 Task: Add an event with the title Second Quarterly Sales Forecast Review and Adjustments, date ''2024/04/19'', time 9:40 AM to 11:40 AMand add a description: The retreat will kick off with an opening session where participants will be introduced to the objectives and benefits of team building. The facilitators will create a positive and inclusive environment, setting the tone for open communication, respect, and mutual support.Select event color  Flamingo . Add location for the event as: 123 Trevi Fountain, Rome, Italy, logged in from the account softage.9@softage.netand send the event invitation to softage.8@softage.net with CC to  softage.10@softage.net. Set a reminder for the event Every weekday(Monday to Friday)
Action: Mouse moved to (77, 116)
Screenshot: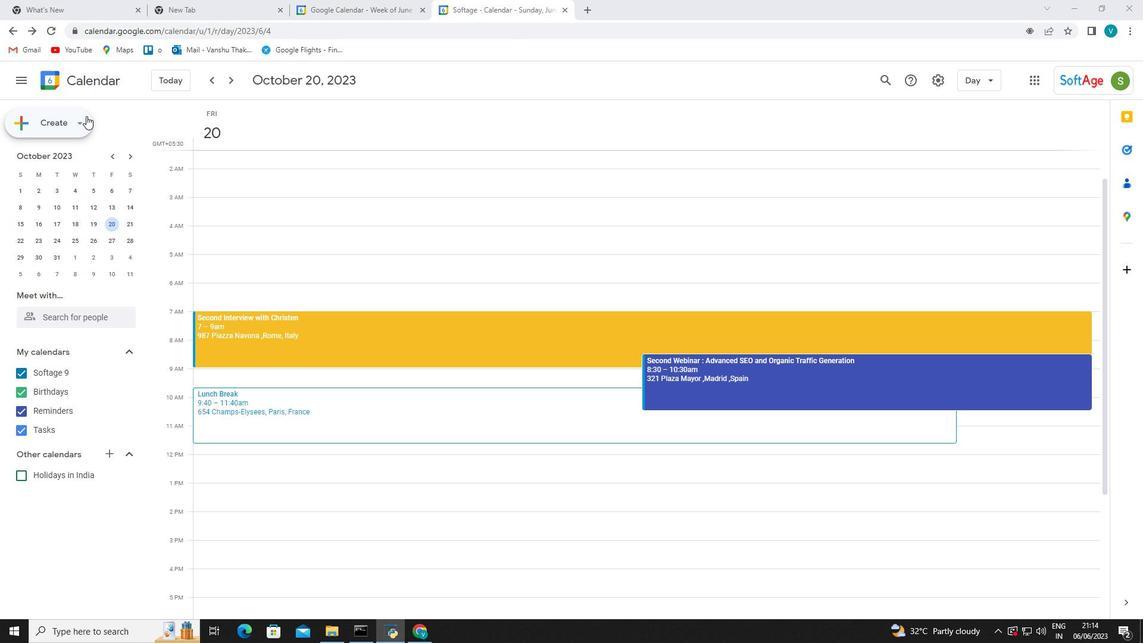 
Action: Mouse pressed left at (77, 116)
Screenshot: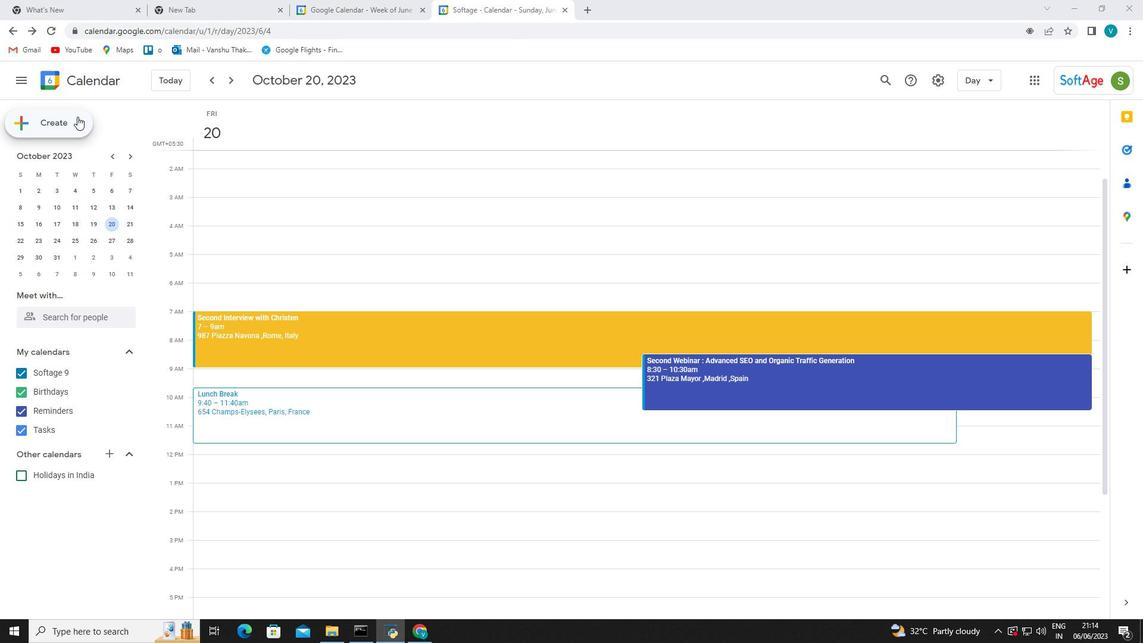 
Action: Mouse moved to (60, 153)
Screenshot: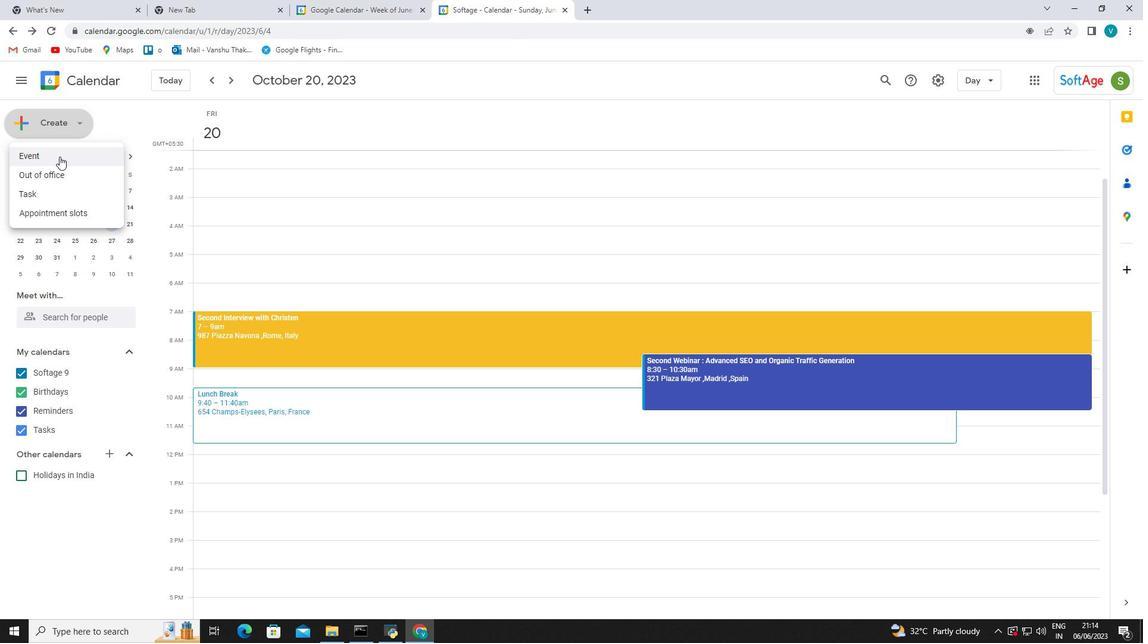 
Action: Mouse pressed left at (60, 153)
Screenshot: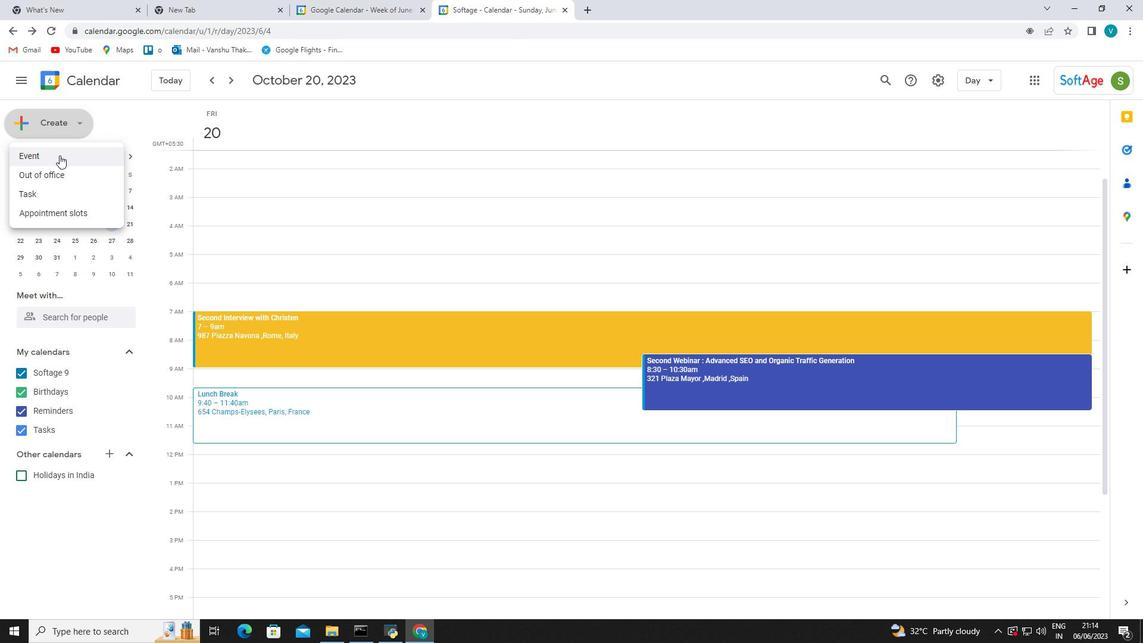 
Action: Mouse moved to (557, 330)
Screenshot: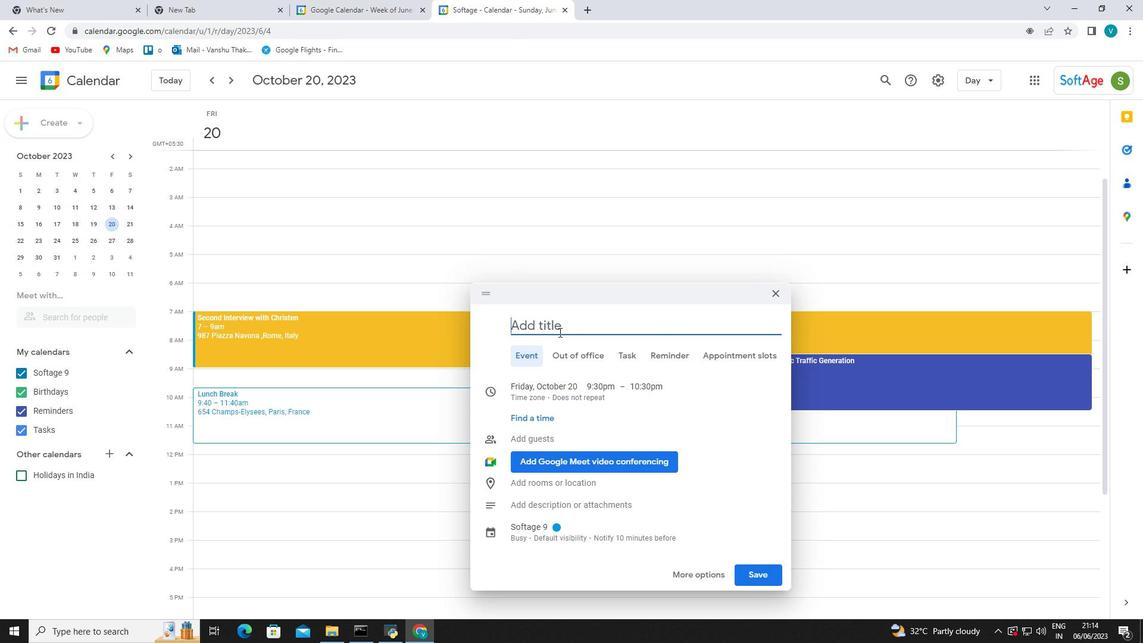 
Action: Mouse pressed left at (557, 330)
Screenshot: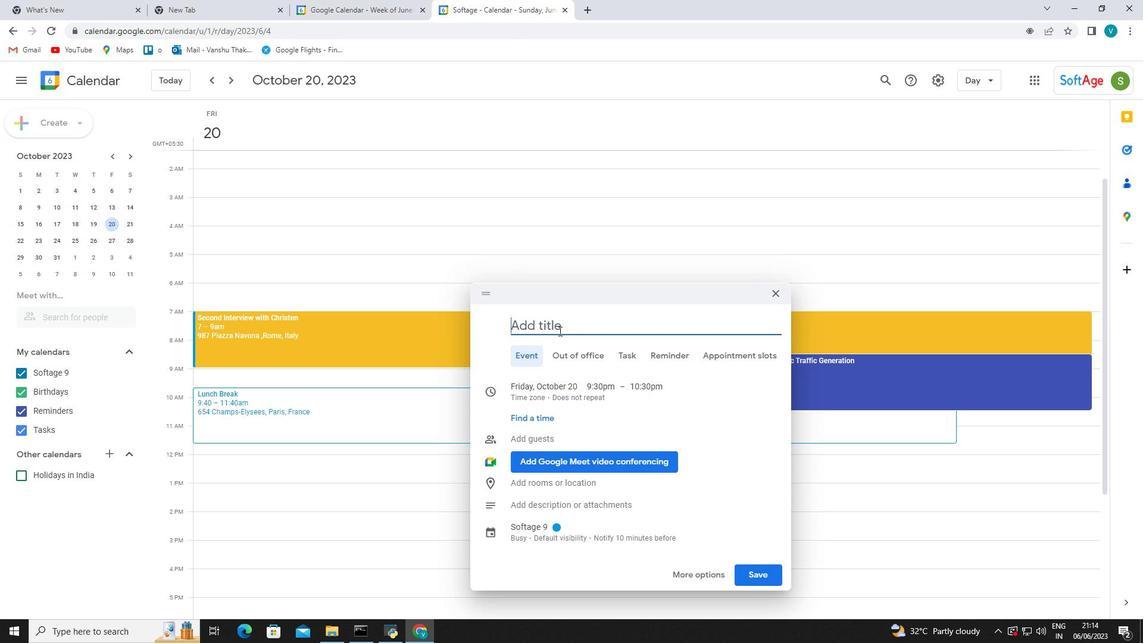 
Action: Mouse moved to (659, 301)
Screenshot: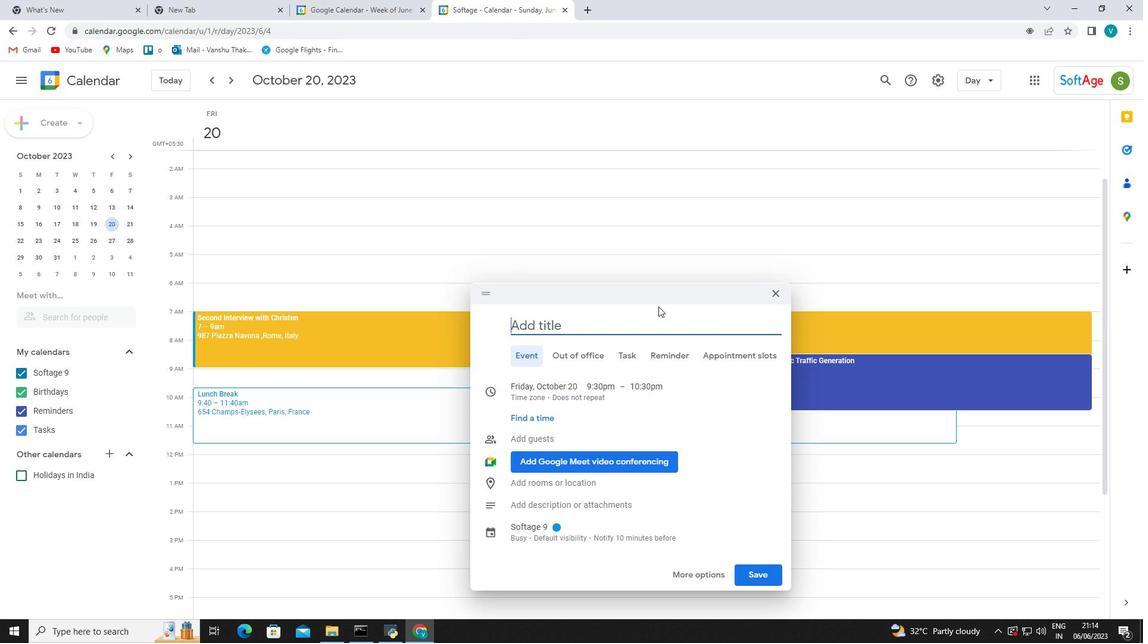 
Action: Key pressed <Key.shift_r>Second<Key.space><Key.shift_r>Quarter
Screenshot: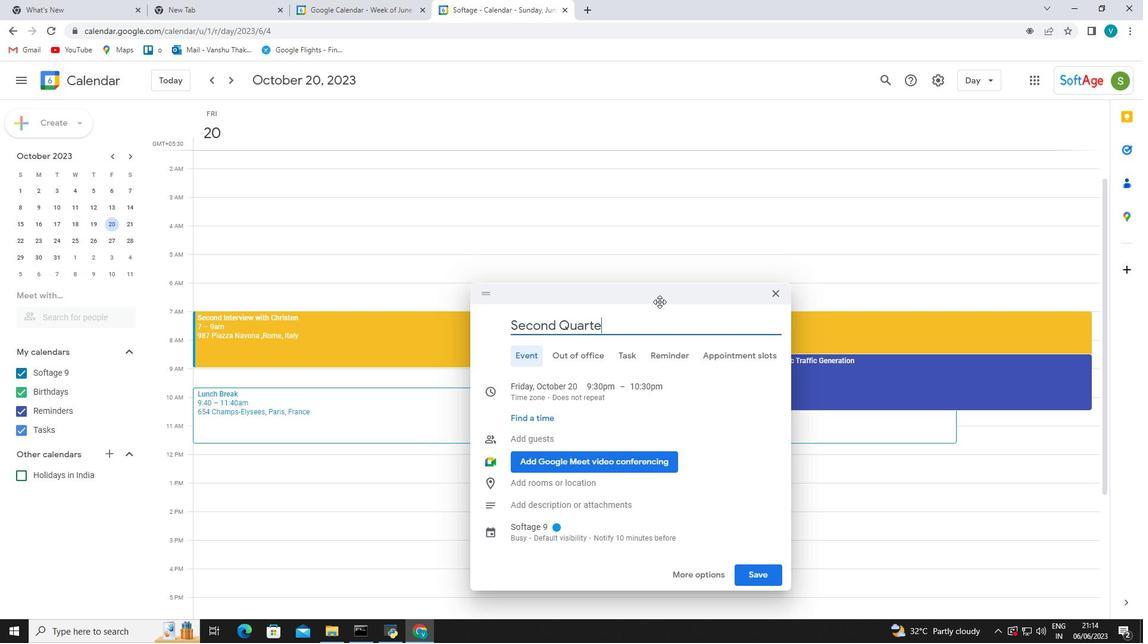 
Action: Mouse moved to (659, 301)
Screenshot: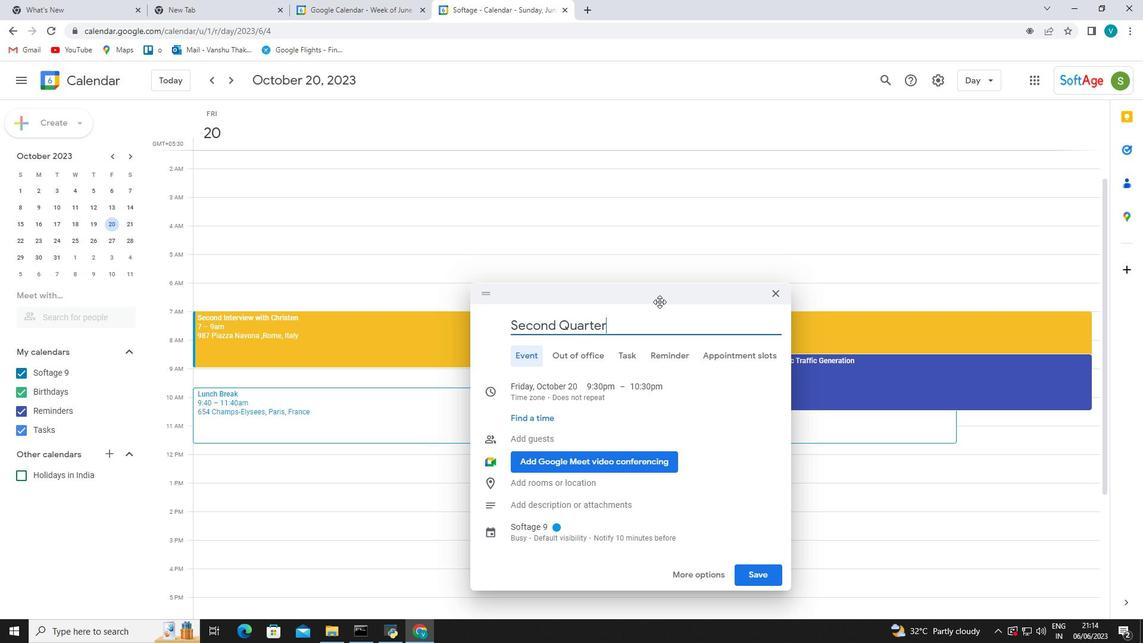 
Action: Key pressed ly<Key.space><Key.shift_r>Sales<Key.space><Key.shift_r>Forecast<Key.space><Key.shift_r>Review<Key.space>and<Key.space><Key.shift_r>Adjustments<Key.space>,
Screenshot: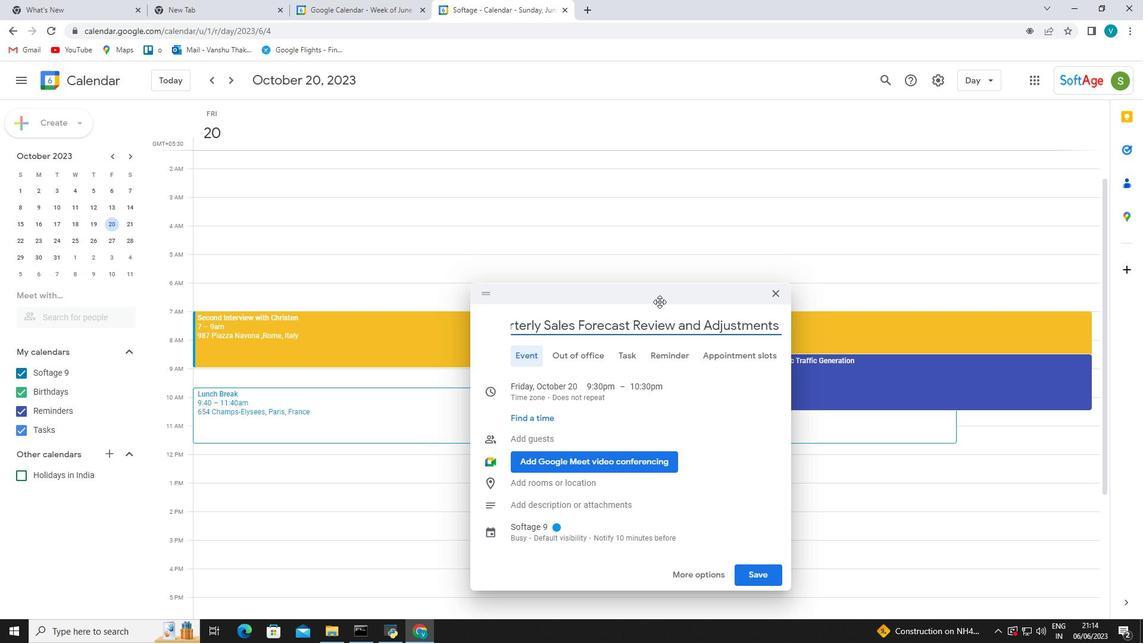 
Action: Mouse moved to (554, 382)
Screenshot: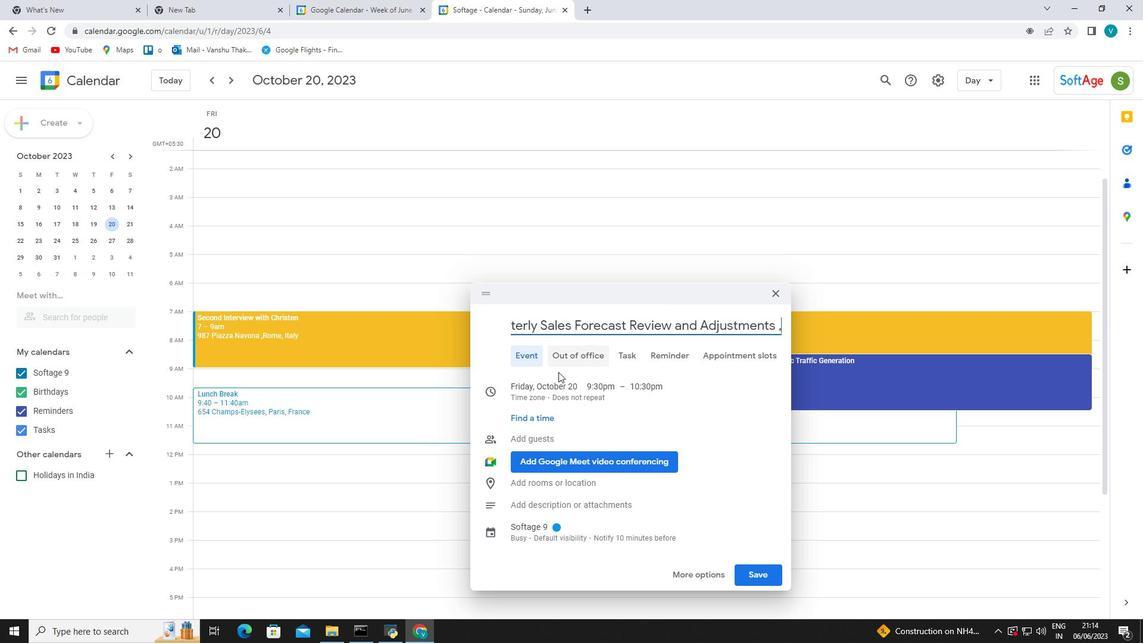 
Action: Mouse pressed left at (554, 382)
Screenshot: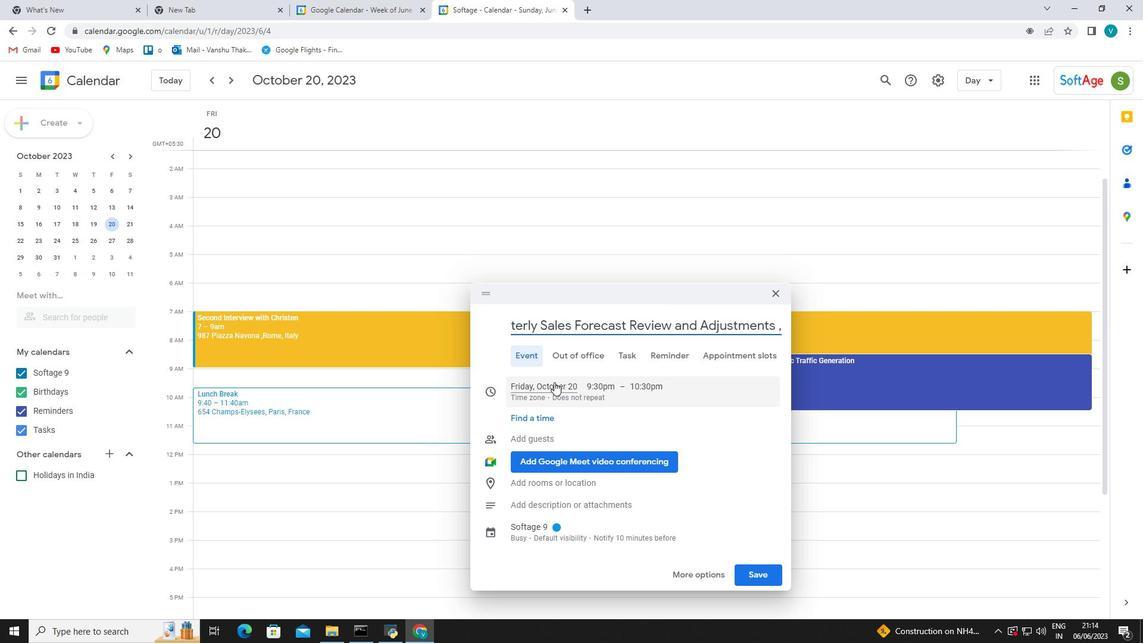 
Action: Mouse moved to (1062, 262)
Screenshot: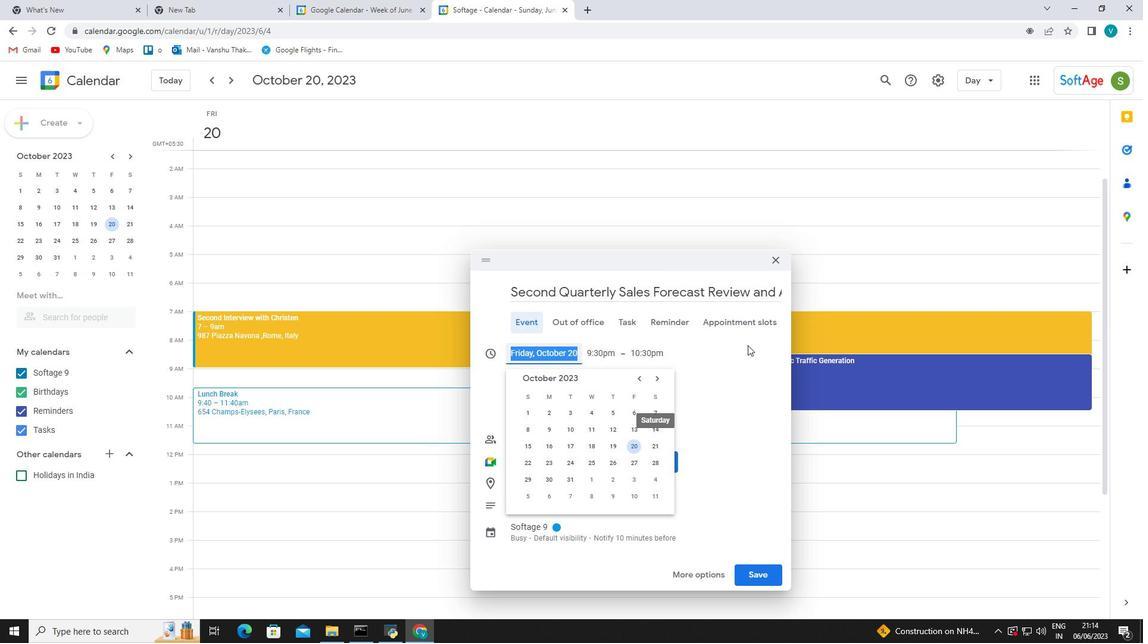 
Action: Key pressed 2024
Screenshot: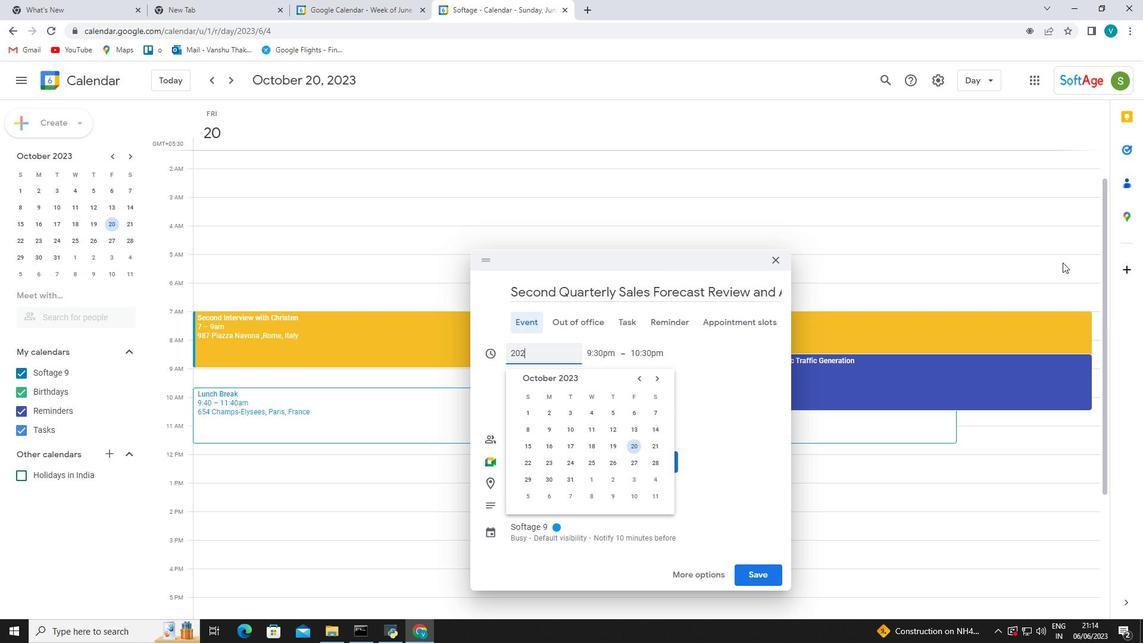 
Action: Mouse moved to (1112, 253)
Screenshot: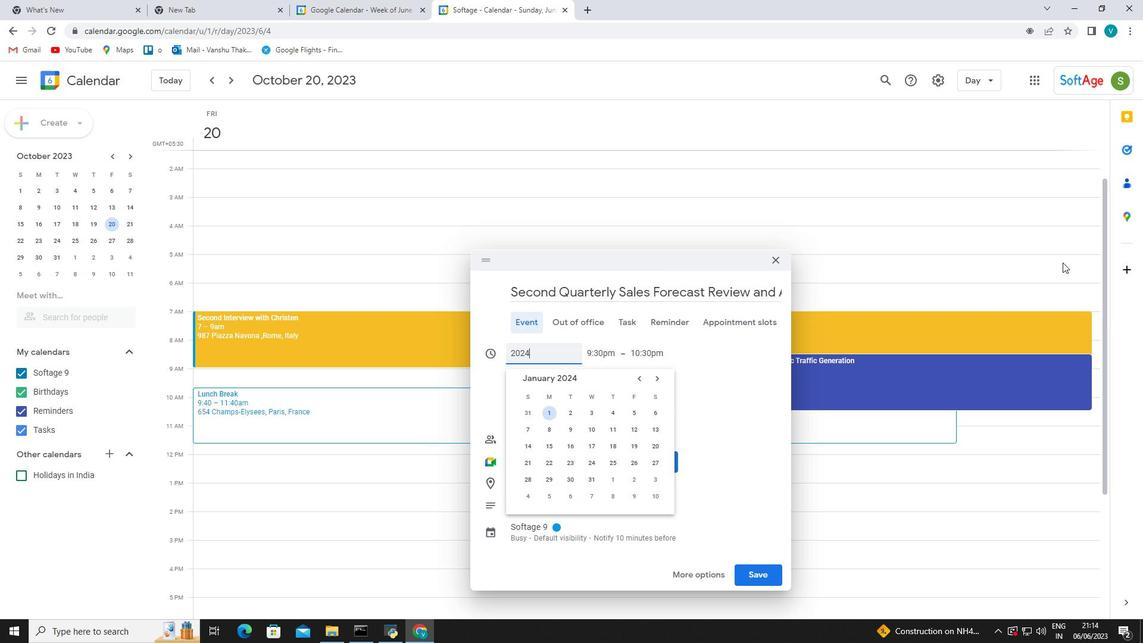 
Action: Key pressed /04/19<Key.enter>
Screenshot: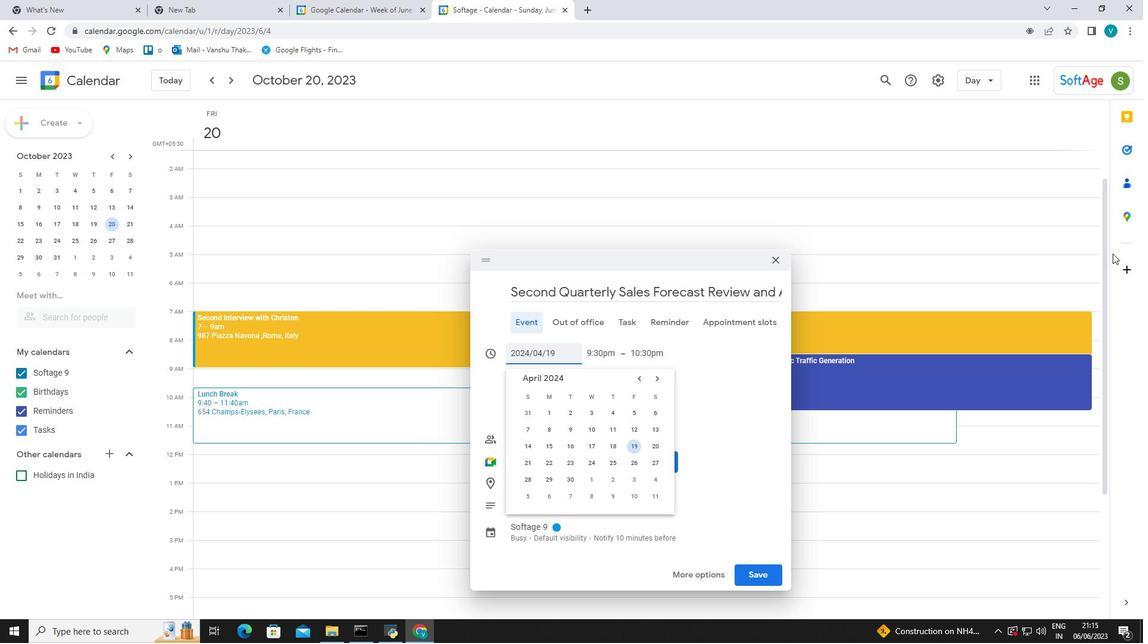 
Action: Mouse moved to (620, 347)
Screenshot: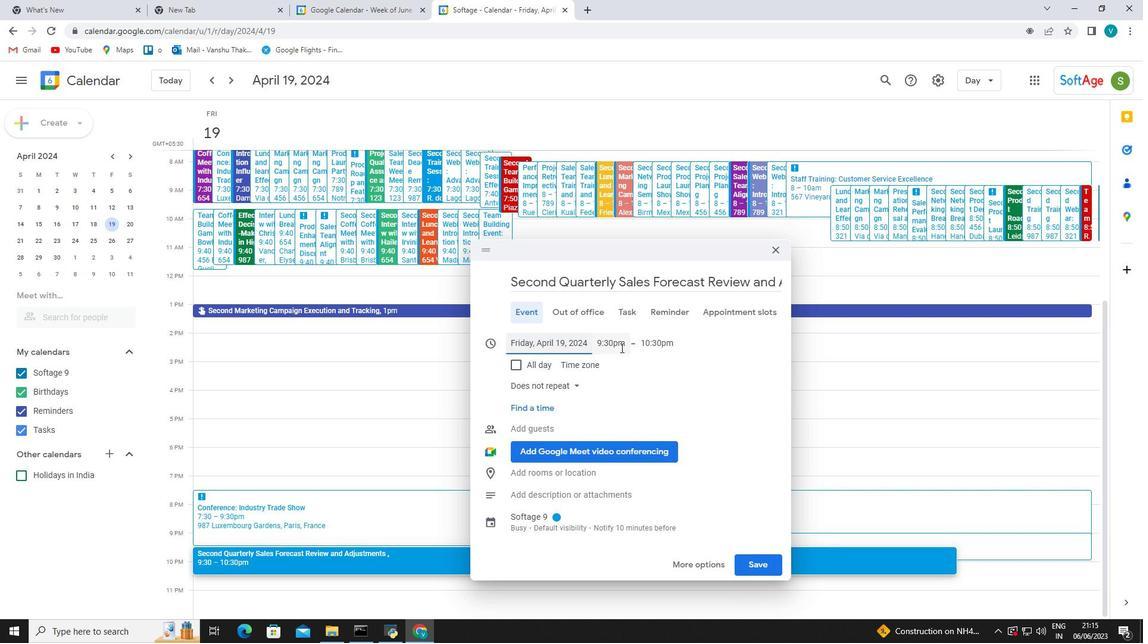 
Action: Mouse pressed left at (620, 347)
Screenshot: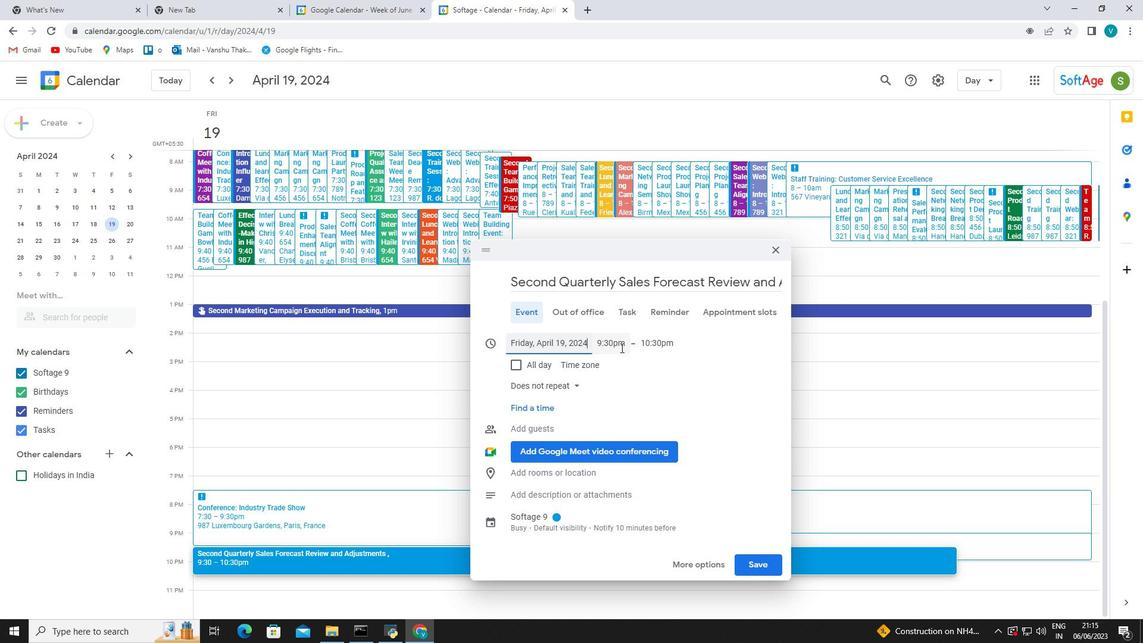 
Action: Mouse moved to (975, 306)
Screenshot: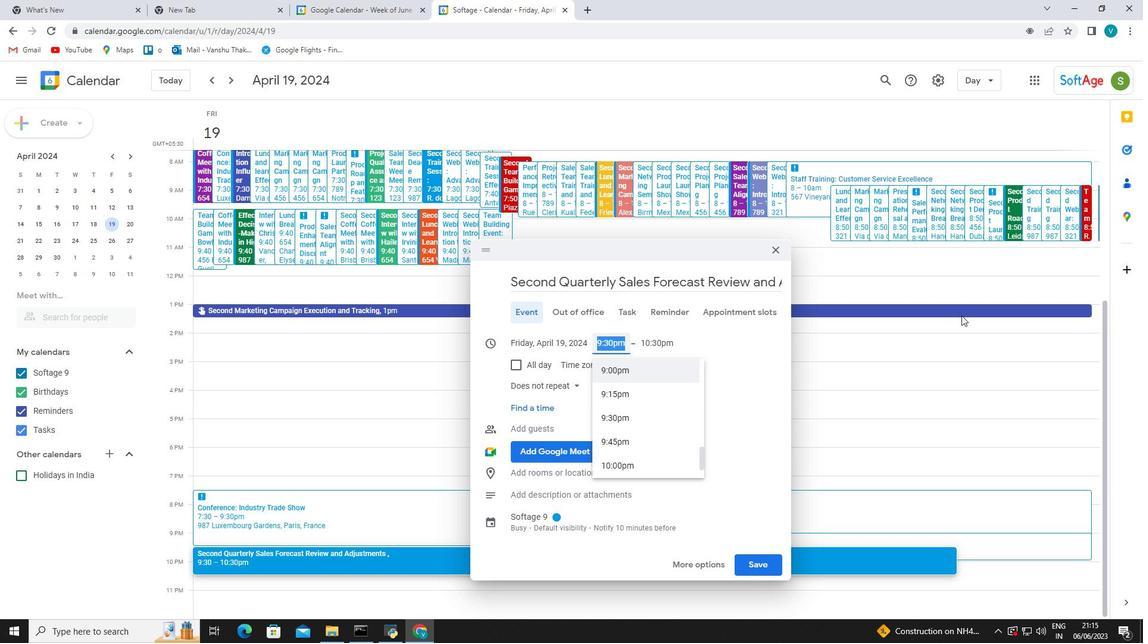 
Action: Key pressed 9<Key.shift_r>:40am<Key.enter>
Screenshot: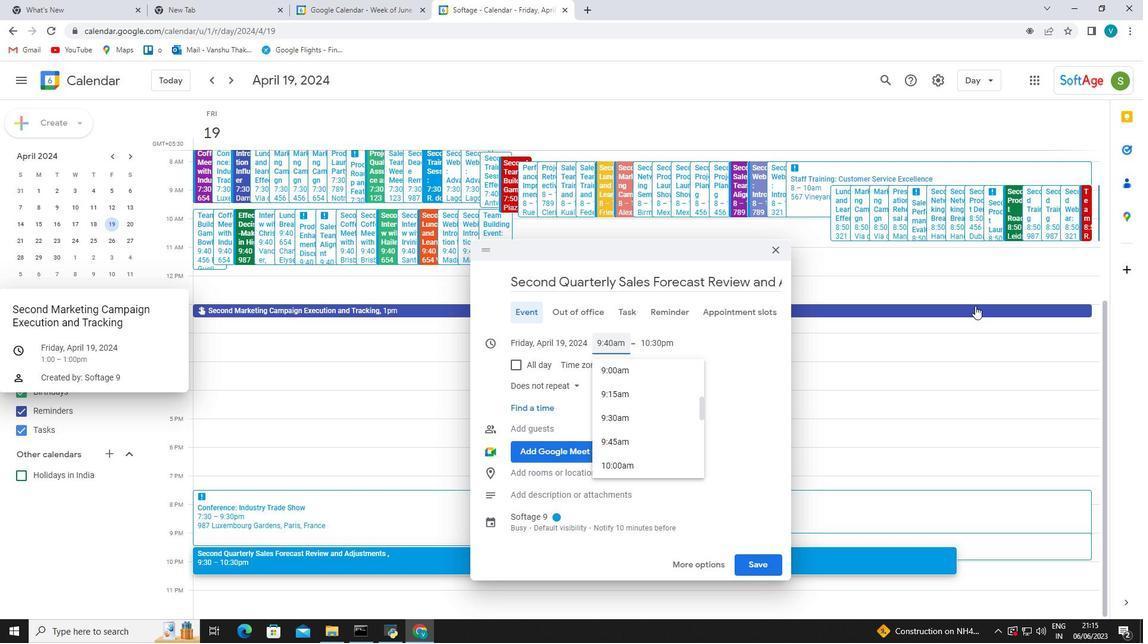 
Action: Mouse moved to (657, 292)
Screenshot: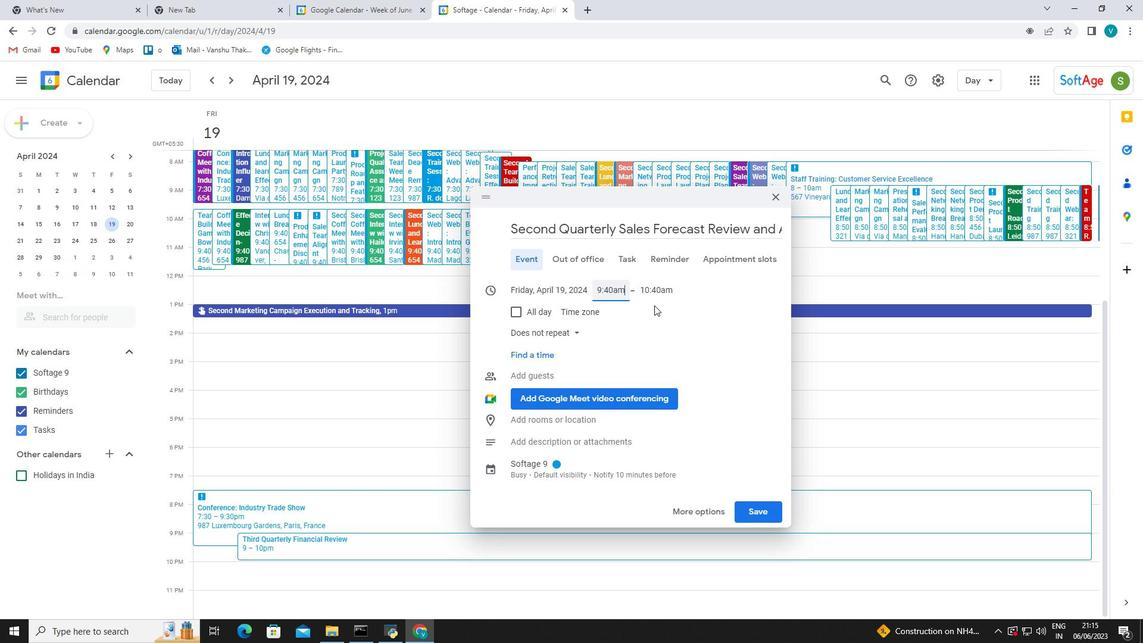 
Action: Mouse pressed left at (657, 292)
Screenshot: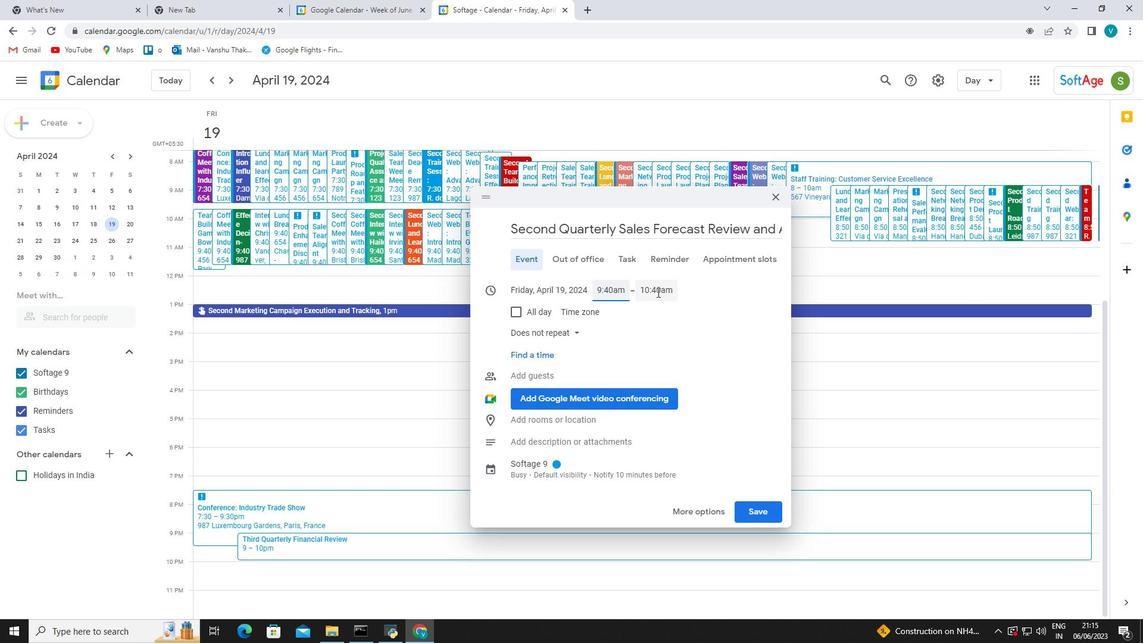 
Action: Mouse moved to (801, 307)
Screenshot: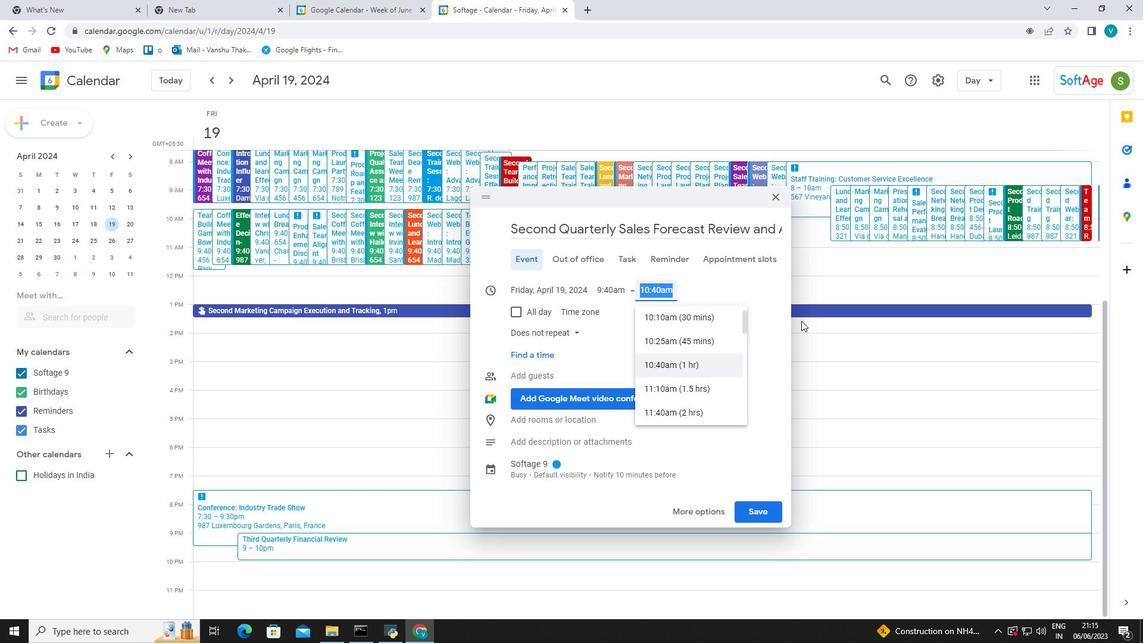 
Action: Key pressed 11<Key.shift_r><Key.shift_r>:4oam<Key.enter>
Screenshot: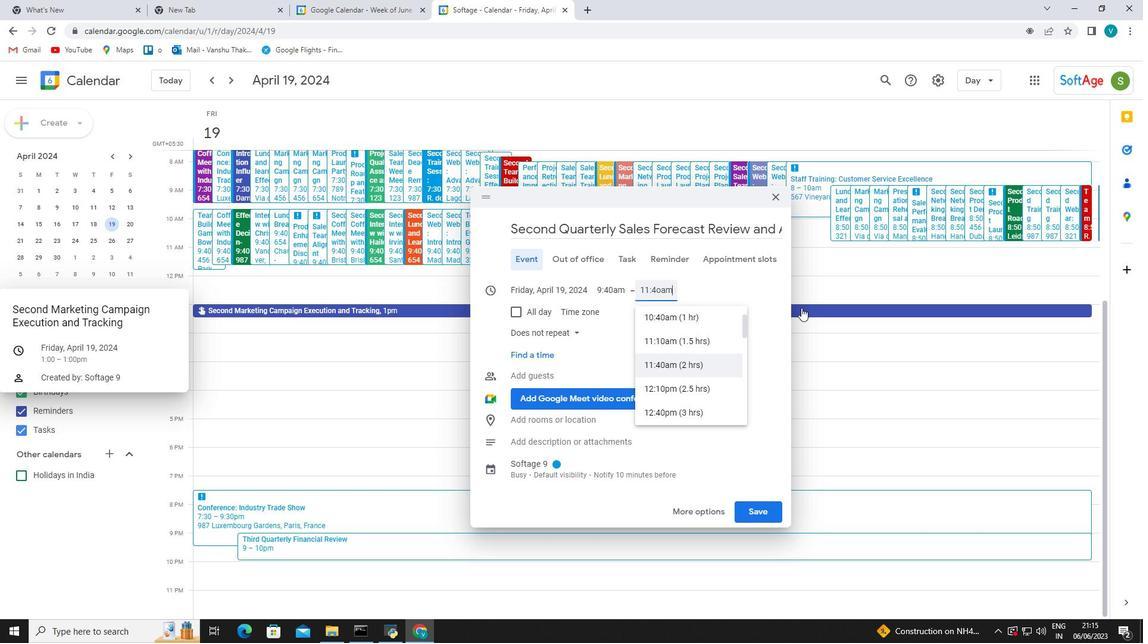 
Action: Mouse moved to (558, 448)
Screenshot: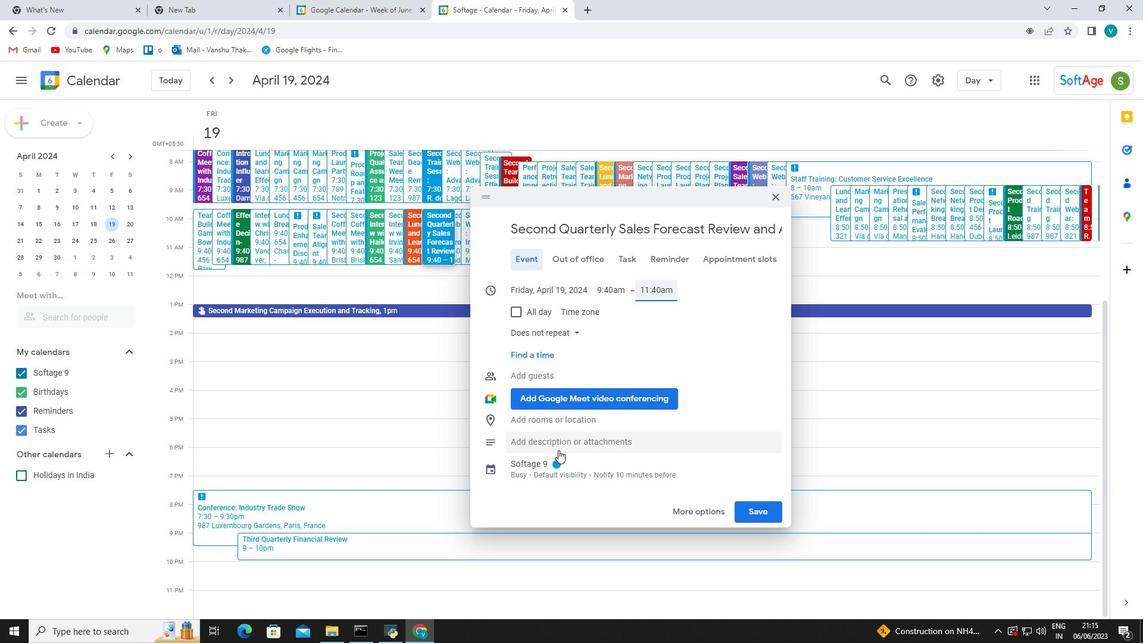 
Action: Mouse pressed left at (558, 448)
Screenshot: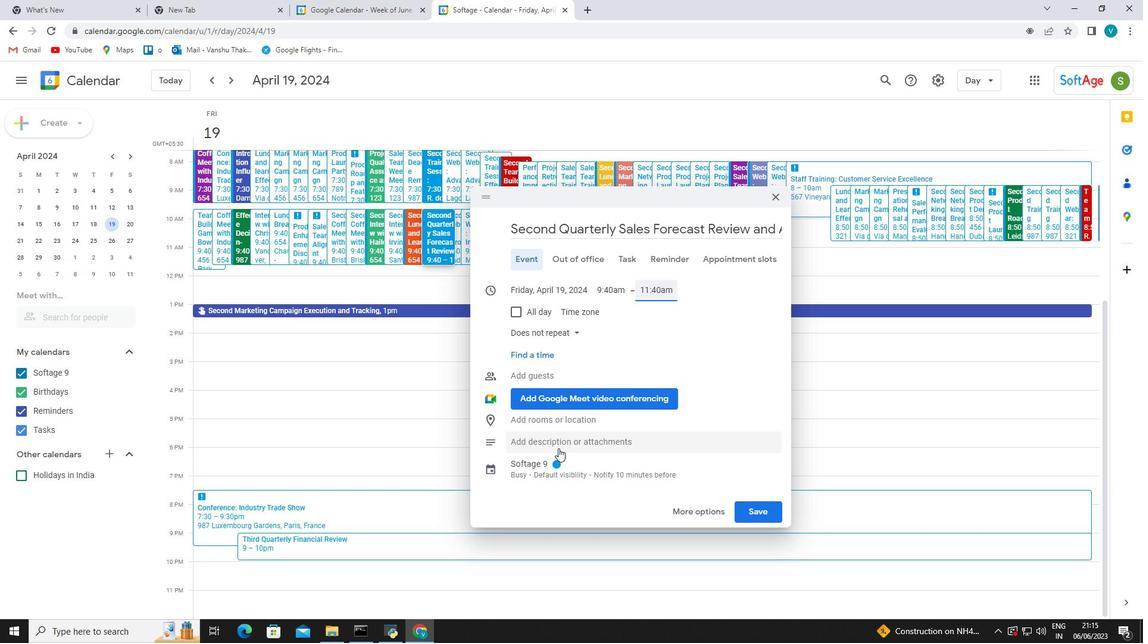
Action: Mouse moved to (544, 459)
Screenshot: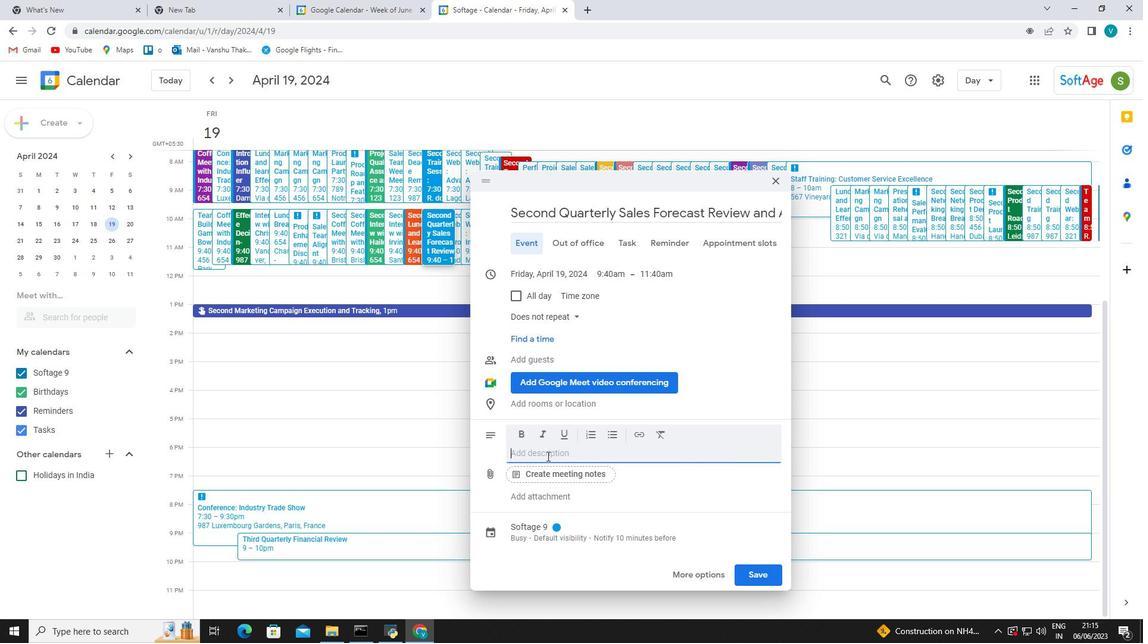 
Action: Mouse pressed left at (544, 459)
Screenshot: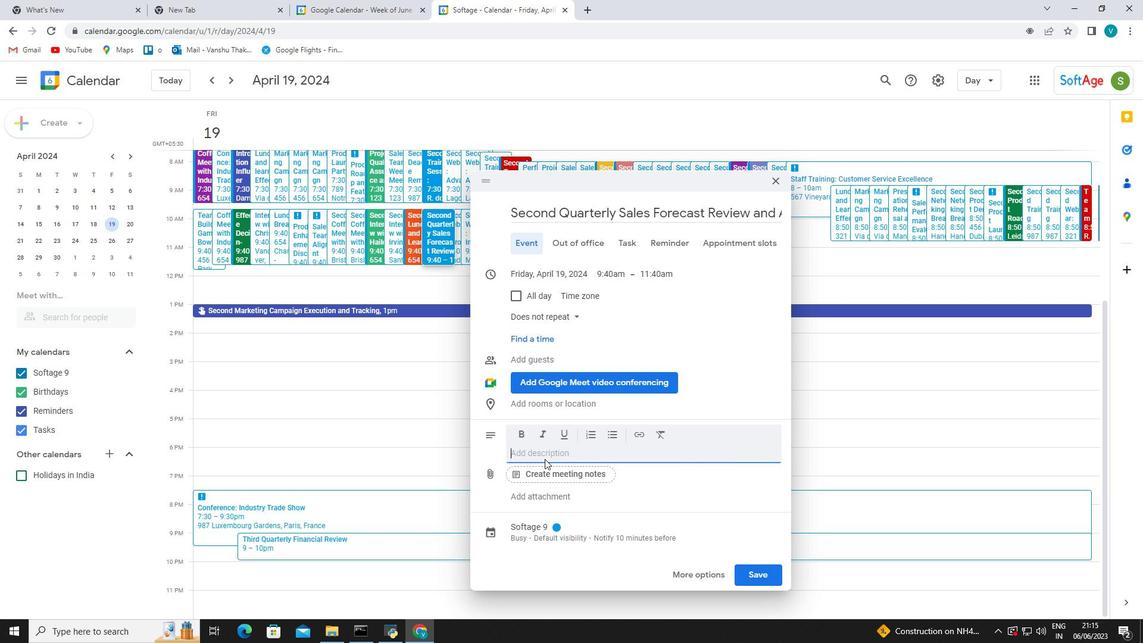 
Action: Mouse moved to (550, 454)
Screenshot: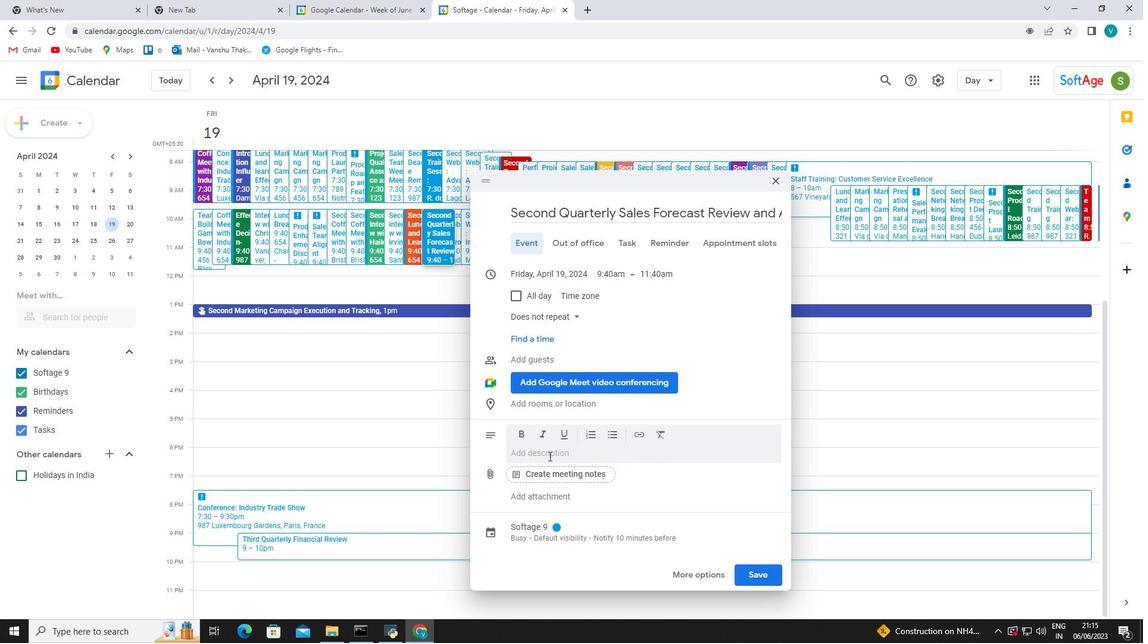 
Action: Mouse pressed left at (550, 454)
Screenshot: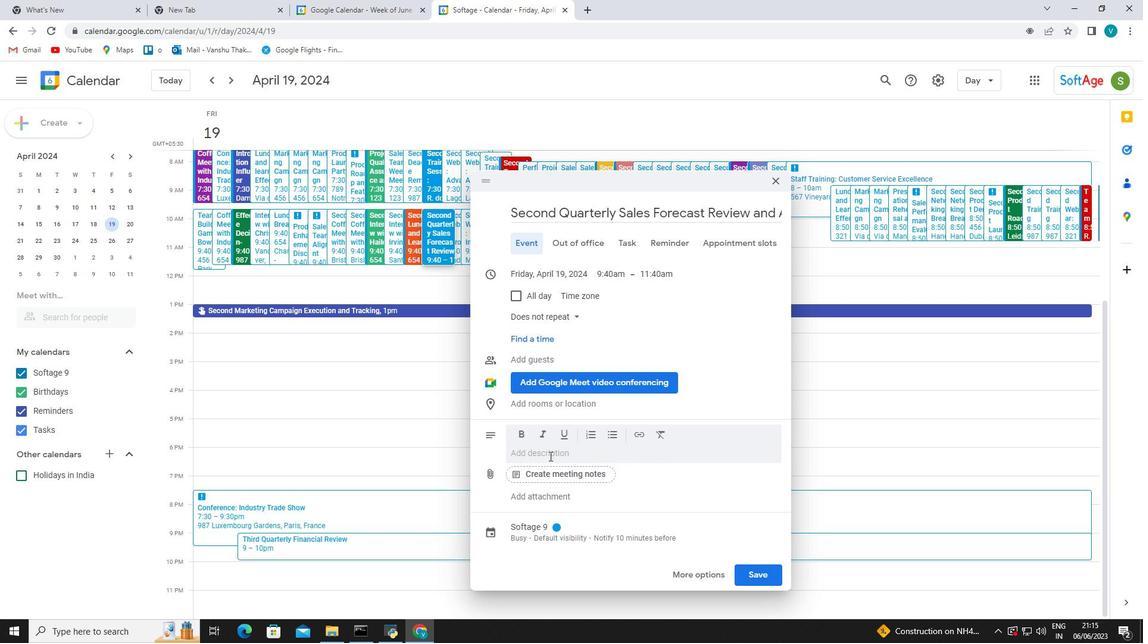 
Action: Mouse moved to (740, 459)
Screenshot: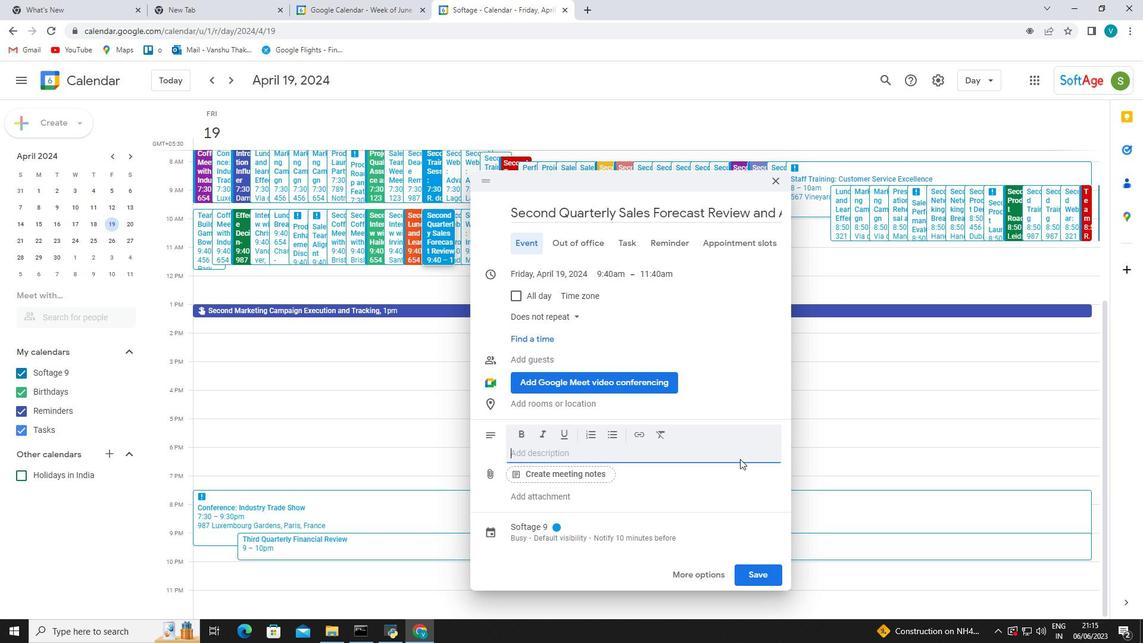 
Action: Key pressed <Key.shift_r><Key.shift_r><Key.shift_r><Key.shift_r><Key.shift_r><Key.shift_r><Key.shift_r><Key.shift_r>The<Key.space>retreat<Key.space>will<Key.space>kick<Key.space>off<Key.space>with<Key.space>an<Key.space>openng<Key.space><Key.backspace><Key.backspace><Key.backspace>ing<Key.space>session<Key.space>where<Key.space><Key.space>participant<Key.space><Key.backspace>s<Key.space>will<Key.space>be
Screenshot: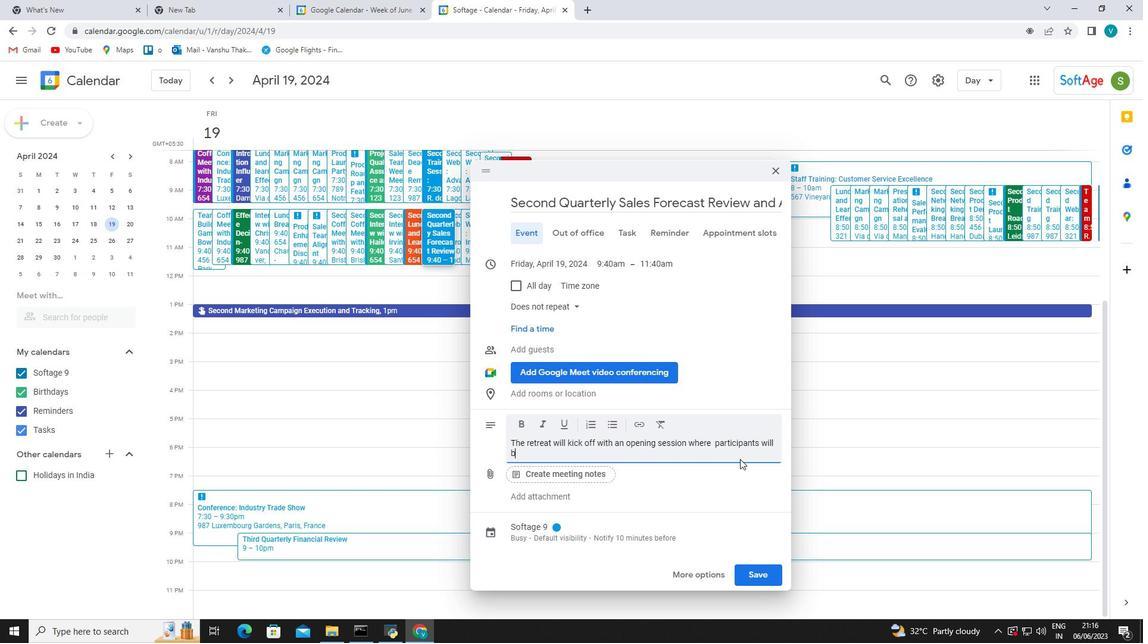 
Action: Mouse moved to (896, 77)
Screenshot: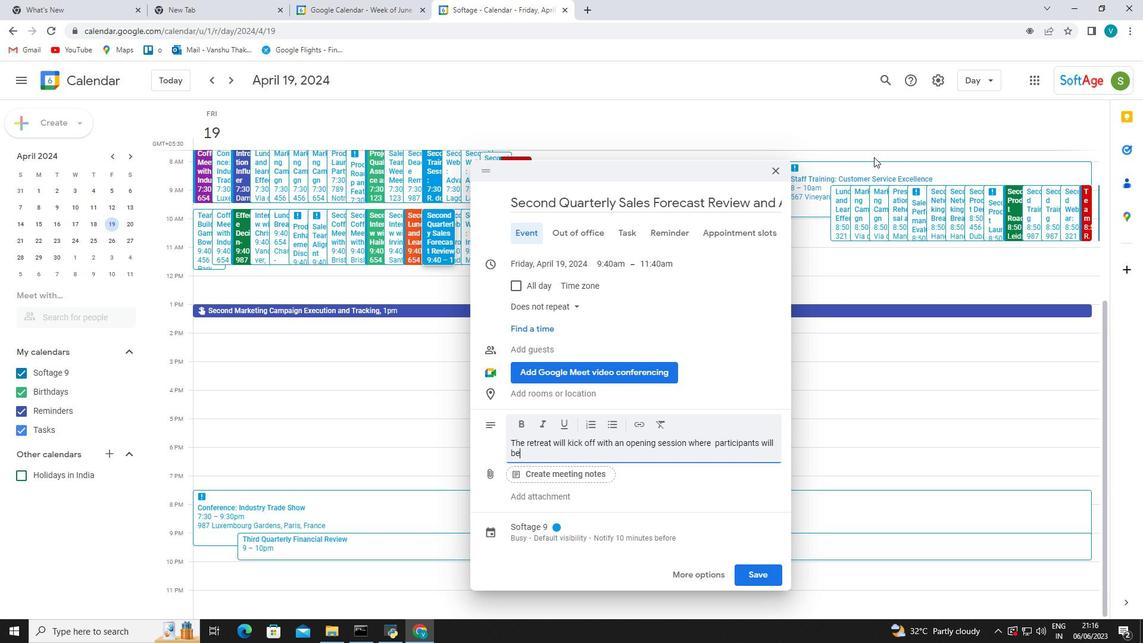 
Action: Key pressed i<Key.backspace><Key.space>introduced<Key.space>tp<Key.backspace>o<Key.space>te<Key.backspace>hr<Key.backspace>e<Key.space>objectives<Key.space>and<Key.space>benefit<Key.space>of<Key.space>team<Key.space>building<Key.space>.<Key.shift_r><Key.shift_r><Key.shift_r><Key.shift_r><Key.shift_r><Key.shift_r><Key.shift_r><Key.shift_r><Key.shift_r><Key.shift_r><Key.shift_r><Key.shift_r><Key.shift_r><Key.shift_r>The<Key.space>facilities<Key.space><Key.backspace><Key.backspace><Key.backspace><Key.backspace><Key.backspace>tators<Key.space>will<Key.space>create<Key.space>a<Key.space>positive<Key.space>and<Key.space>inclusive<Key.space>environment<Key.space>,setting<Key.space>the<Key.space>tone<Key.space>for<Key.space>pen<Key.space><Key.backspace><Key.backspace><Key.backspace><Key.backspace>open<Key.space>communication<Key.space>,respect<Key.space>,<Key.space>and<Key.space>mutual<Key.space>support.
Screenshot: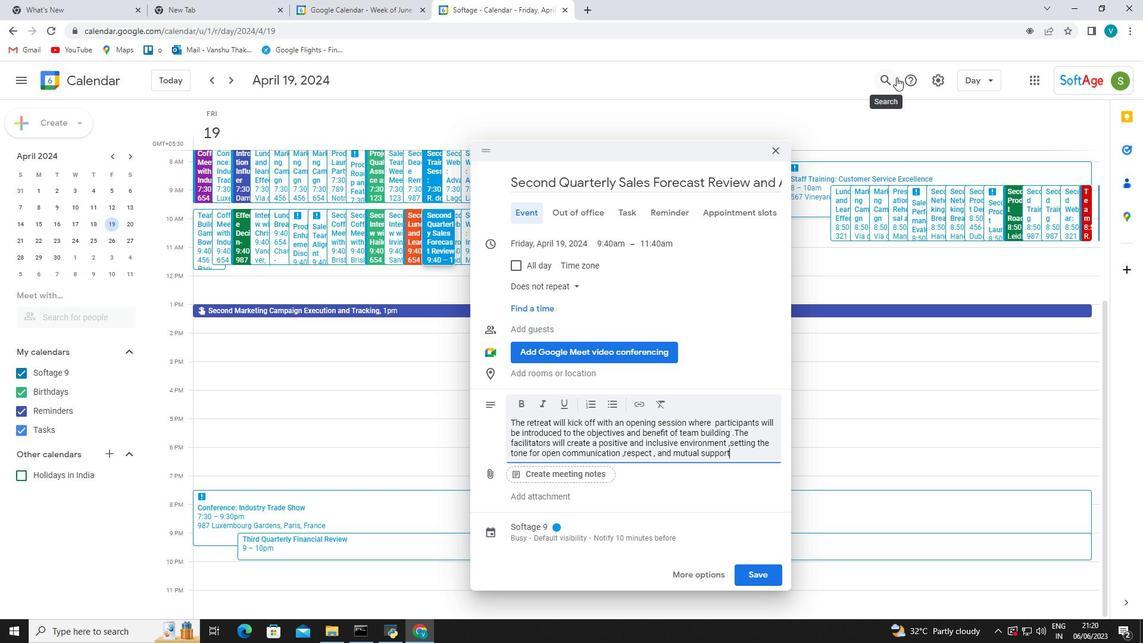 
Action: Mouse scrolled (896, 77) with delta (0, 0)
Screenshot: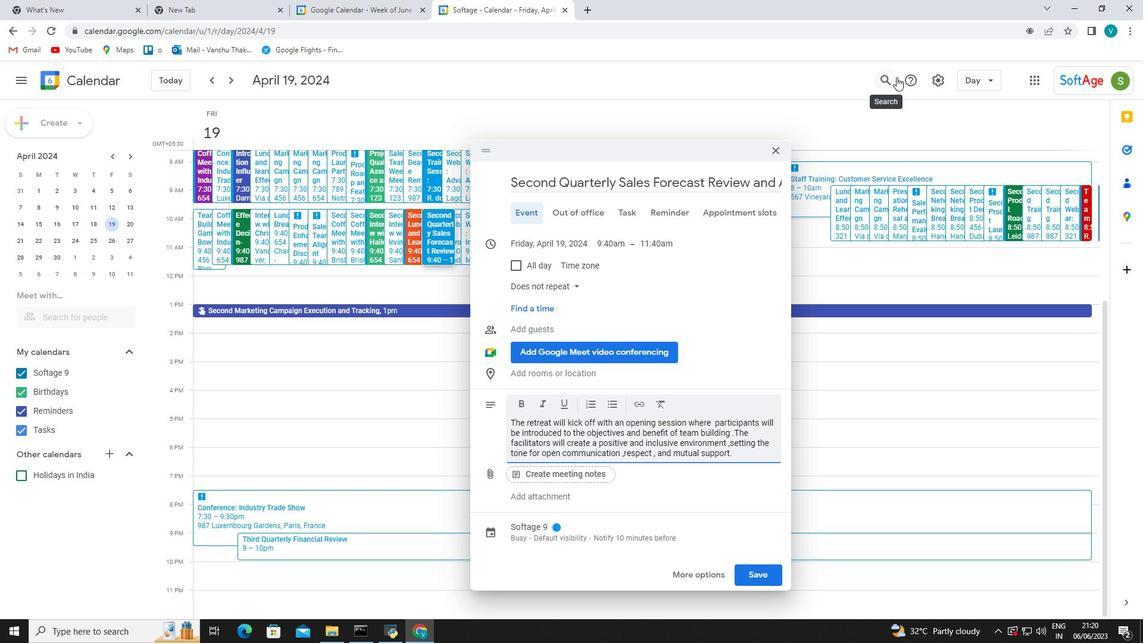 
Action: Mouse moved to (554, 525)
Screenshot: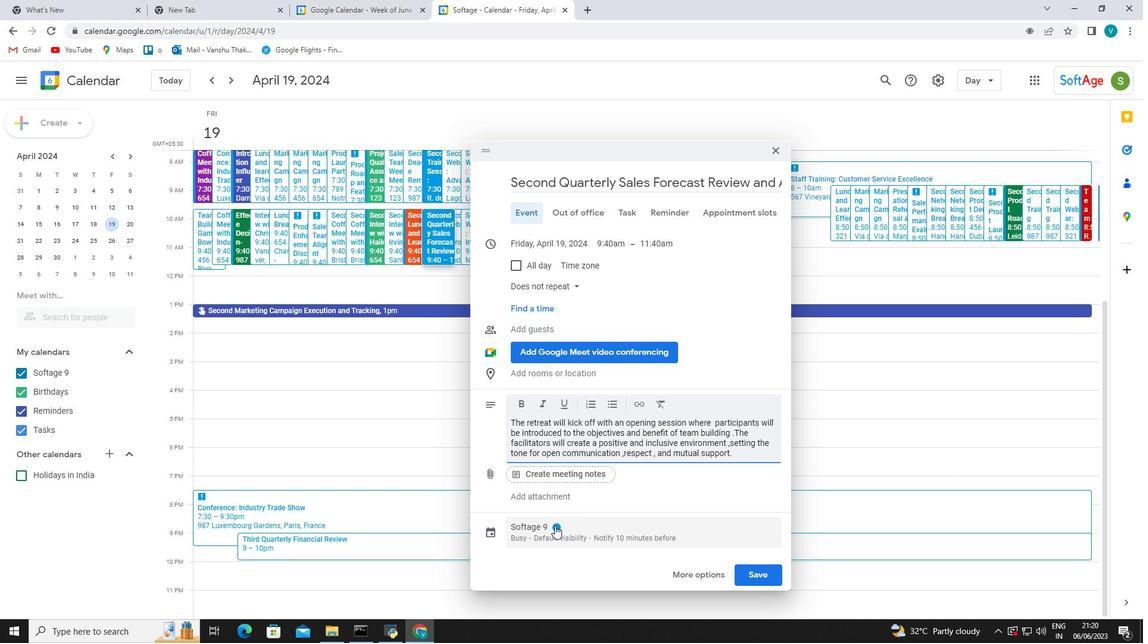 
Action: Mouse pressed left at (554, 525)
Screenshot: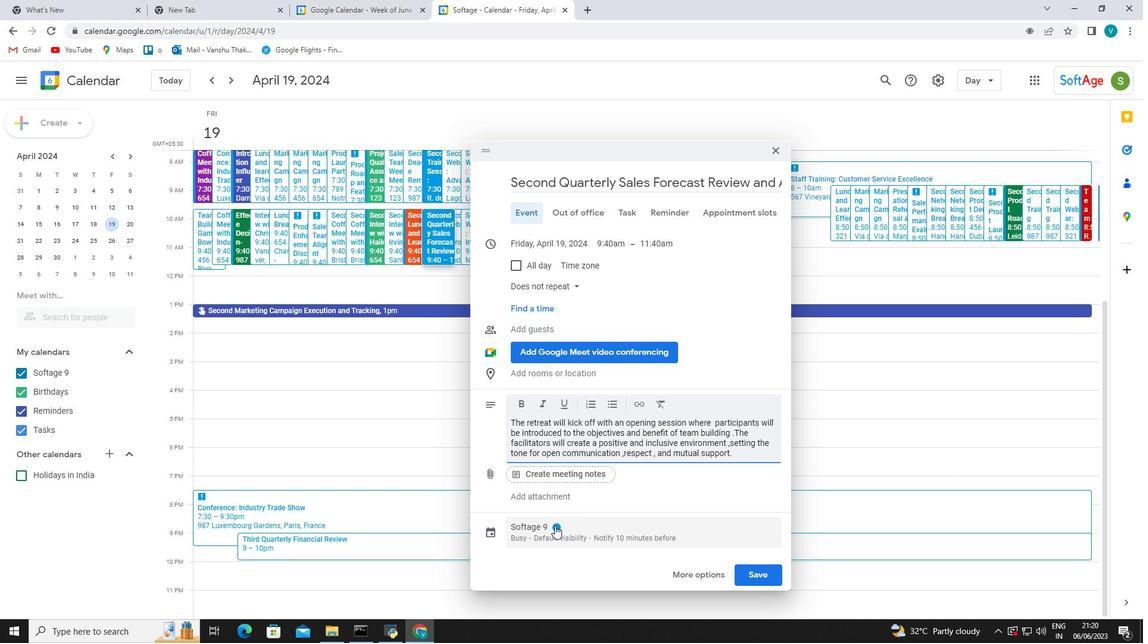 
Action: Mouse moved to (579, 446)
Screenshot: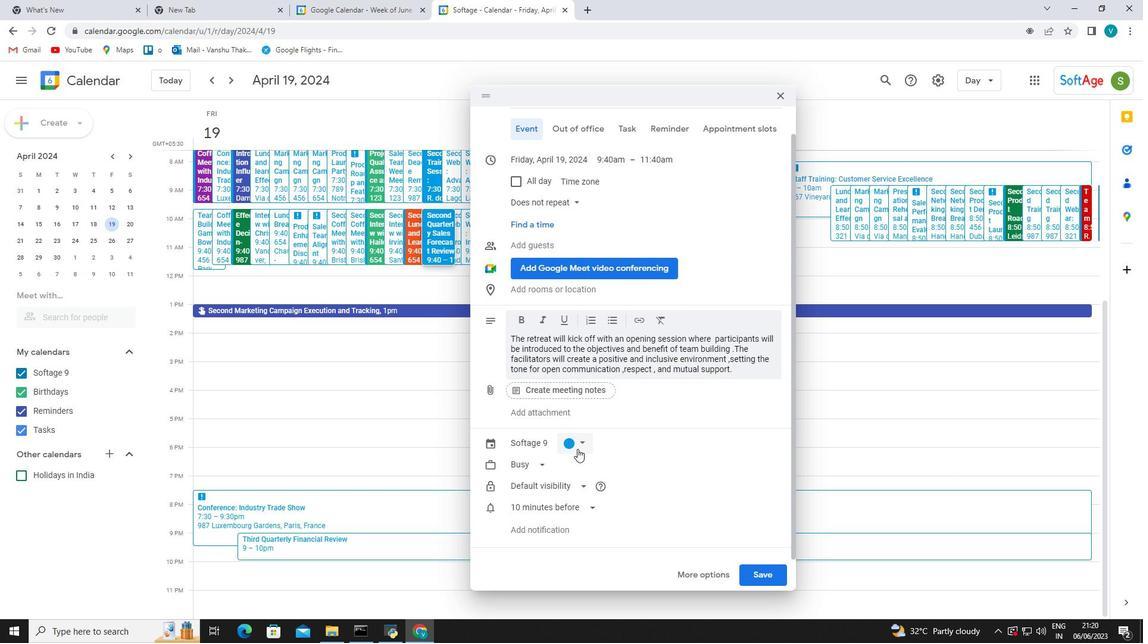 
Action: Mouse pressed left at (579, 446)
Screenshot: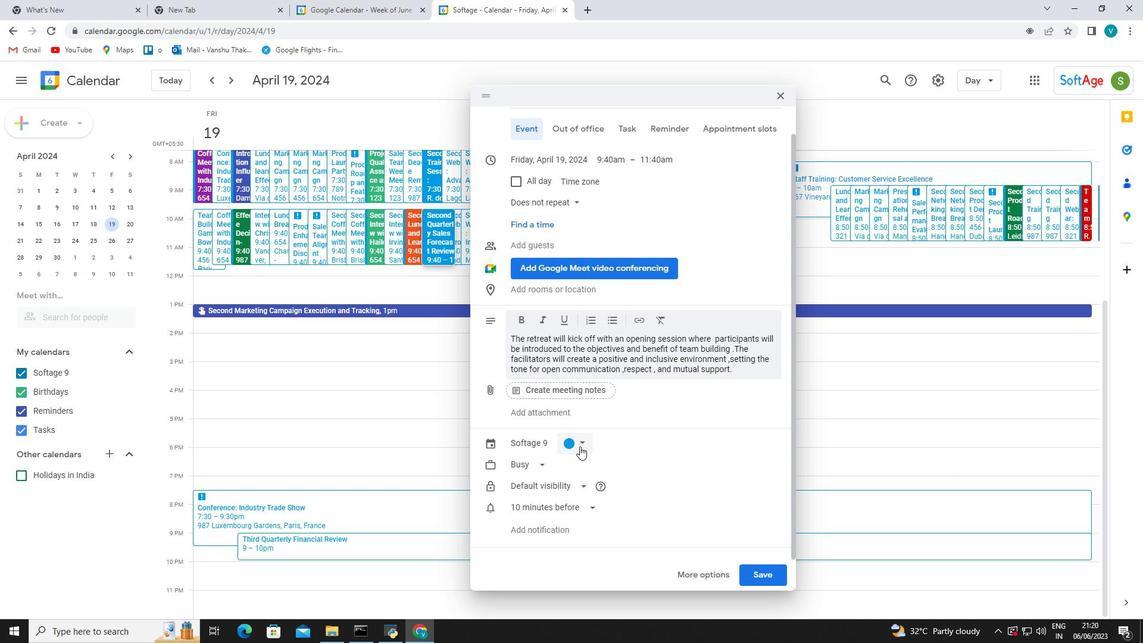 
Action: Mouse moved to (585, 444)
Screenshot: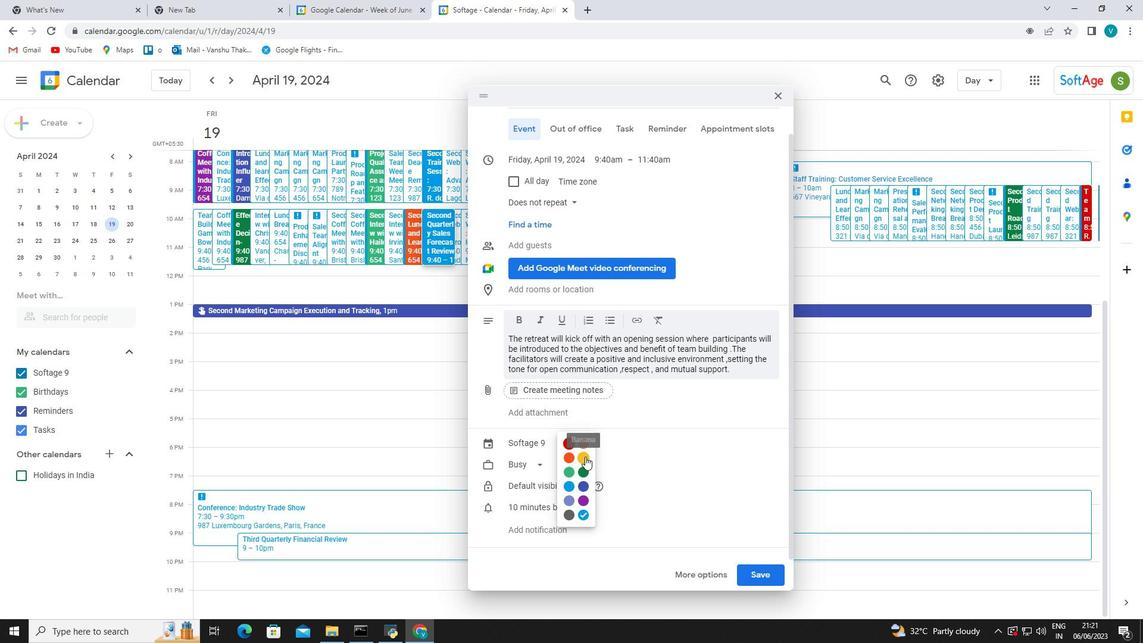 
Action: Mouse pressed left at (585, 444)
Screenshot: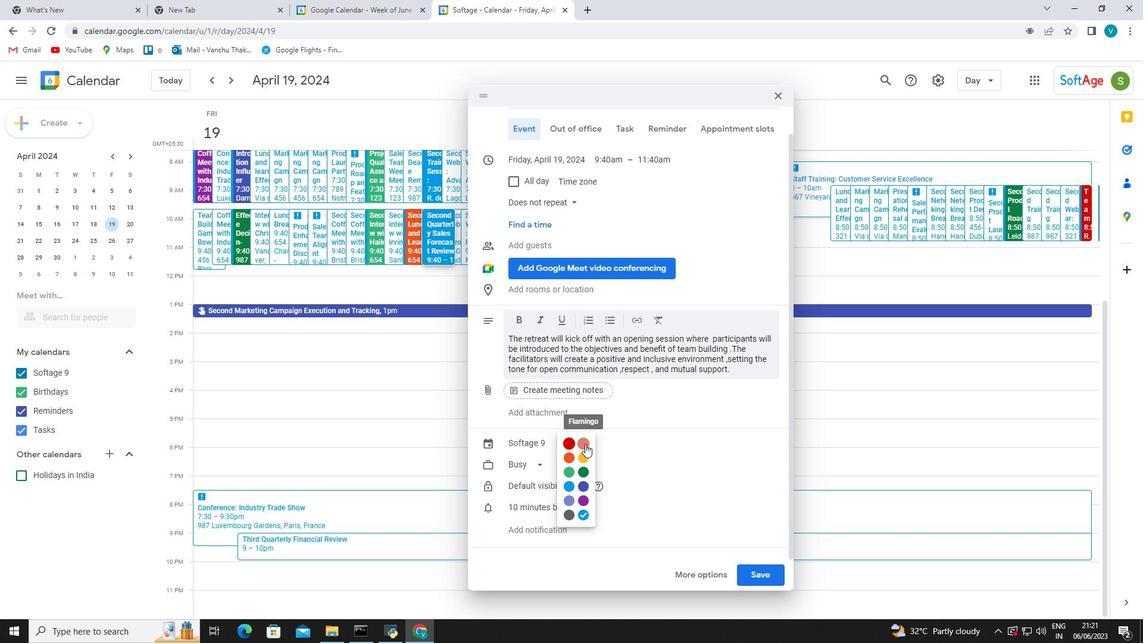 
Action: Mouse moved to (594, 484)
Screenshot: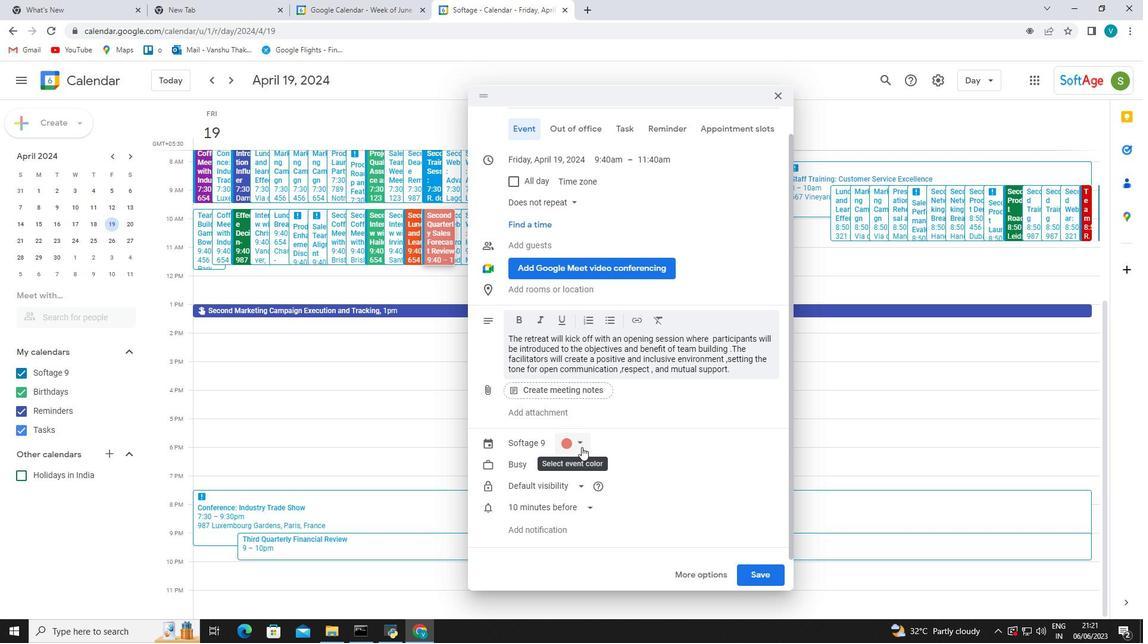 
Action: Mouse scrolled (594, 484) with delta (0, 0)
Screenshot: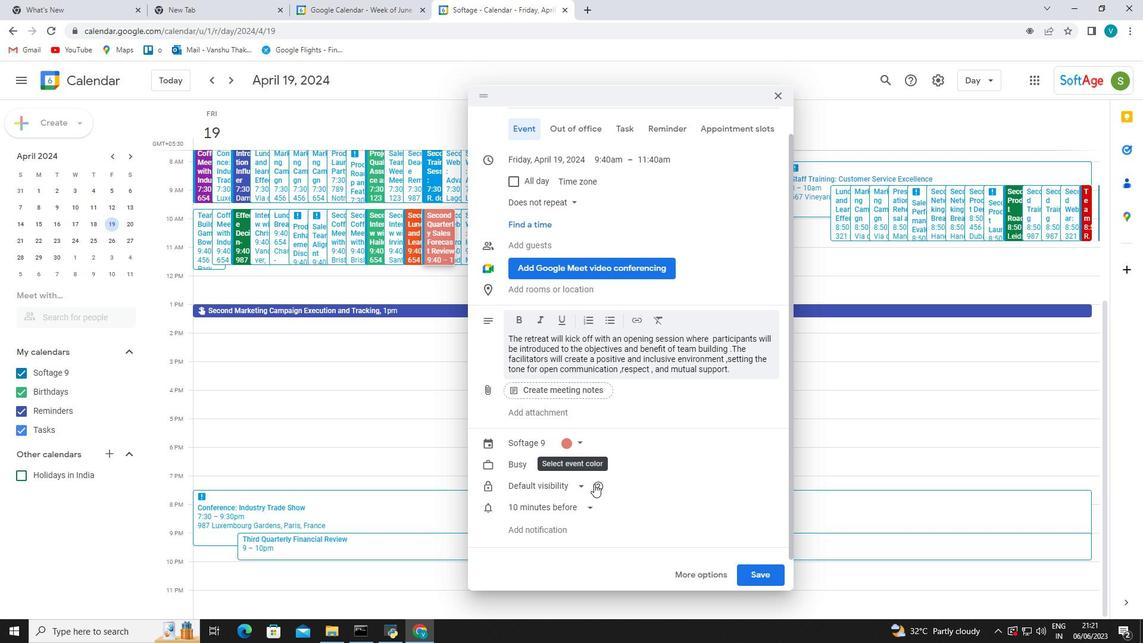 
Action: Mouse scrolled (594, 484) with delta (0, 0)
Screenshot: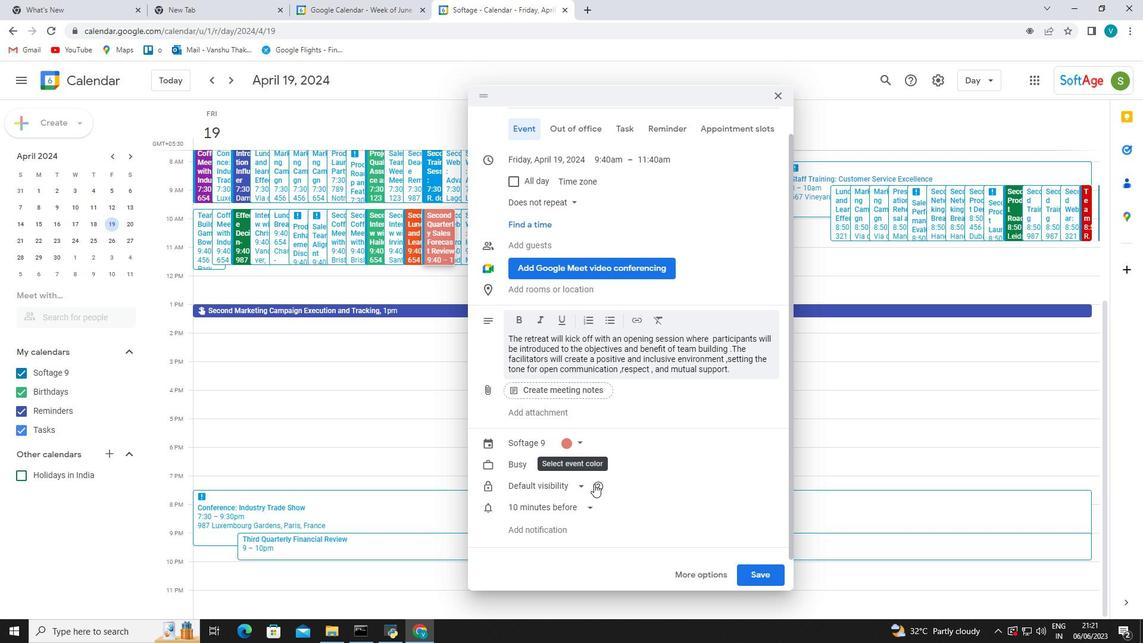 
Action: Mouse moved to (594, 484)
Screenshot: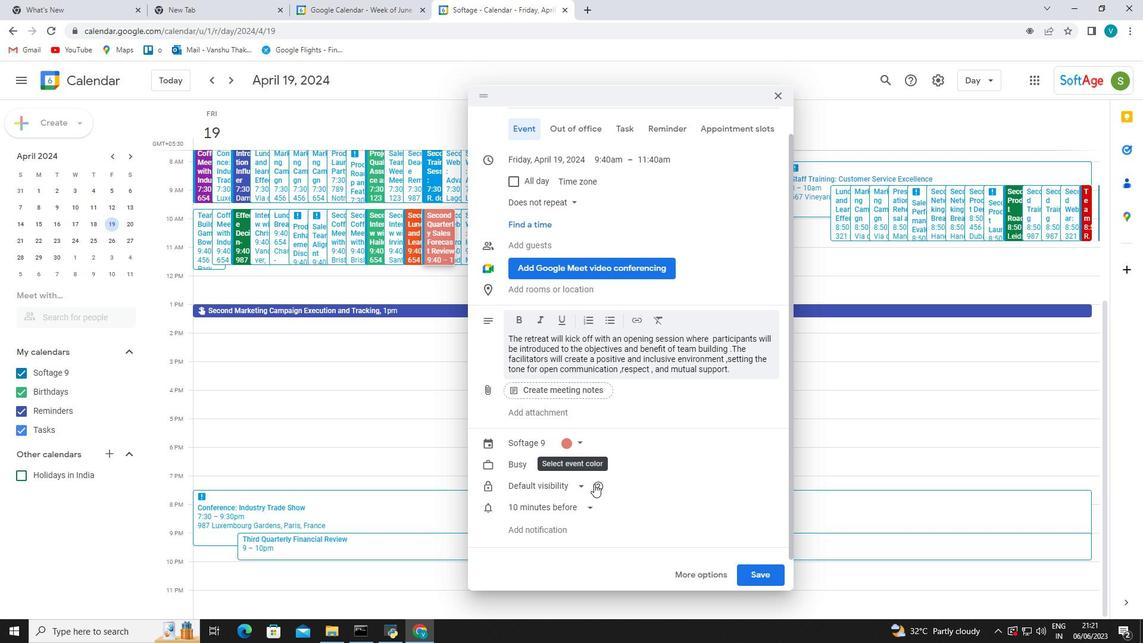 
Action: Mouse scrolled (594, 484) with delta (0, 0)
Screenshot: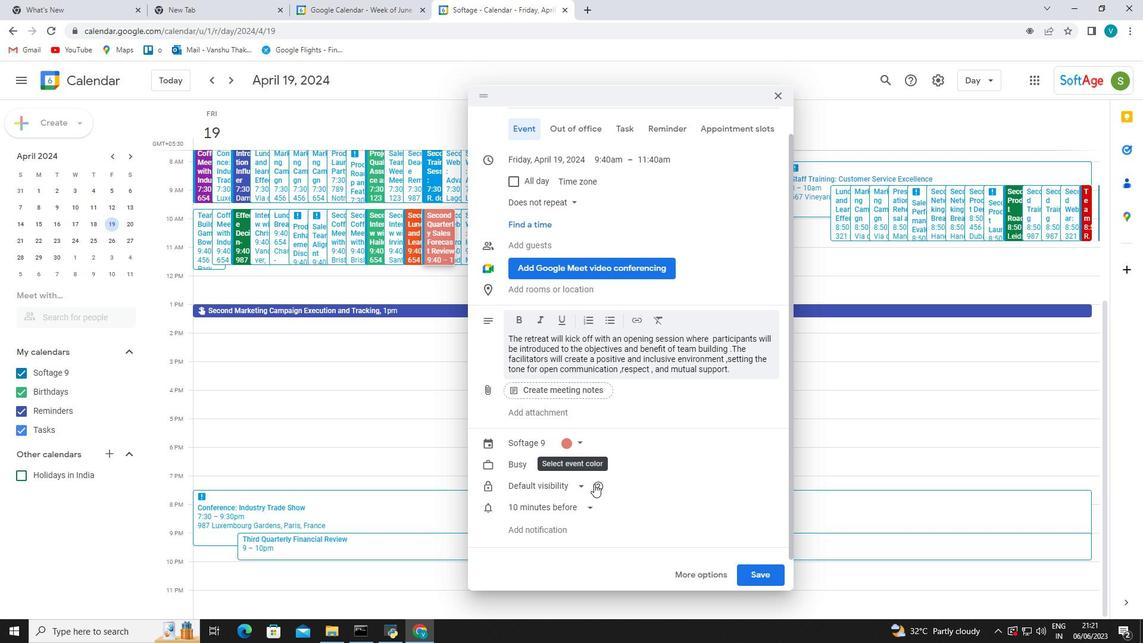 
Action: Mouse moved to (595, 482)
Screenshot: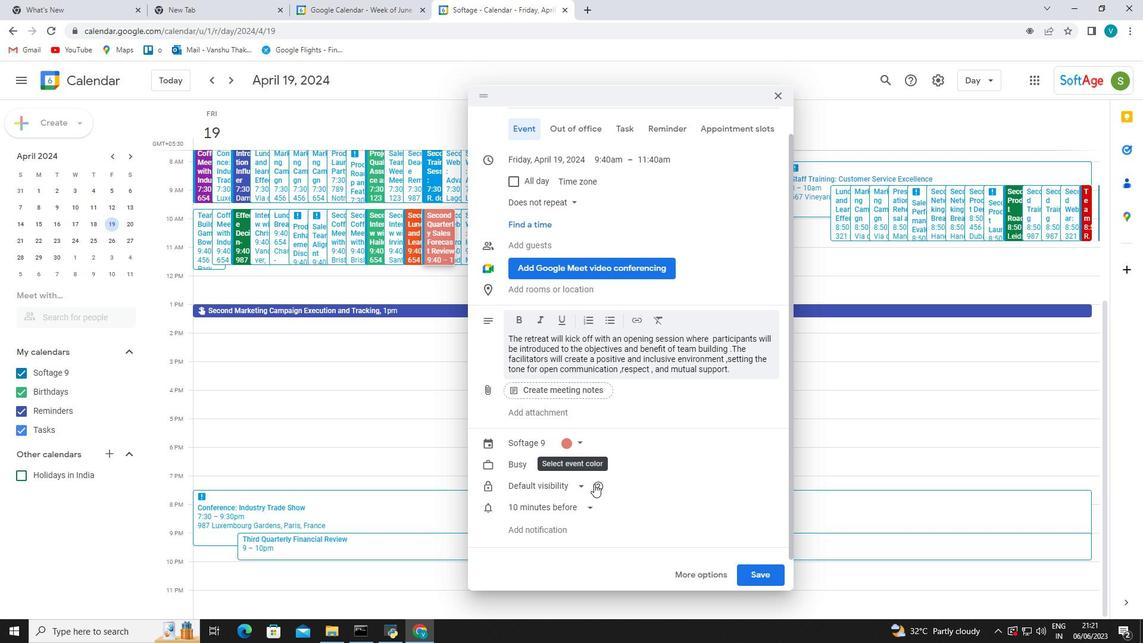 
Action: Mouse scrolled (595, 483) with delta (0, 0)
Screenshot: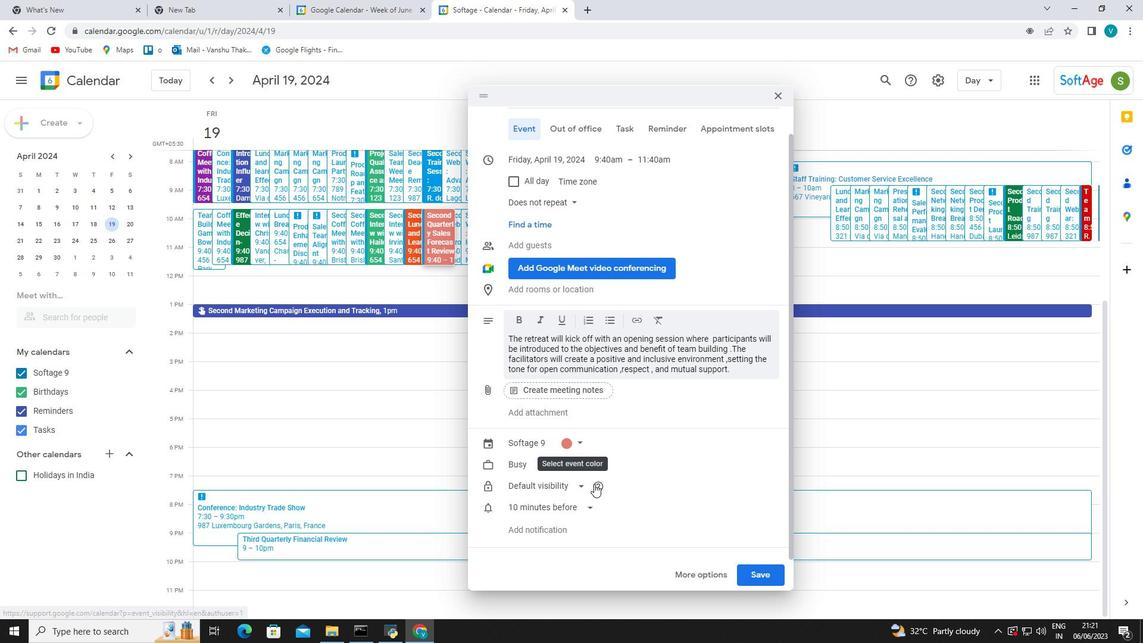 
Action: Mouse moved to (637, 495)
Screenshot: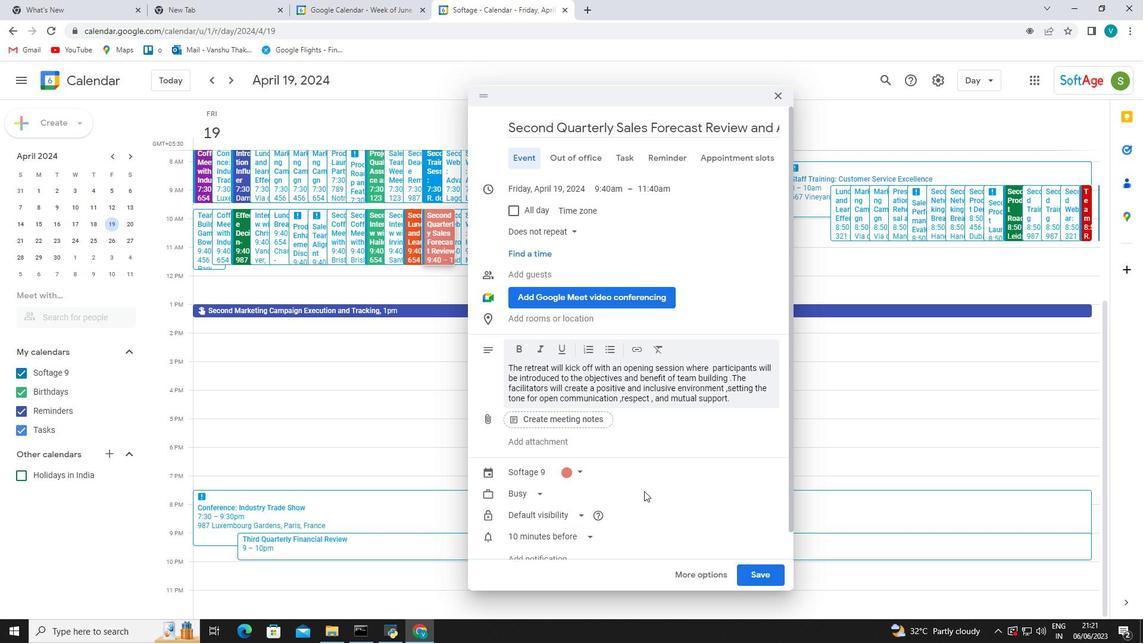 
Action: Mouse scrolled (637, 495) with delta (0, 0)
Screenshot: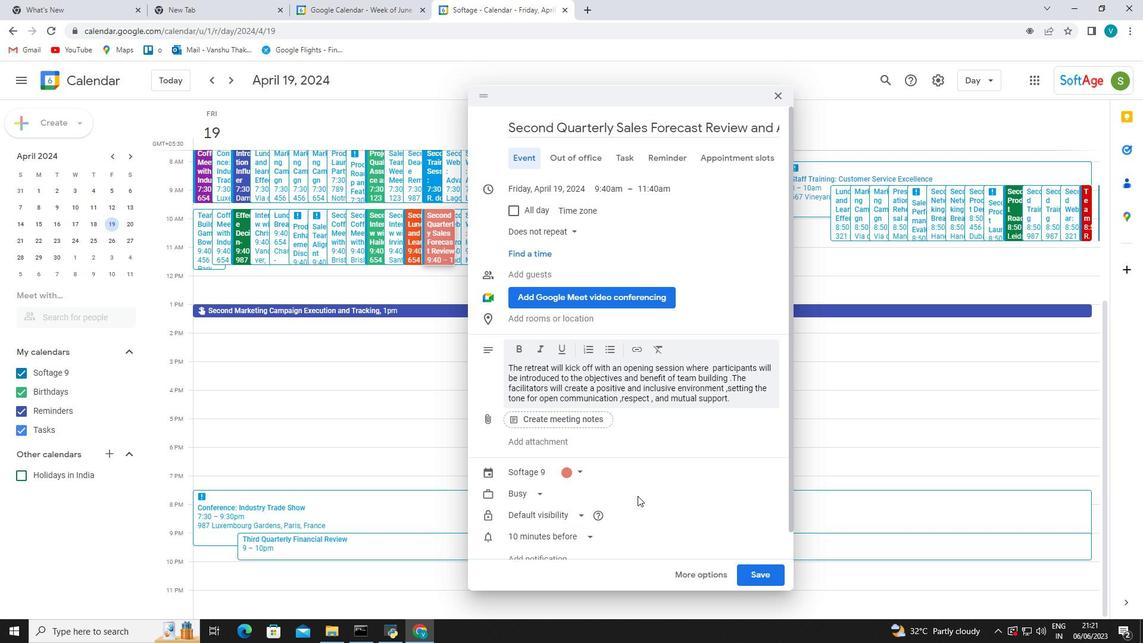 
Action: Mouse scrolled (637, 496) with delta (0, 0)
Screenshot: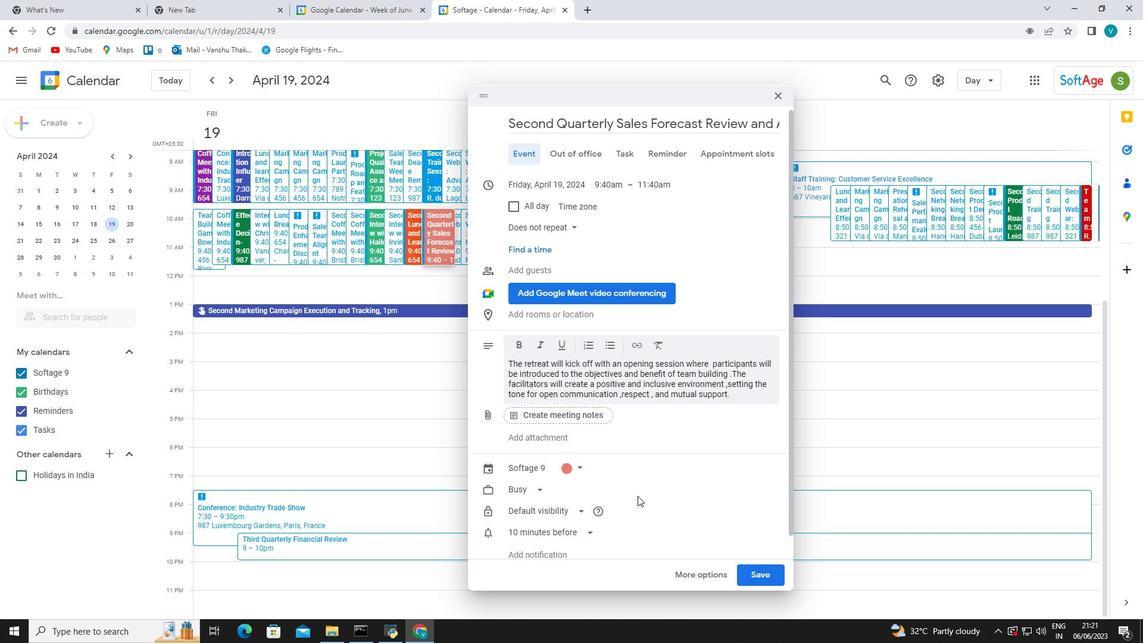 
Action: Mouse scrolled (637, 496) with delta (0, 0)
Screenshot: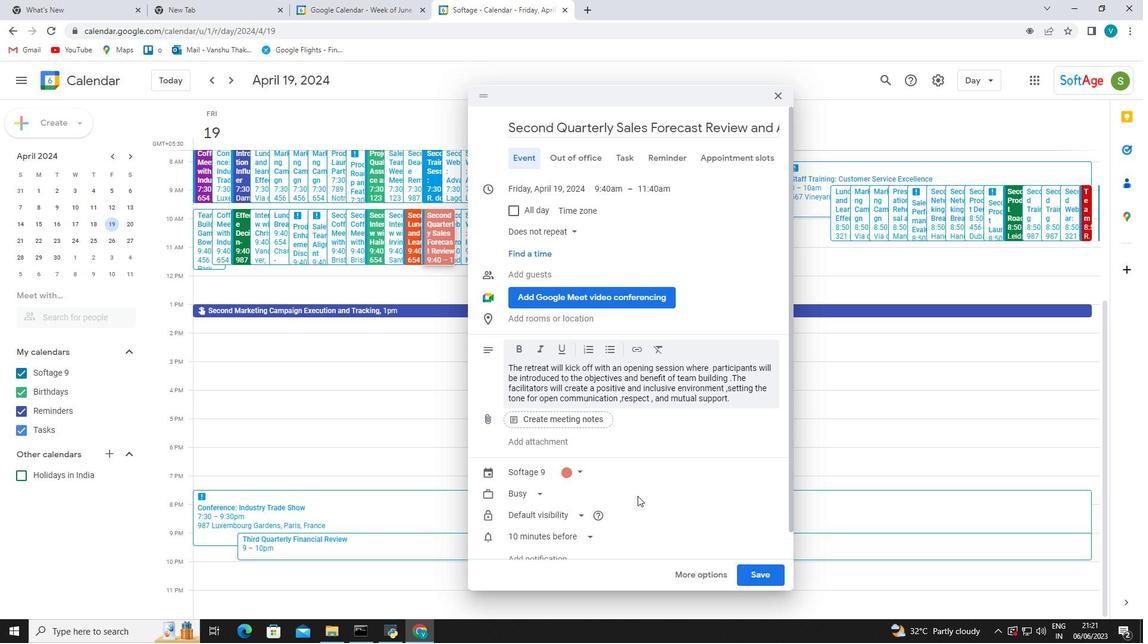 
Action: Mouse scrolled (637, 496) with delta (0, 0)
Screenshot: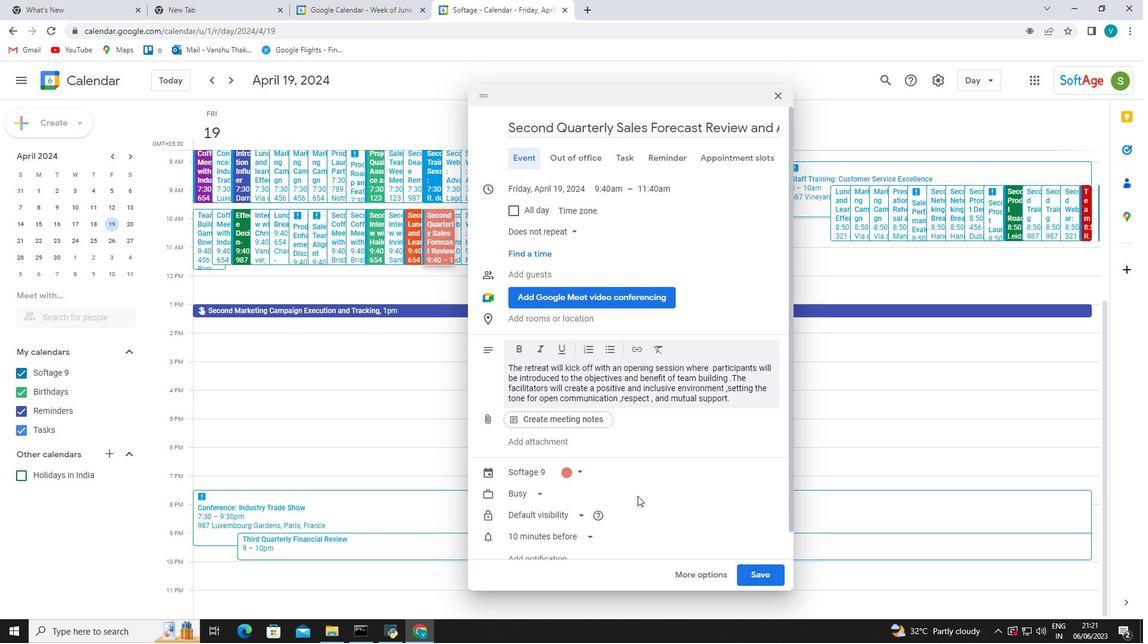 
Action: Mouse scrolled (637, 496) with delta (0, 0)
Screenshot: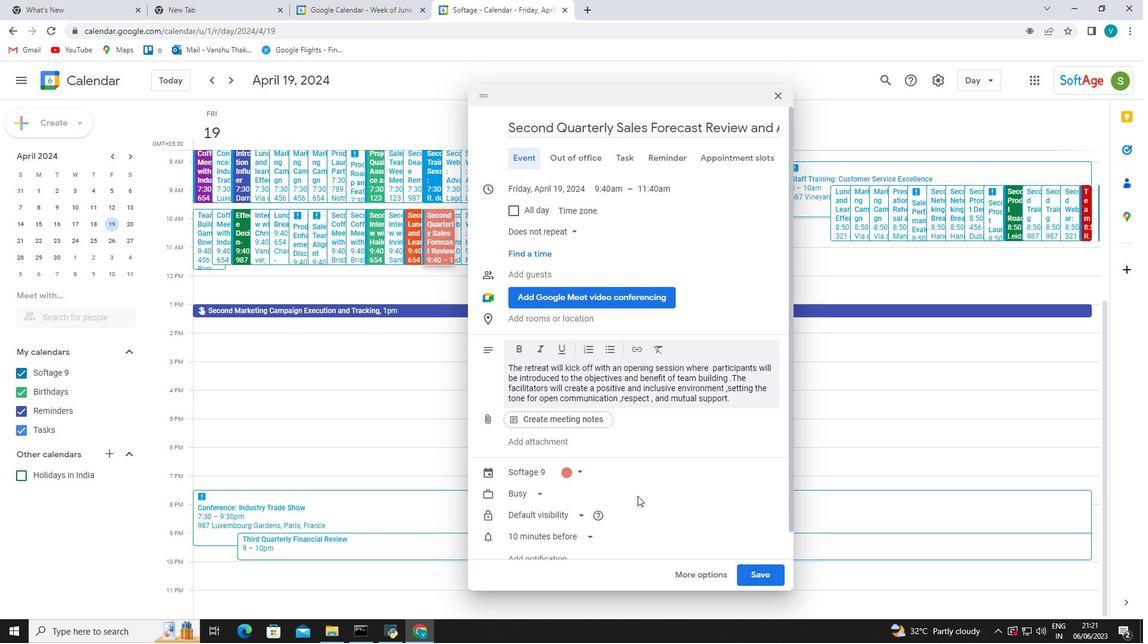 
Action: Mouse scrolled (637, 496) with delta (0, 0)
Screenshot: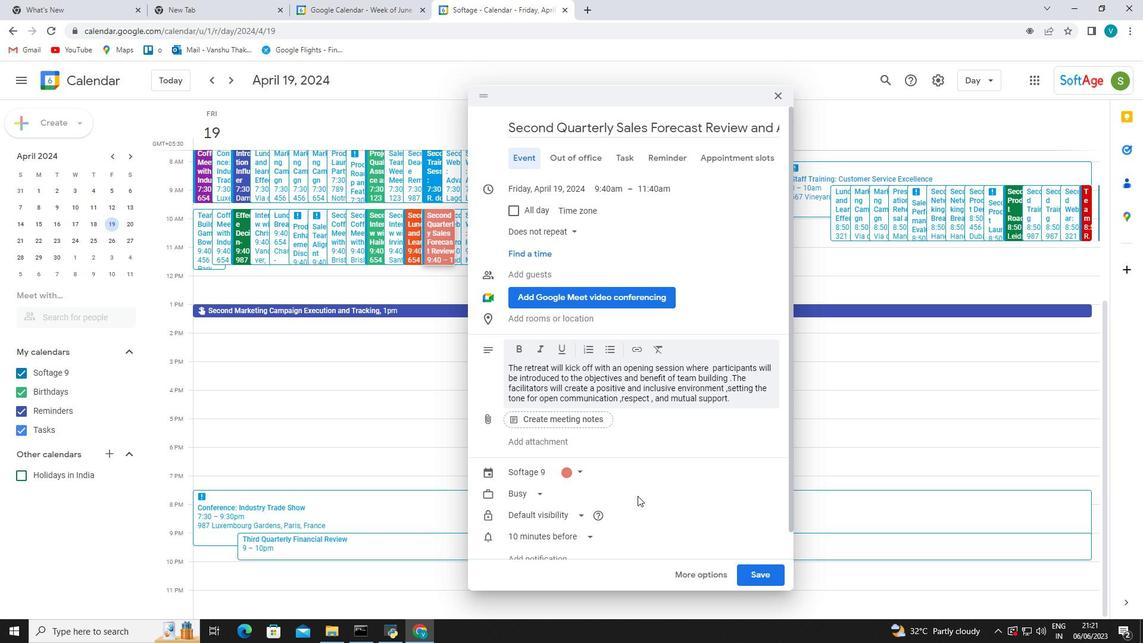 
Action: Mouse scrolled (637, 496) with delta (0, 0)
Screenshot: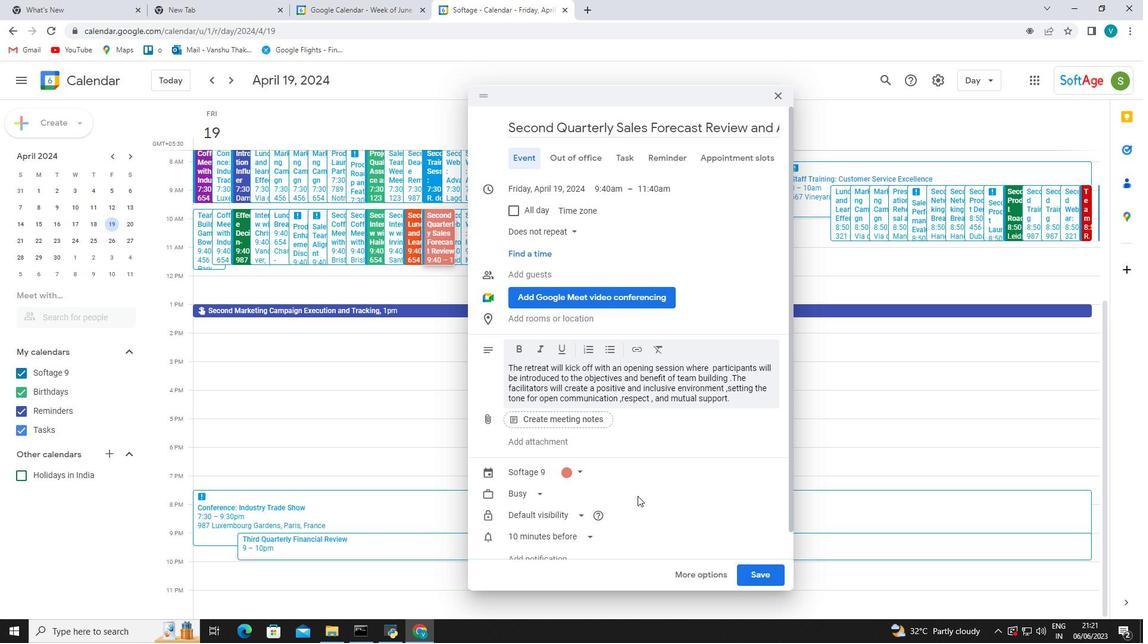 
Action: Mouse scrolled (637, 496) with delta (0, 0)
Screenshot: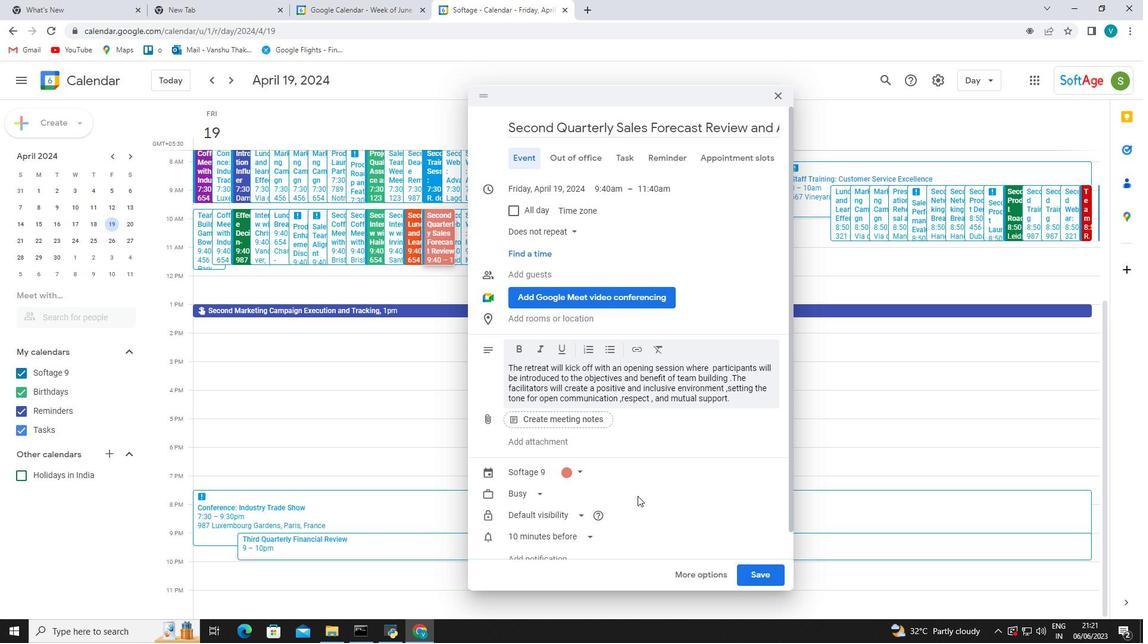 
Action: Mouse scrolled (637, 496) with delta (0, 0)
Screenshot: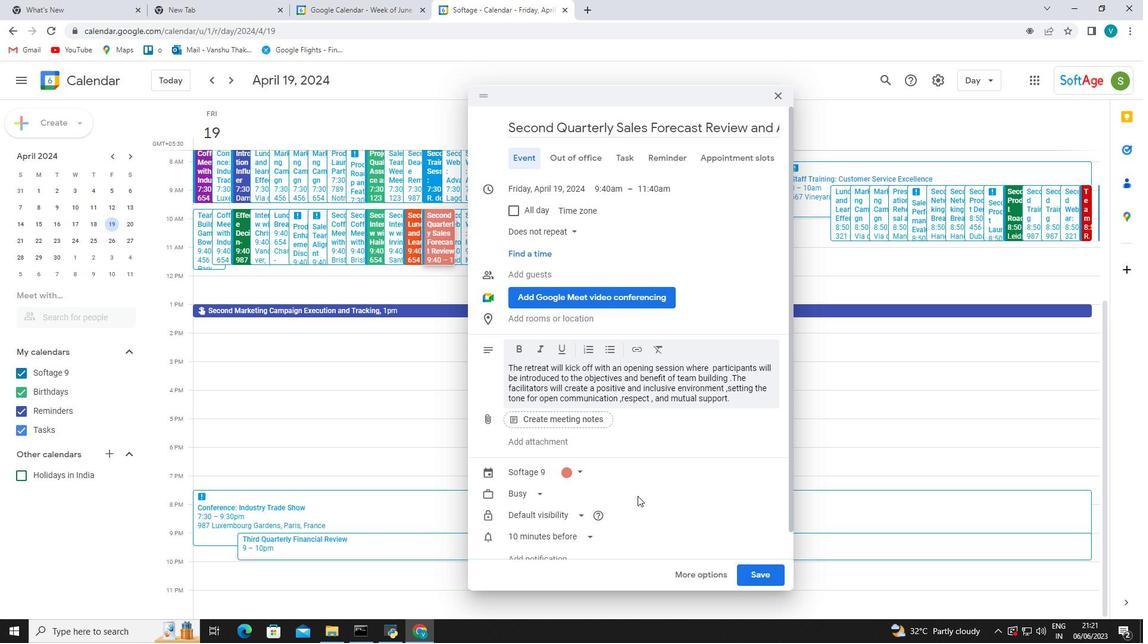 
Action: Mouse scrolled (637, 496) with delta (0, 0)
Screenshot: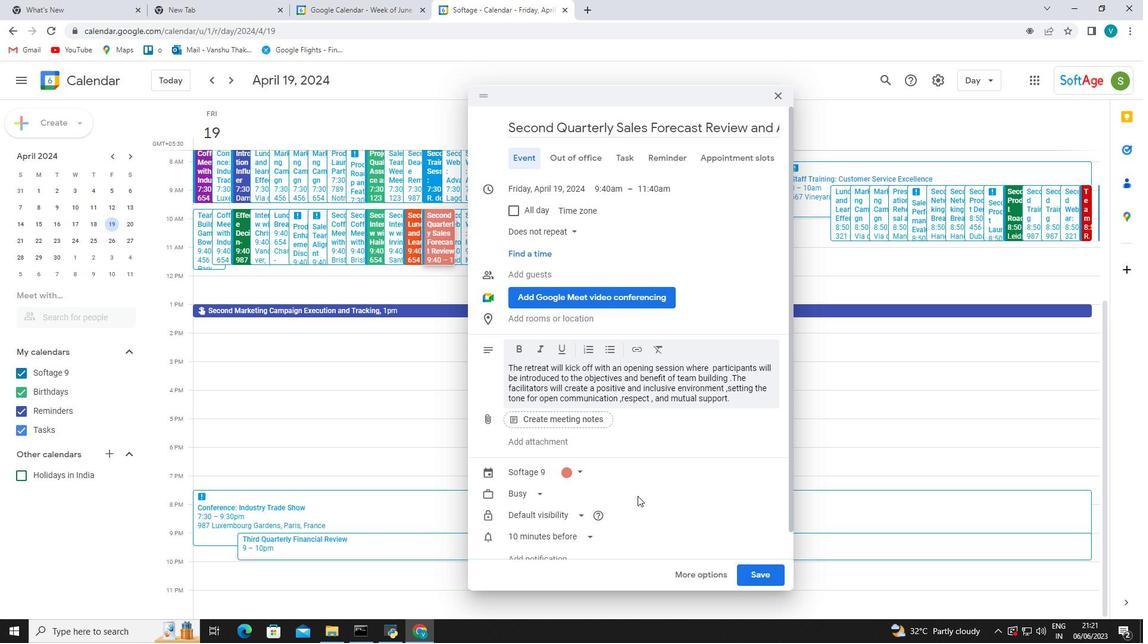 
Action: Mouse scrolled (637, 496) with delta (0, 0)
Screenshot: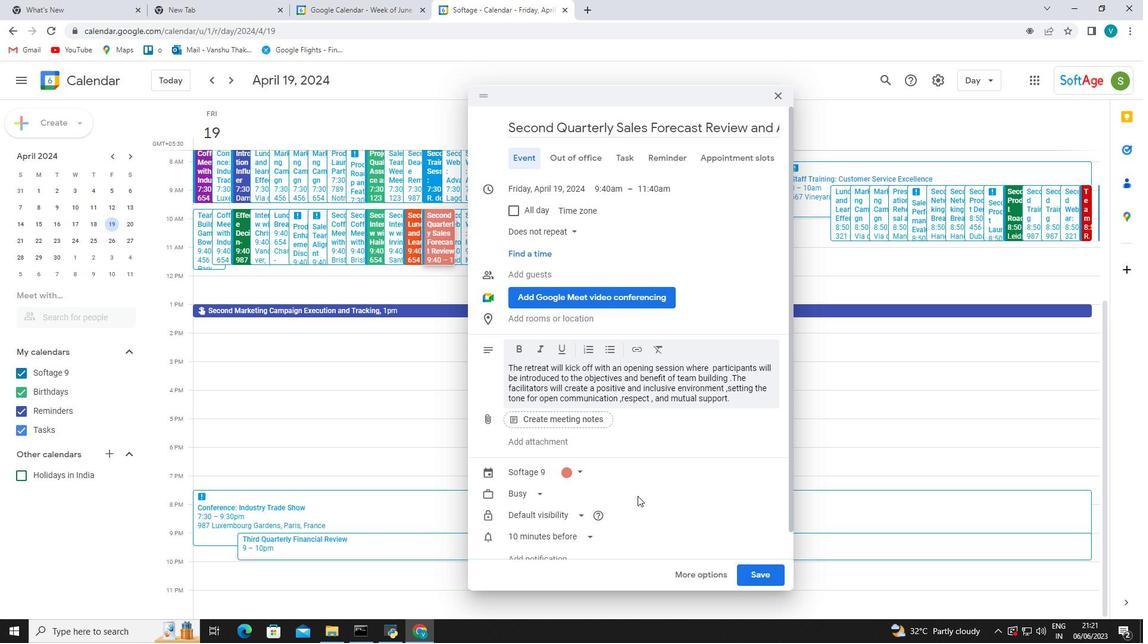 
Action: Mouse scrolled (637, 496) with delta (0, 0)
Screenshot: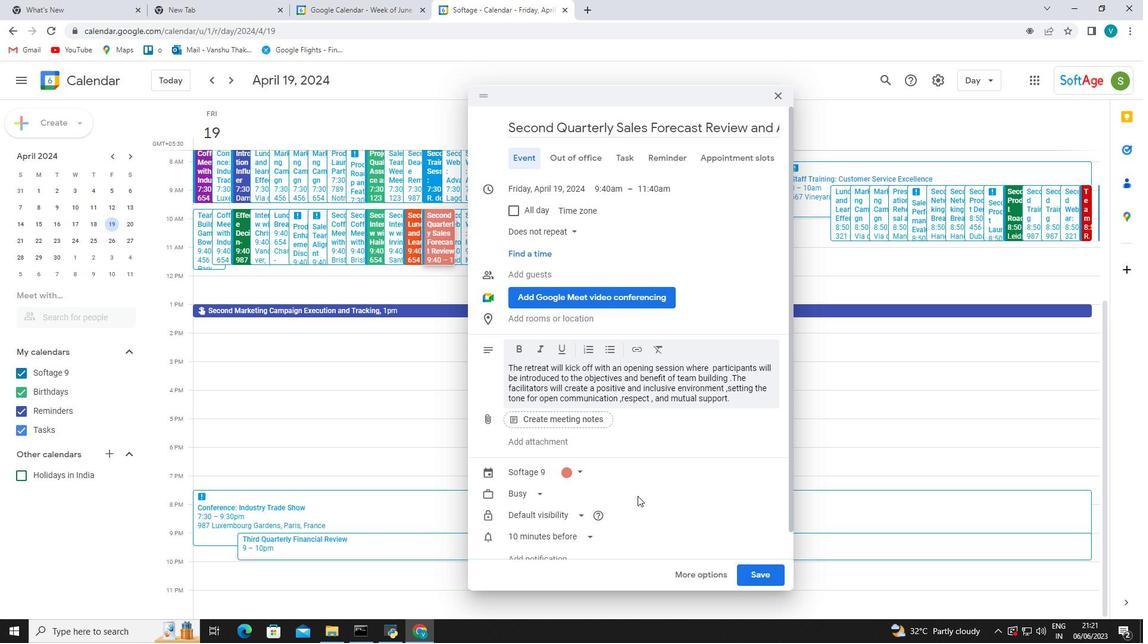 
Action: Mouse scrolled (637, 496) with delta (0, 0)
Screenshot: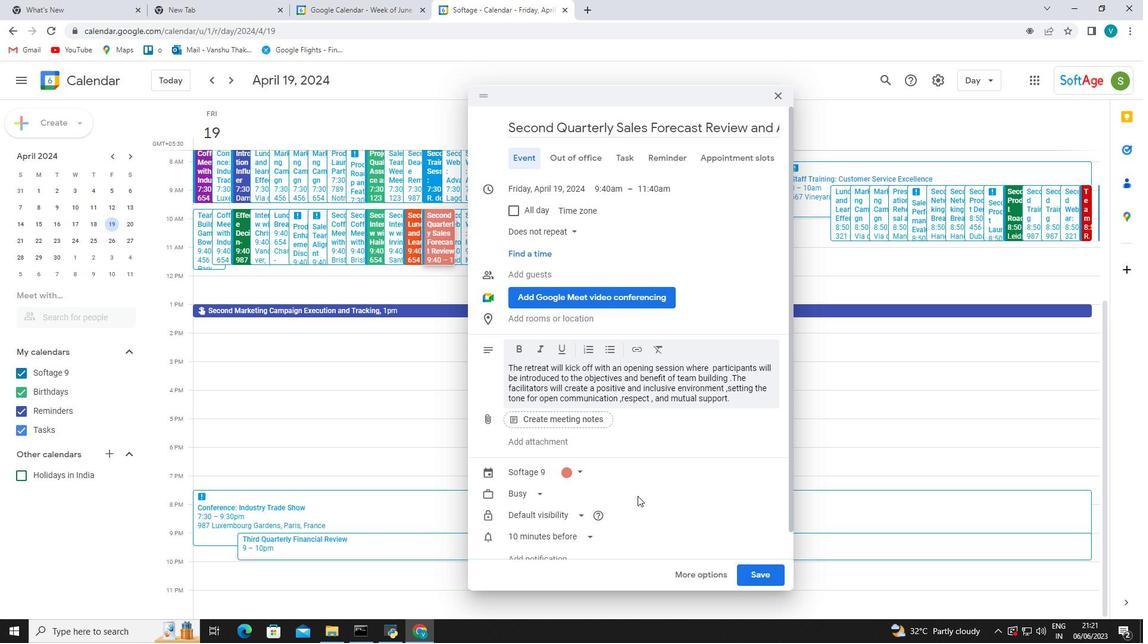 
Action: Mouse scrolled (637, 496) with delta (0, 0)
Screenshot: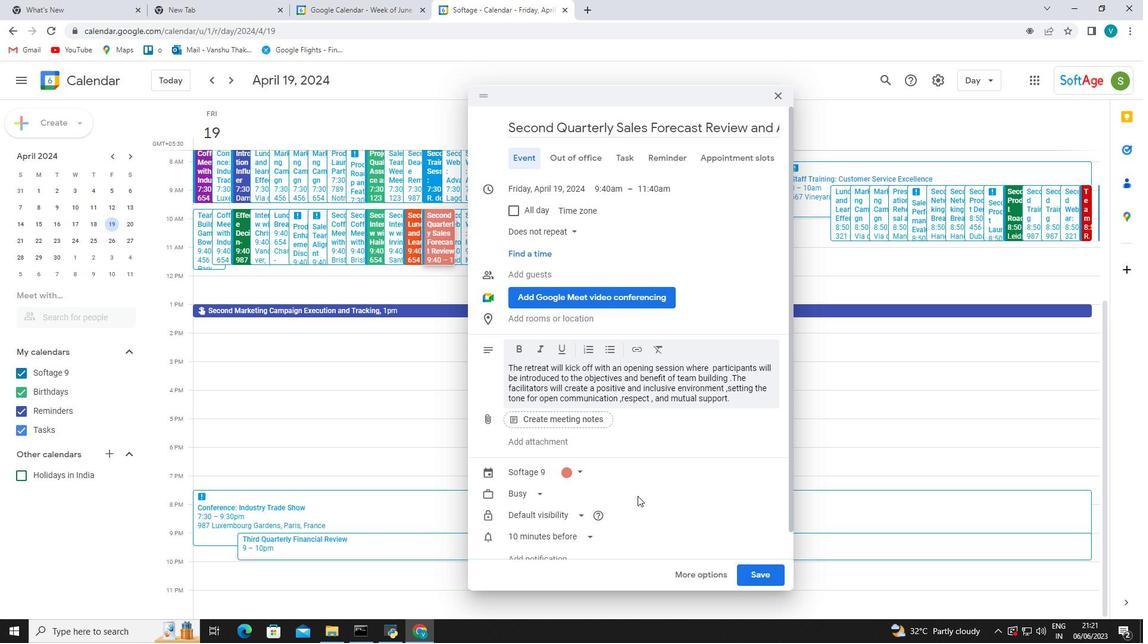 
Action: Mouse moved to (576, 311)
Screenshot: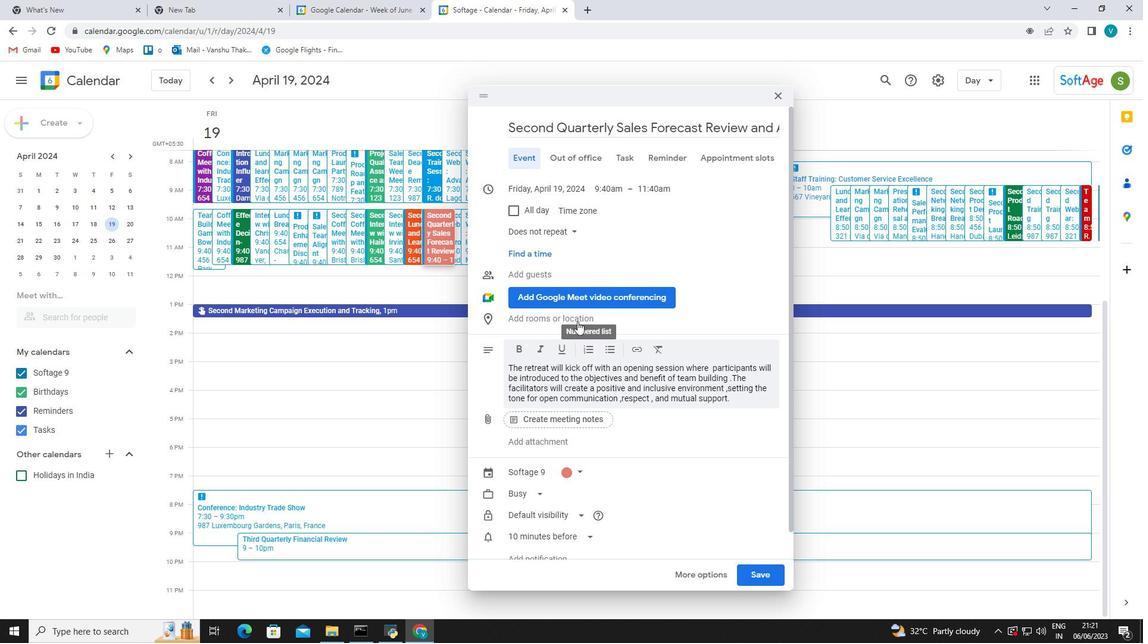 
Action: Mouse pressed left at (576, 311)
Screenshot: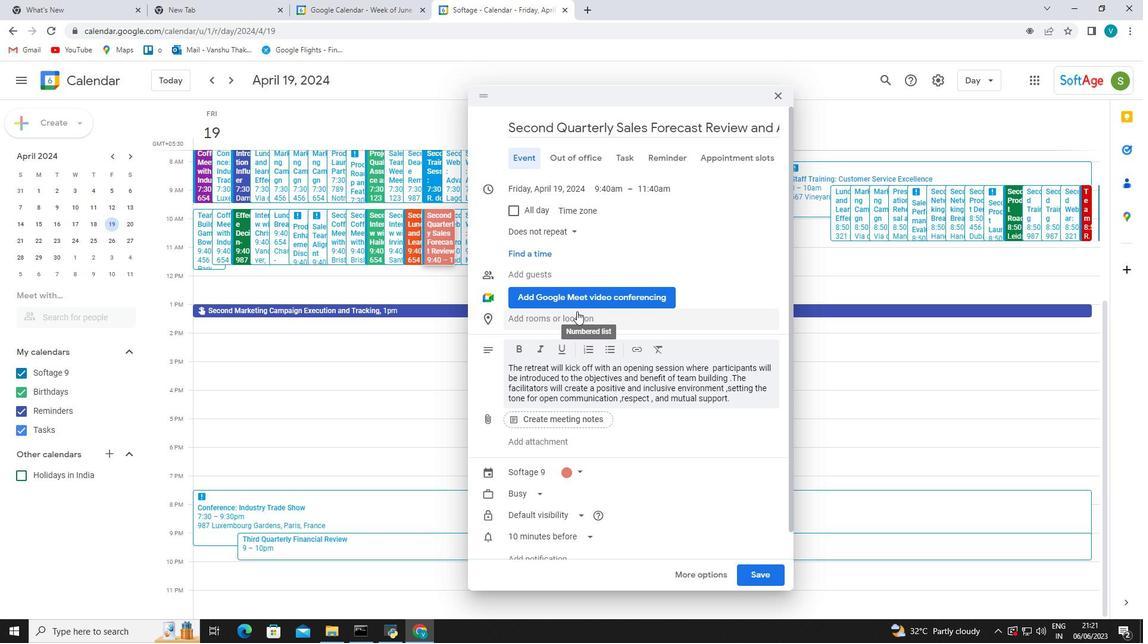 
Action: Mouse moved to (541, 350)
Screenshot: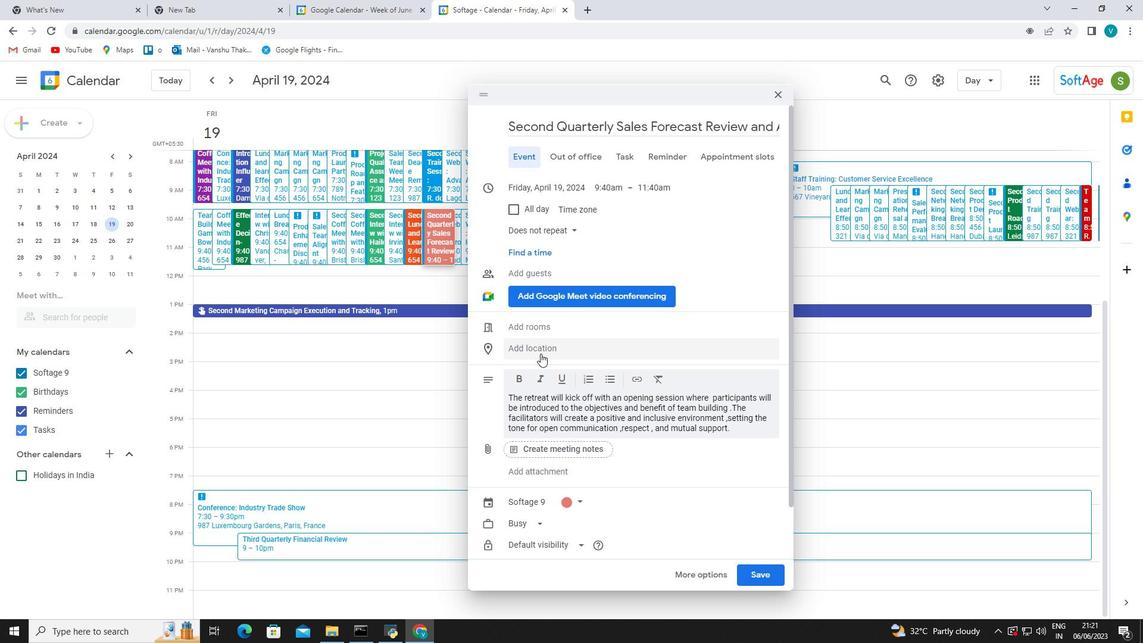 
Action: Mouse pressed left at (541, 350)
Screenshot: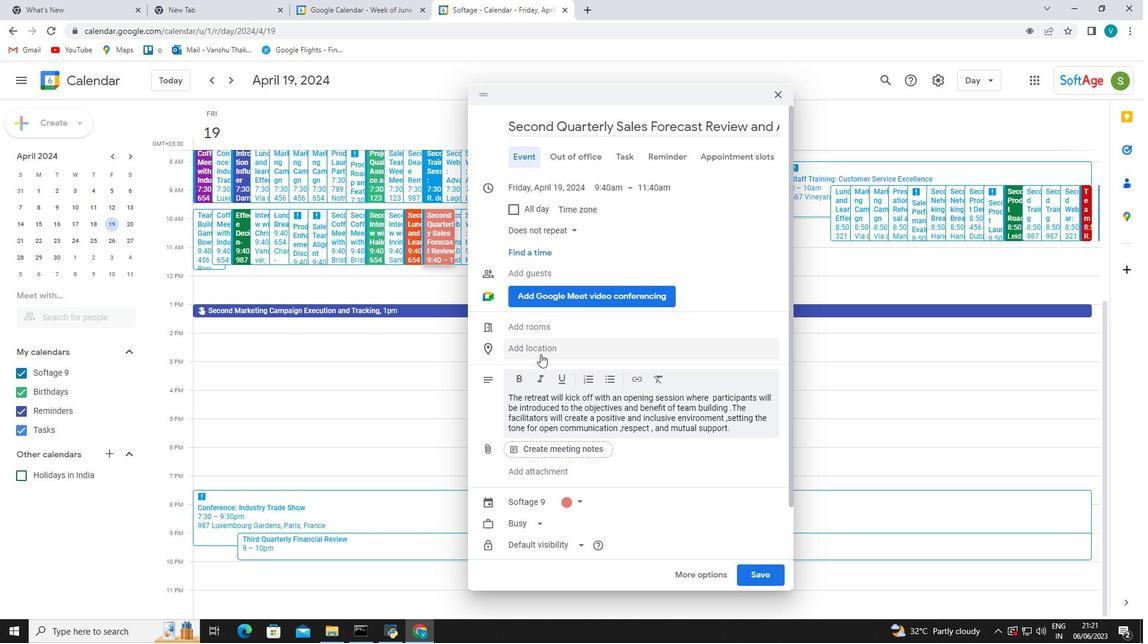 
Action: Mouse moved to (541, 350)
Screenshot: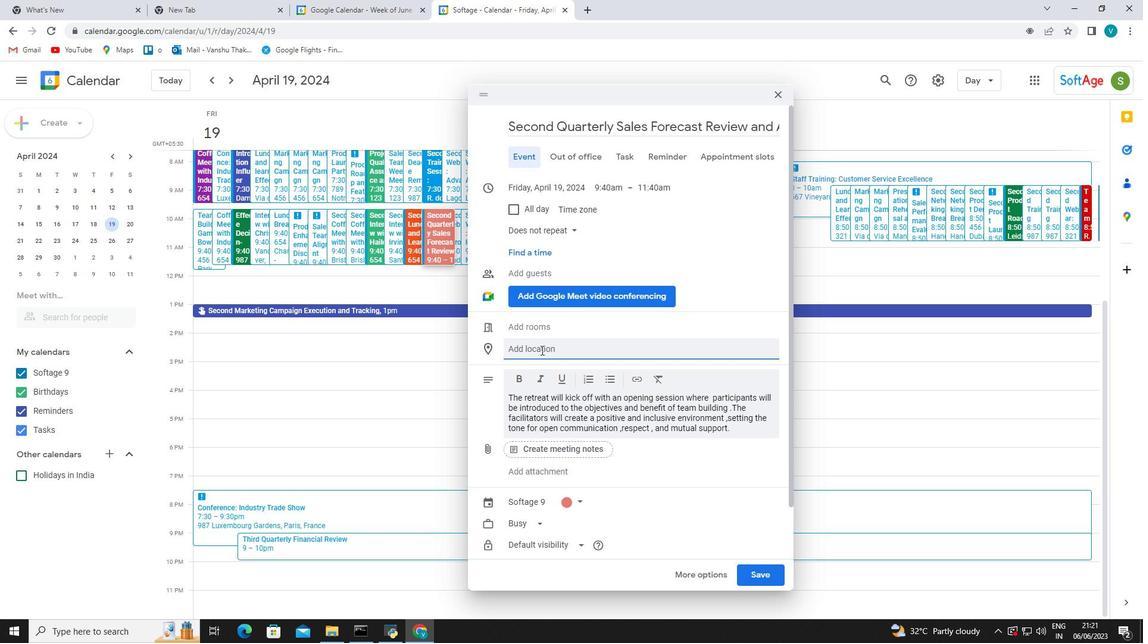 
Action: Key pressed 123<Key.space><Key.shift_r><Key.shift_r>Trevi<Key.space><Key.shift_r>Fountain<Key.space>,<Key.shift_r>Rome<Key.space>,<Key.shift_r>Italy<Key.space>,<Key.enter>
Screenshot: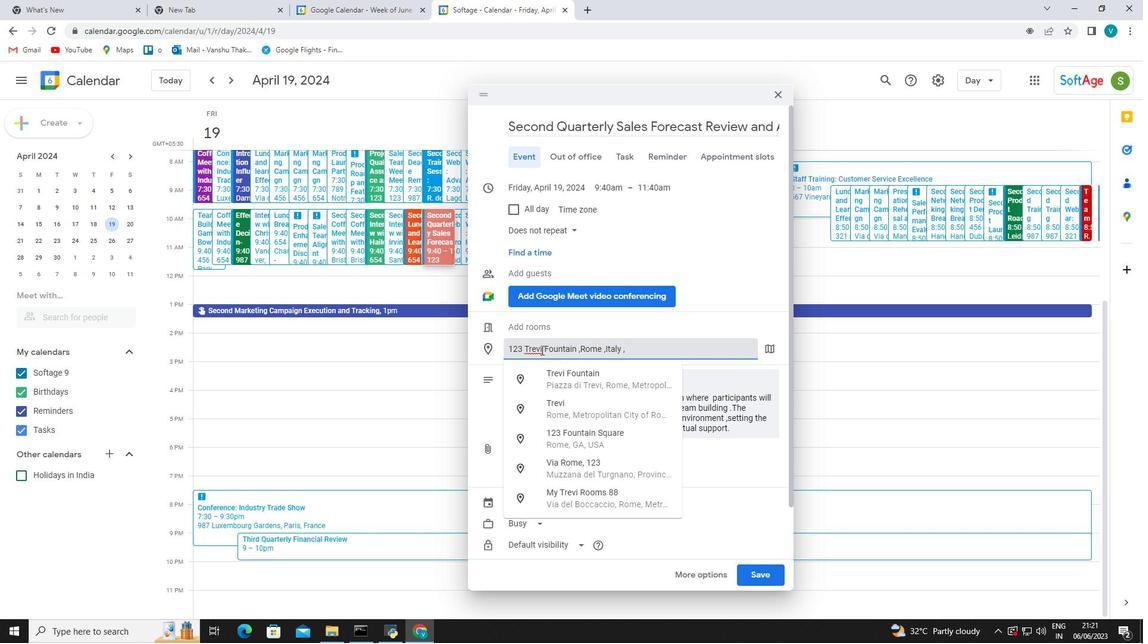 
Action: Mouse moved to (668, 398)
Screenshot: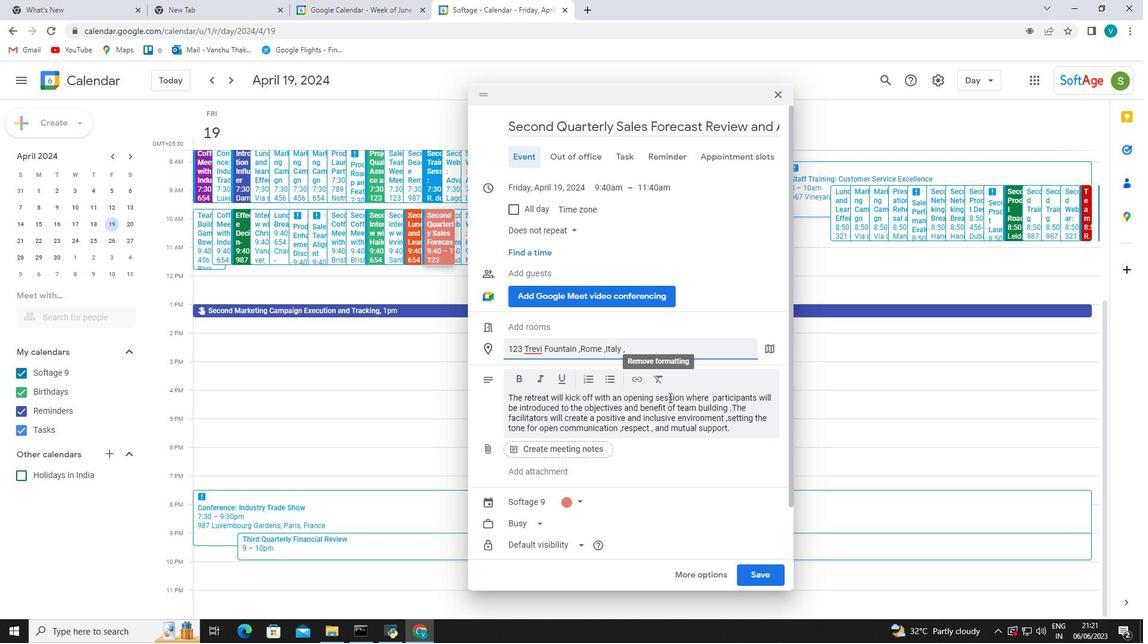 
Action: Mouse scrolled (668, 398) with delta (0, 0)
Screenshot: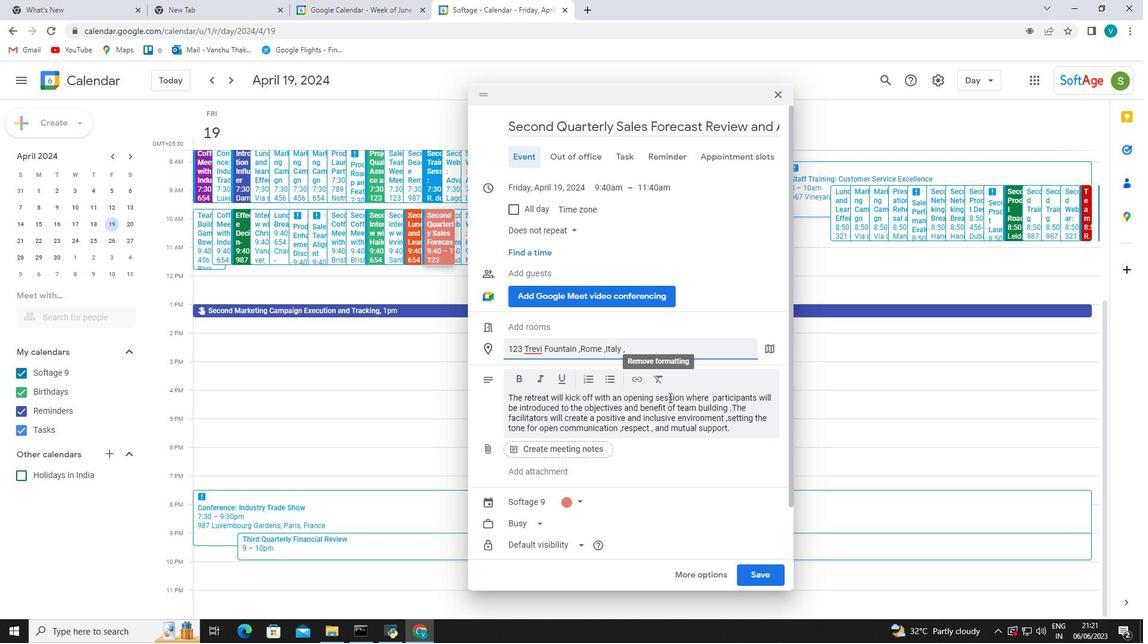 
Action: Mouse moved to (668, 398)
Screenshot: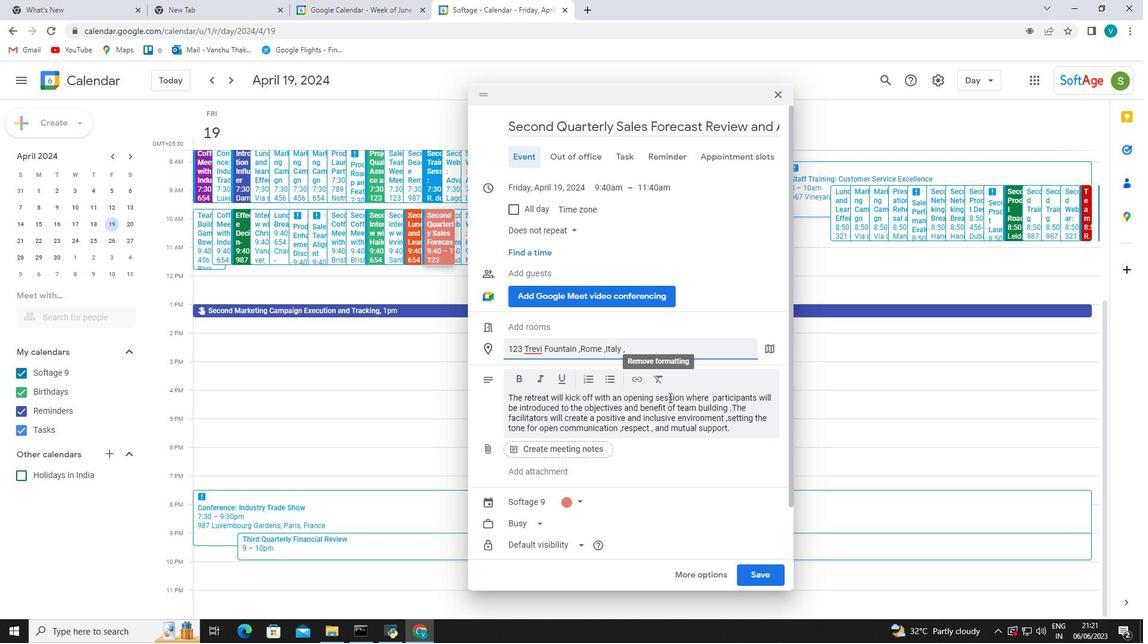 
Action: Mouse scrolled (668, 398) with delta (0, 0)
Screenshot: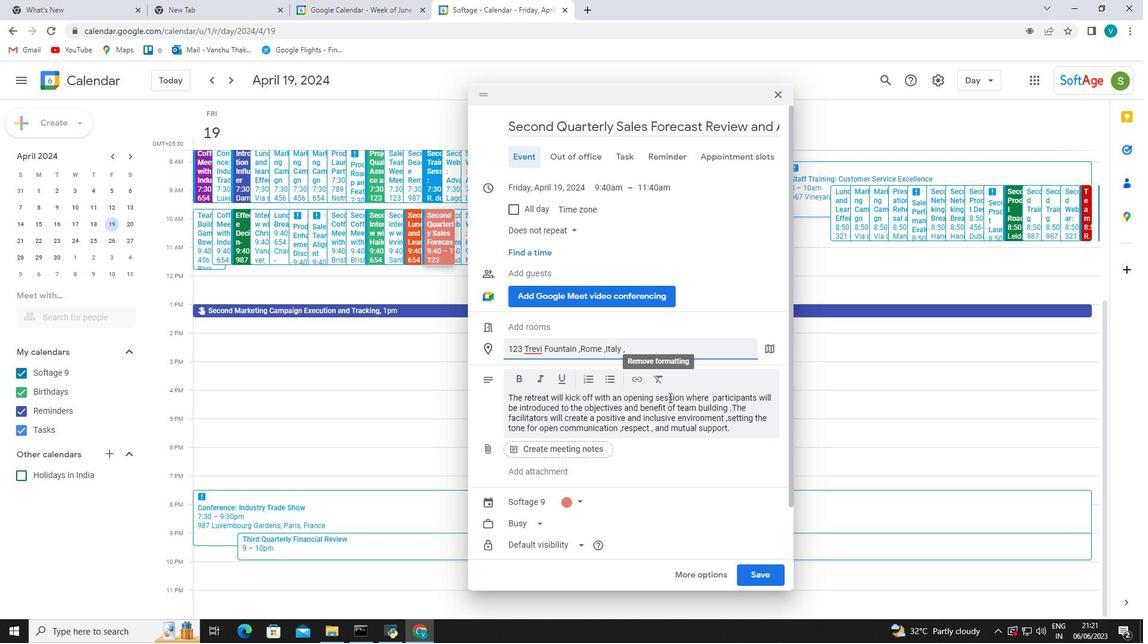
Action: Mouse scrolled (668, 398) with delta (0, 0)
Screenshot: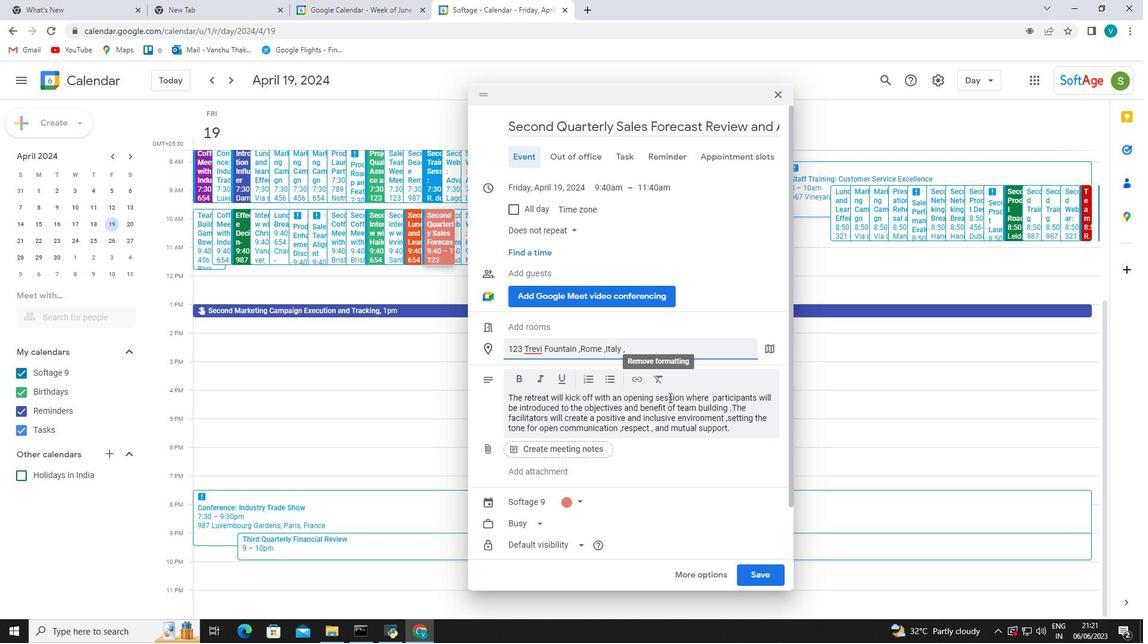 
Action: Mouse scrolled (668, 398) with delta (0, 0)
Screenshot: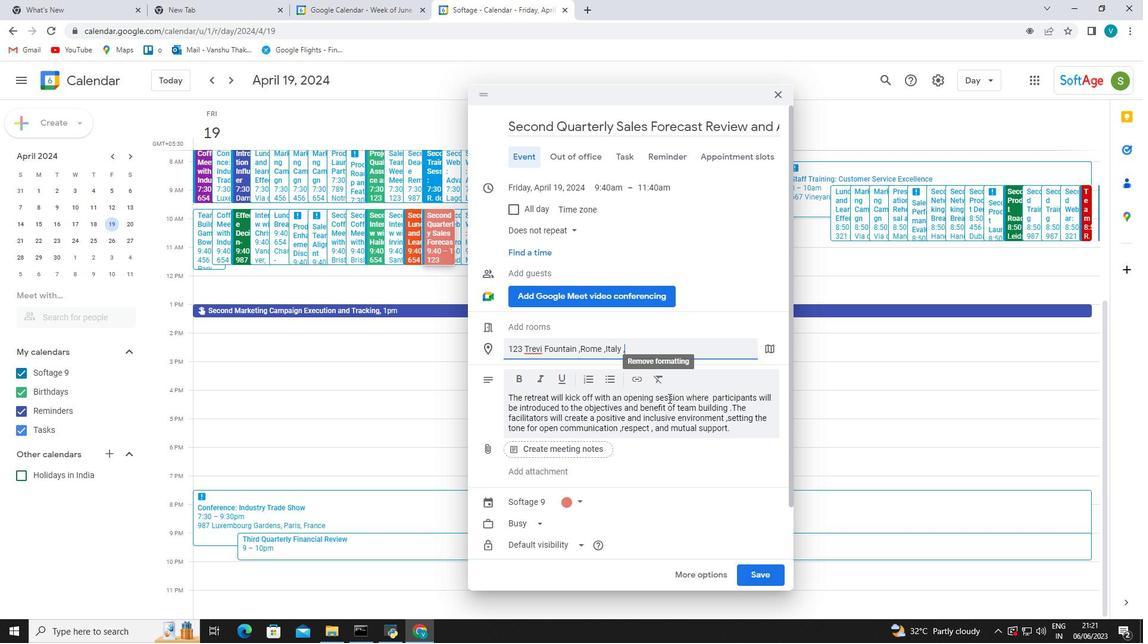 
Action: Mouse scrolled (668, 398) with delta (0, 0)
Screenshot: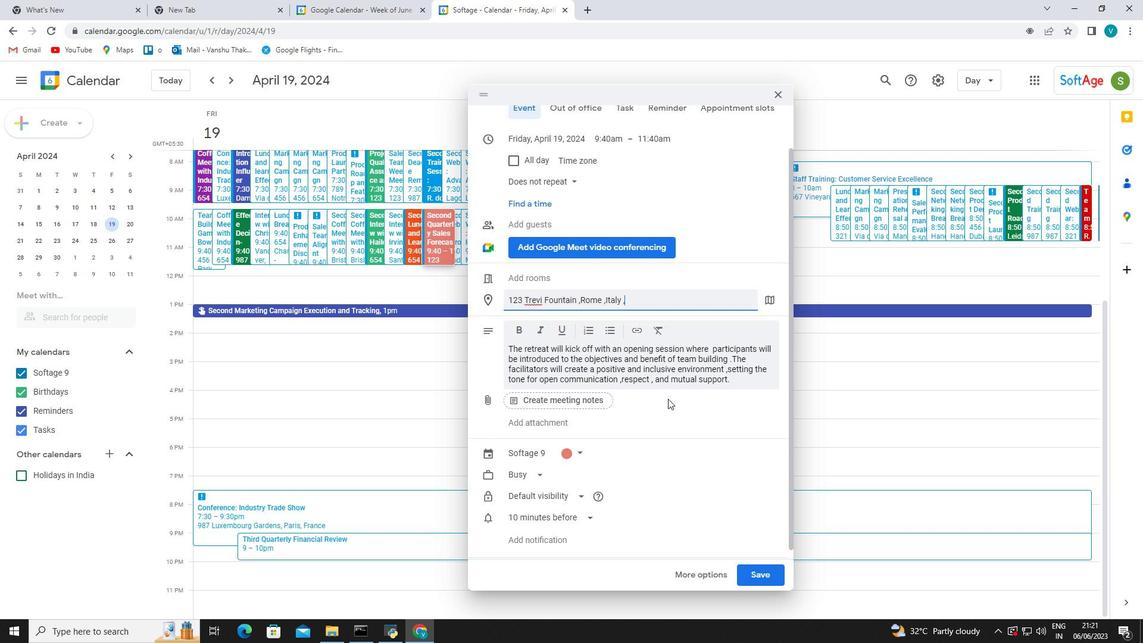 
Action: Mouse scrolled (668, 398) with delta (0, 0)
Screenshot: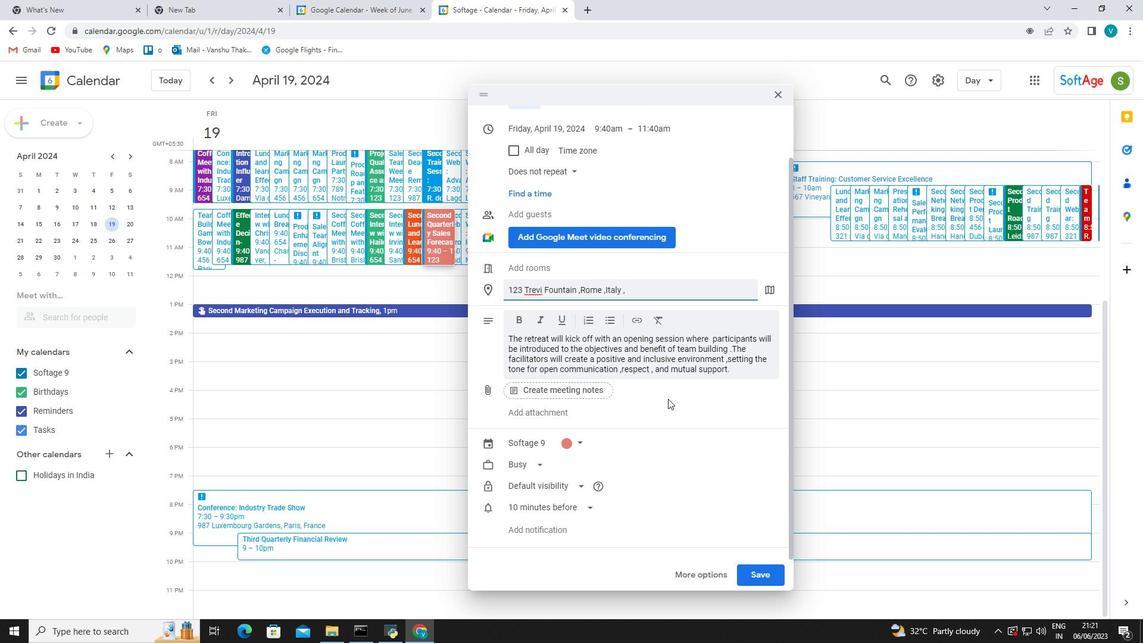 
Action: Mouse scrolled (668, 398) with delta (0, 0)
Screenshot: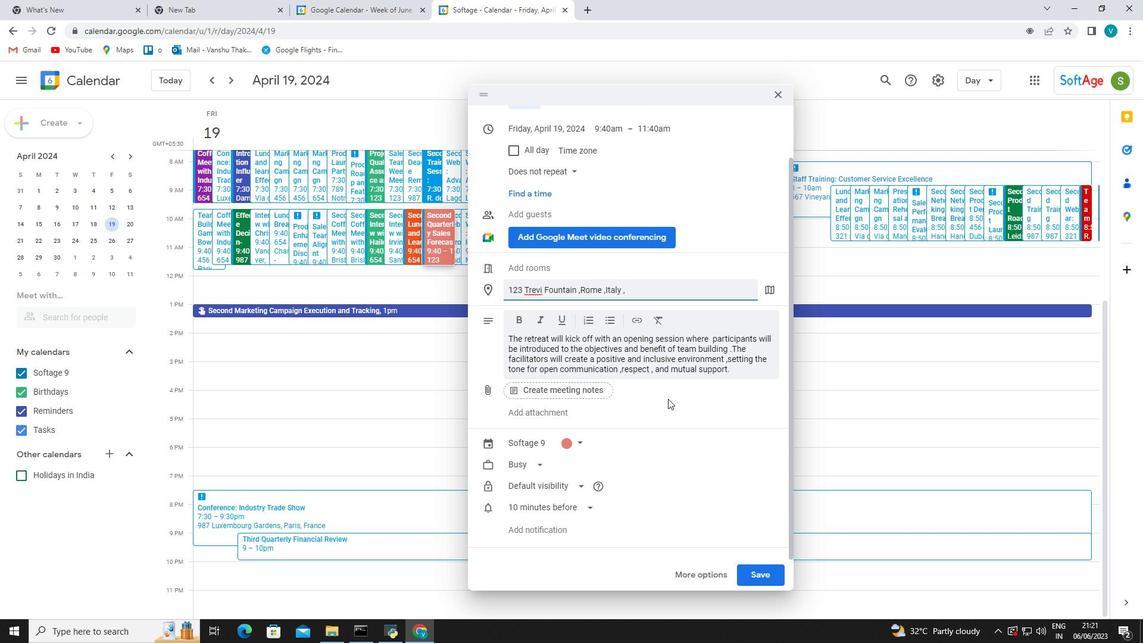
Action: Mouse scrolled (668, 398) with delta (0, 0)
Screenshot: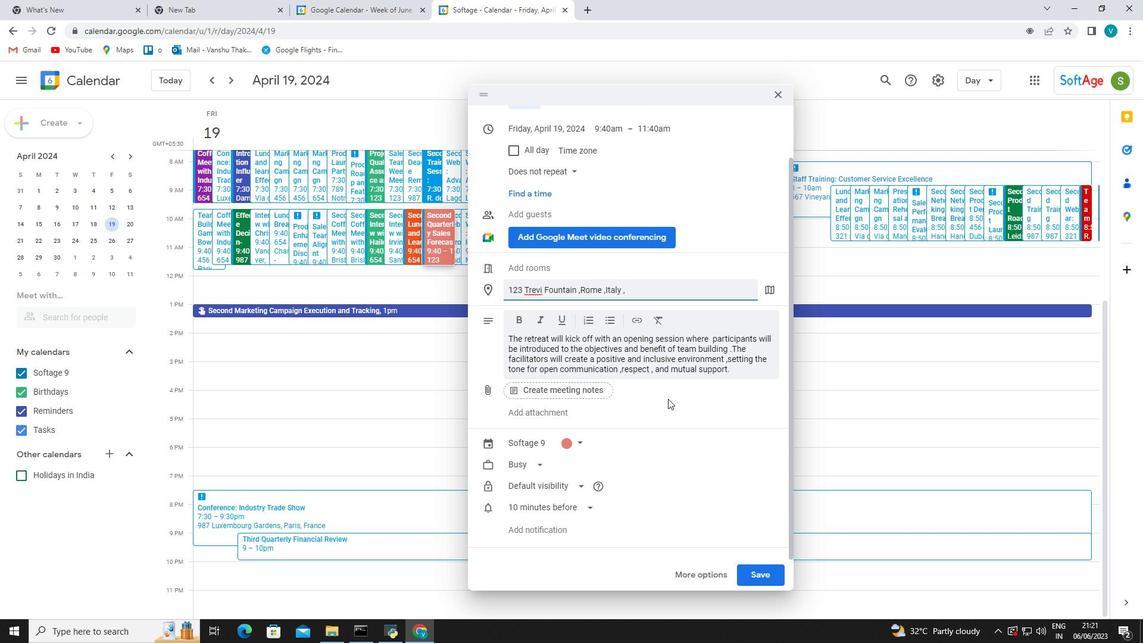 
Action: Mouse scrolled (668, 398) with delta (0, 0)
Screenshot: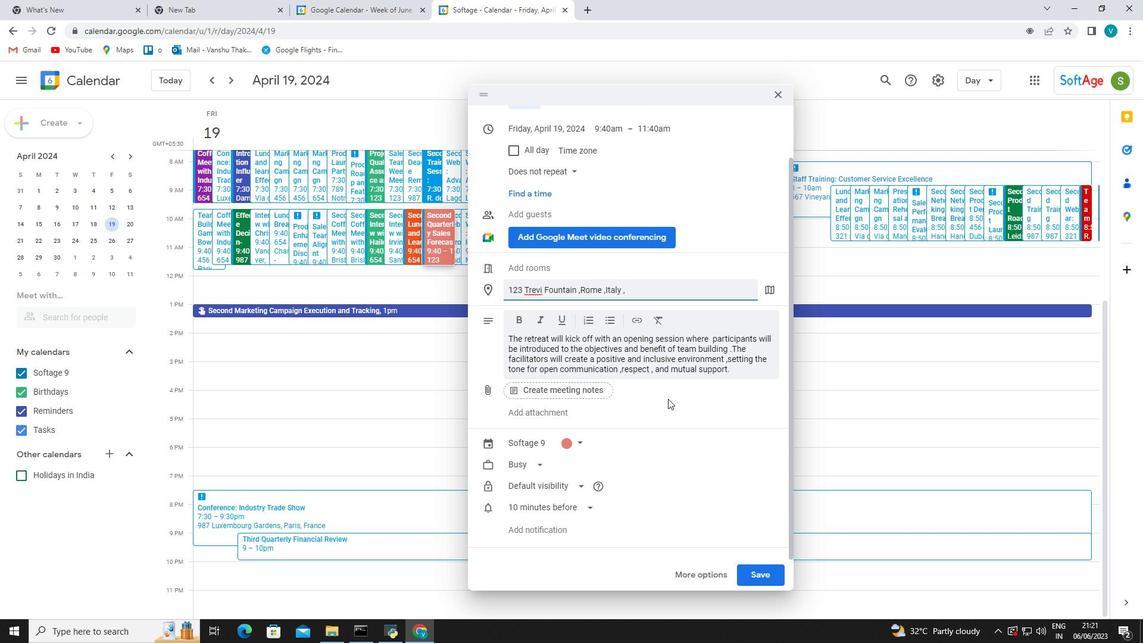 
Action: Mouse moved to (662, 293)
Screenshot: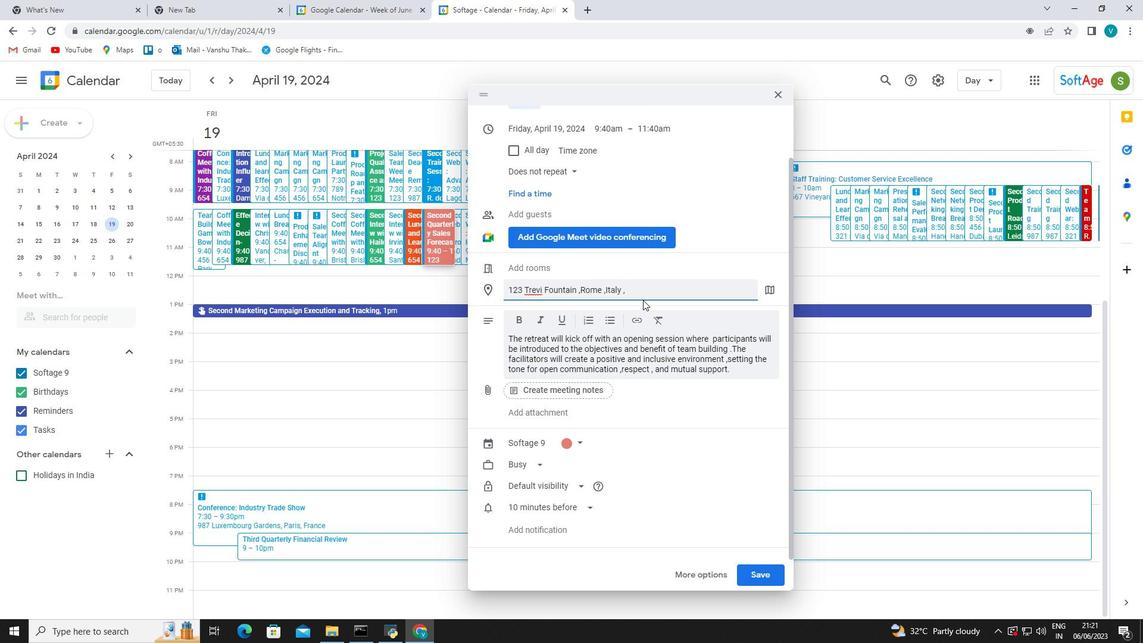 
Action: Key pressed <Key.backspace><Key.enter>
Screenshot: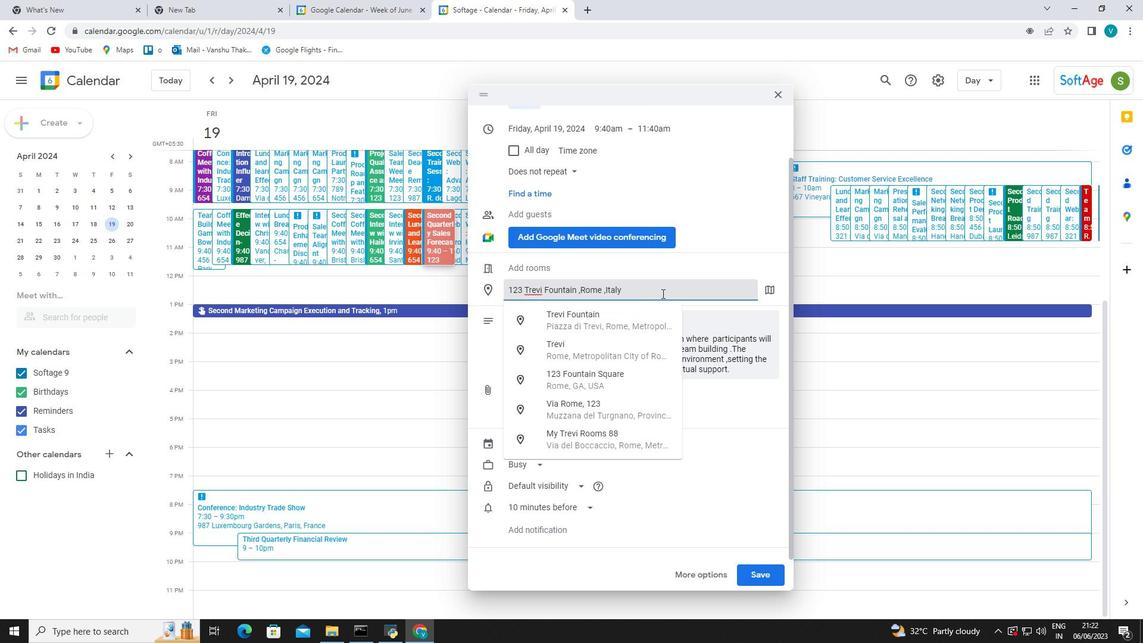 
Action: Mouse moved to (649, 430)
Screenshot: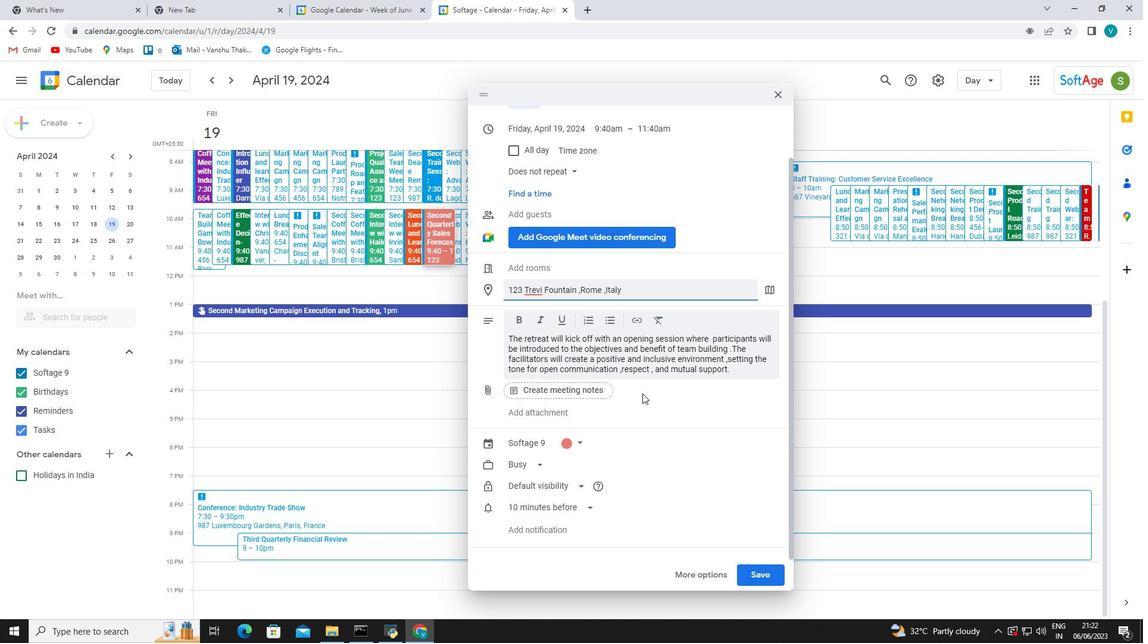 
Action: Mouse scrolled (649, 429) with delta (0, 0)
Screenshot: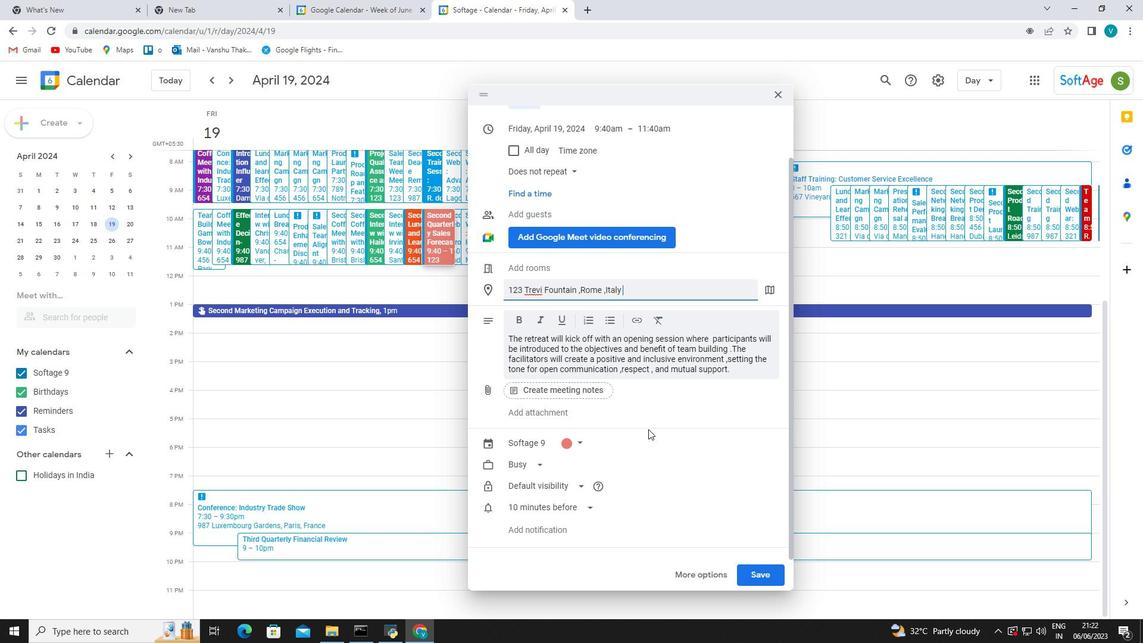 
Action: Mouse scrolled (649, 429) with delta (0, 0)
Screenshot: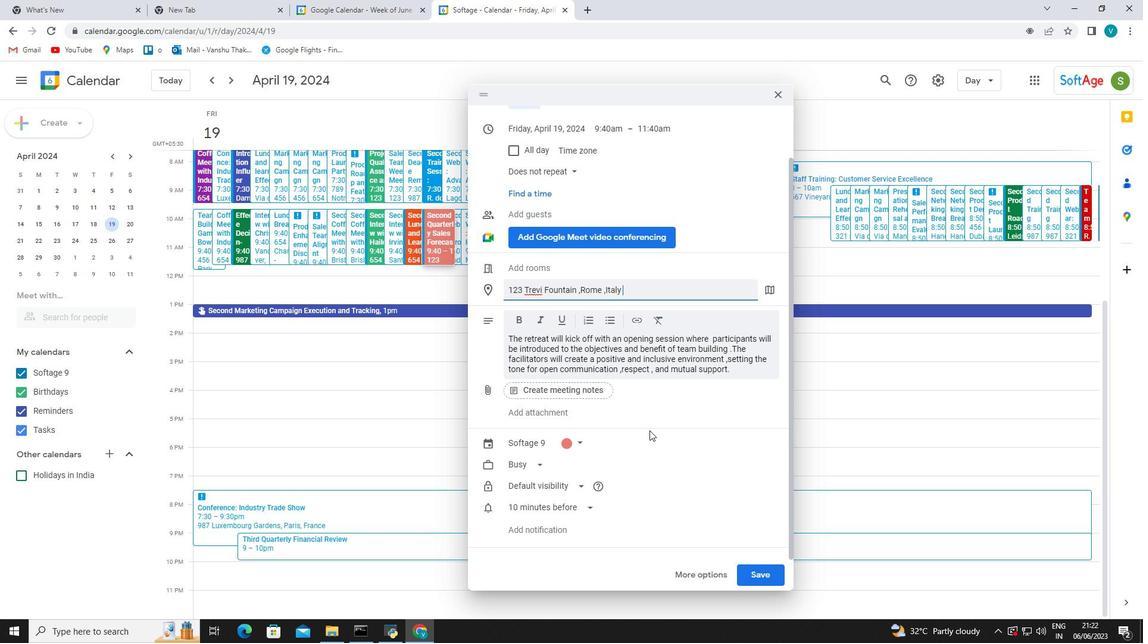 
Action: Mouse scrolled (649, 429) with delta (0, 0)
Screenshot: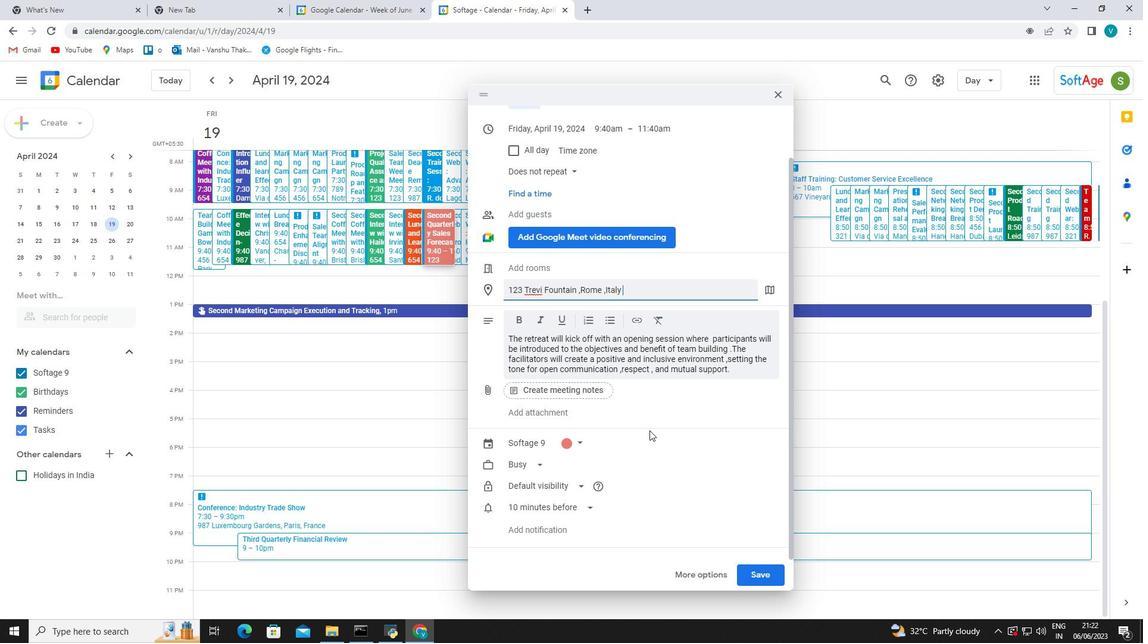 
Action: Mouse scrolled (649, 429) with delta (0, 0)
Screenshot: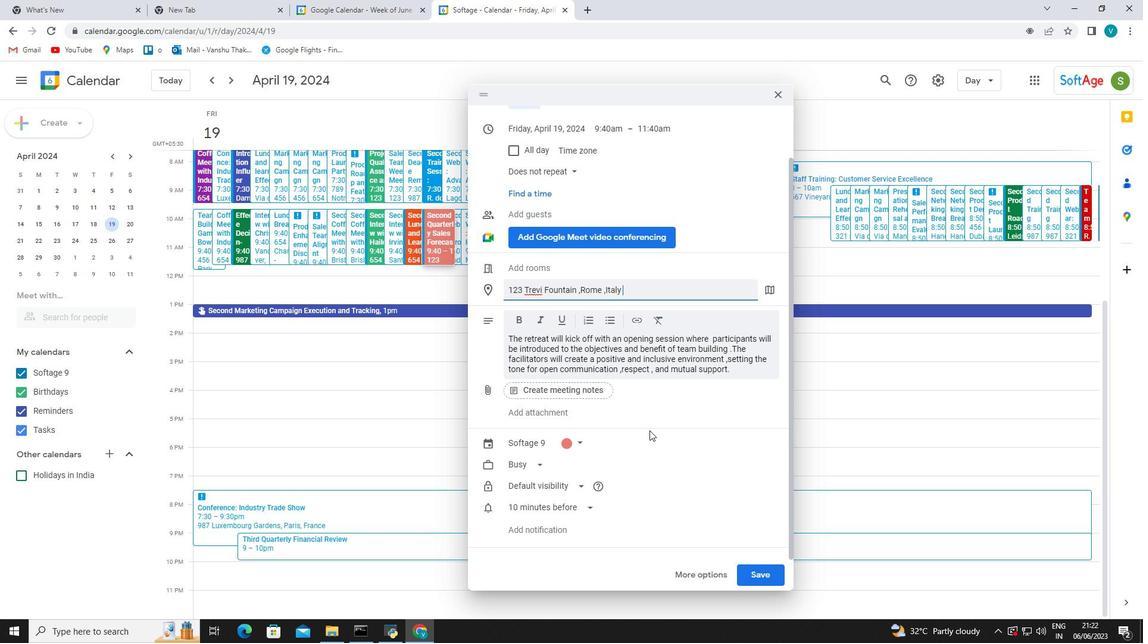 
Action: Mouse scrolled (649, 429) with delta (0, 0)
Screenshot: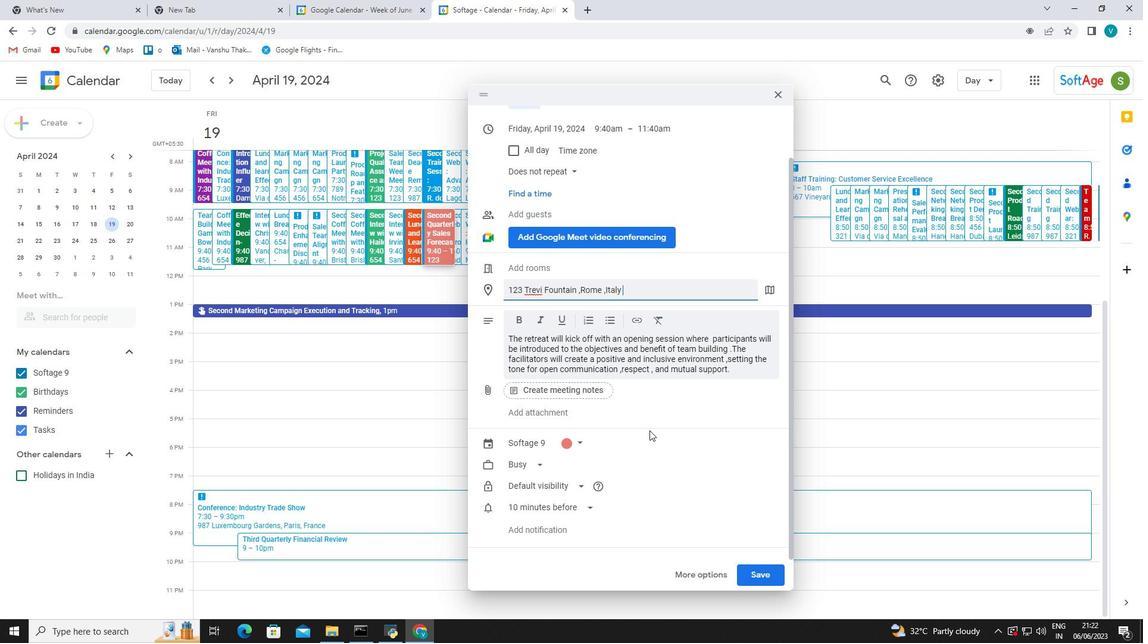 
Action: Mouse moved to (651, 431)
Screenshot: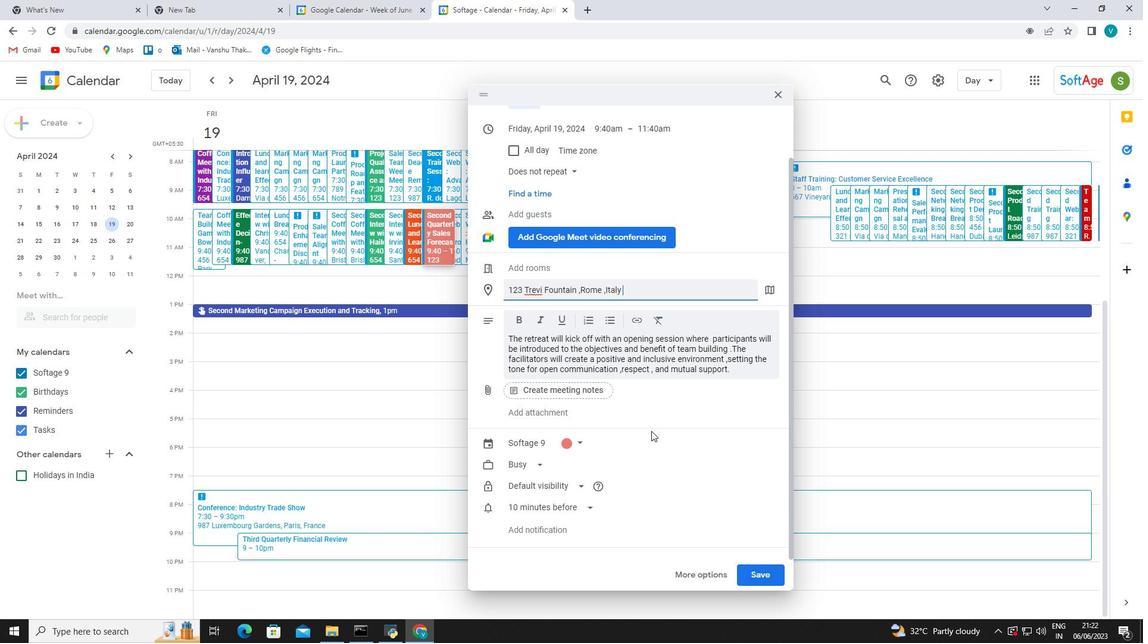 
Action: Mouse scrolled (651, 431) with delta (0, 0)
Screenshot: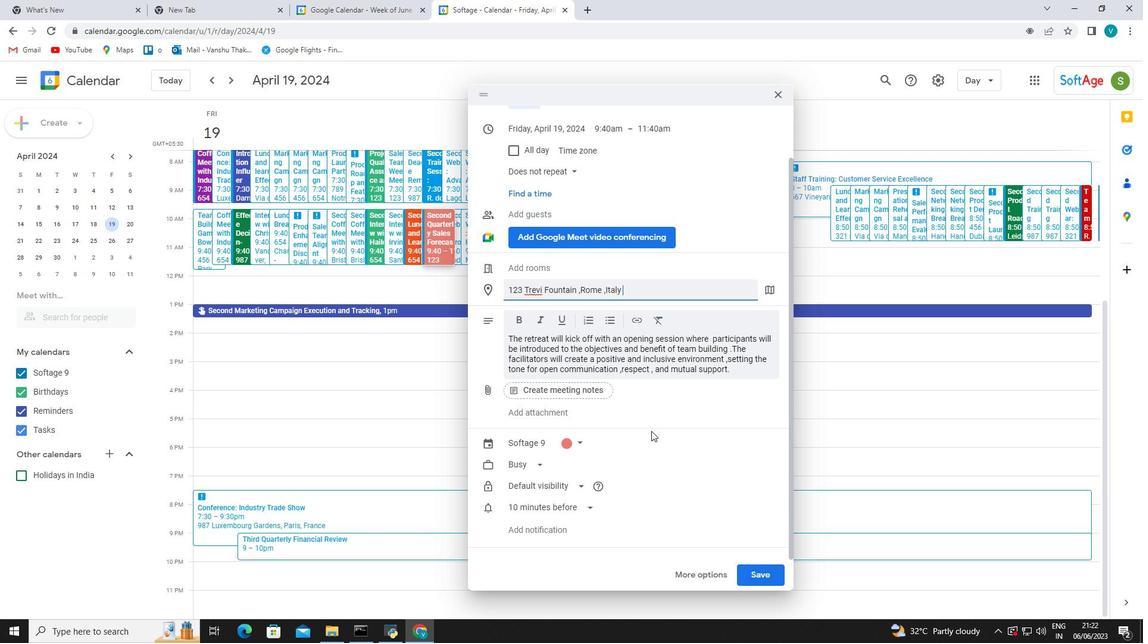 
Action: Mouse scrolled (651, 431) with delta (0, 0)
Screenshot: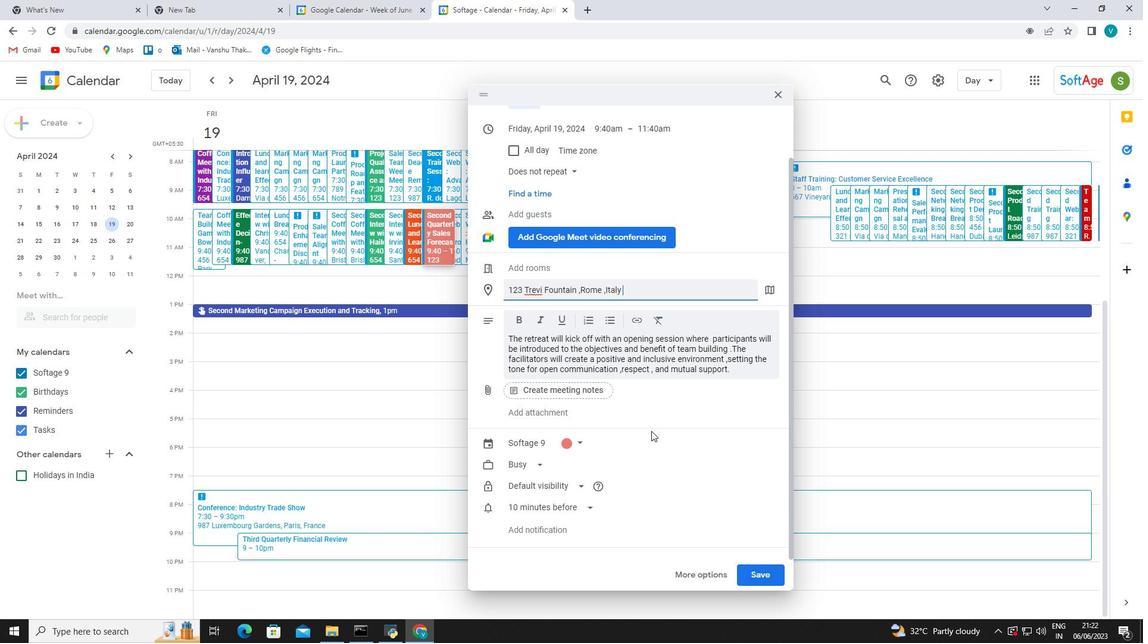 
Action: Mouse scrolled (651, 431) with delta (0, 0)
Screenshot: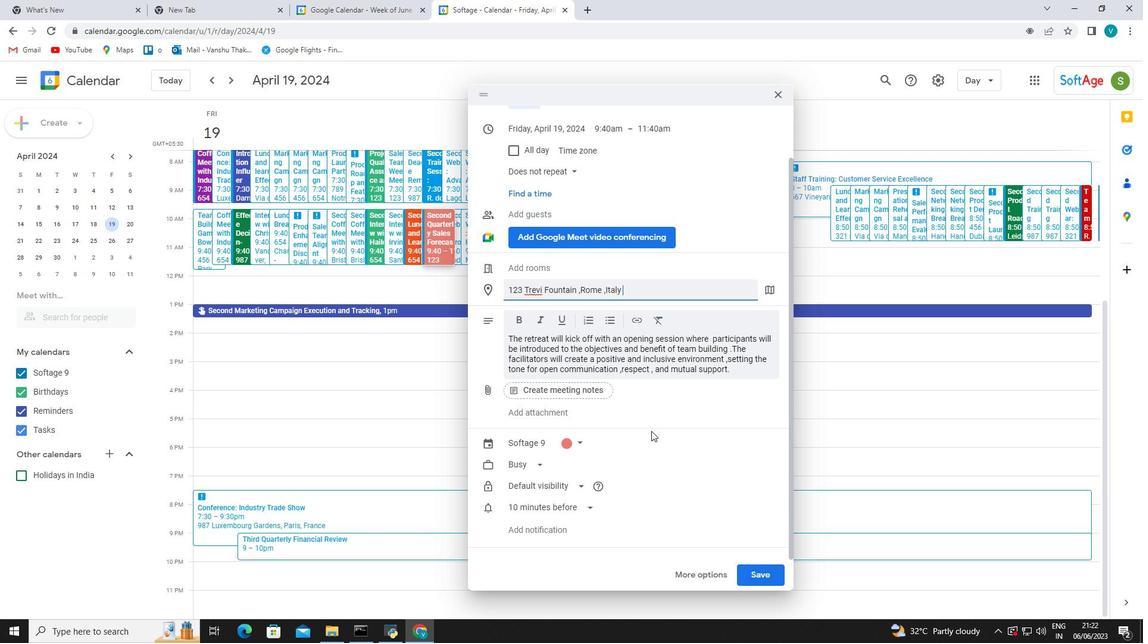 
Action: Mouse scrolled (651, 431) with delta (0, 0)
Screenshot: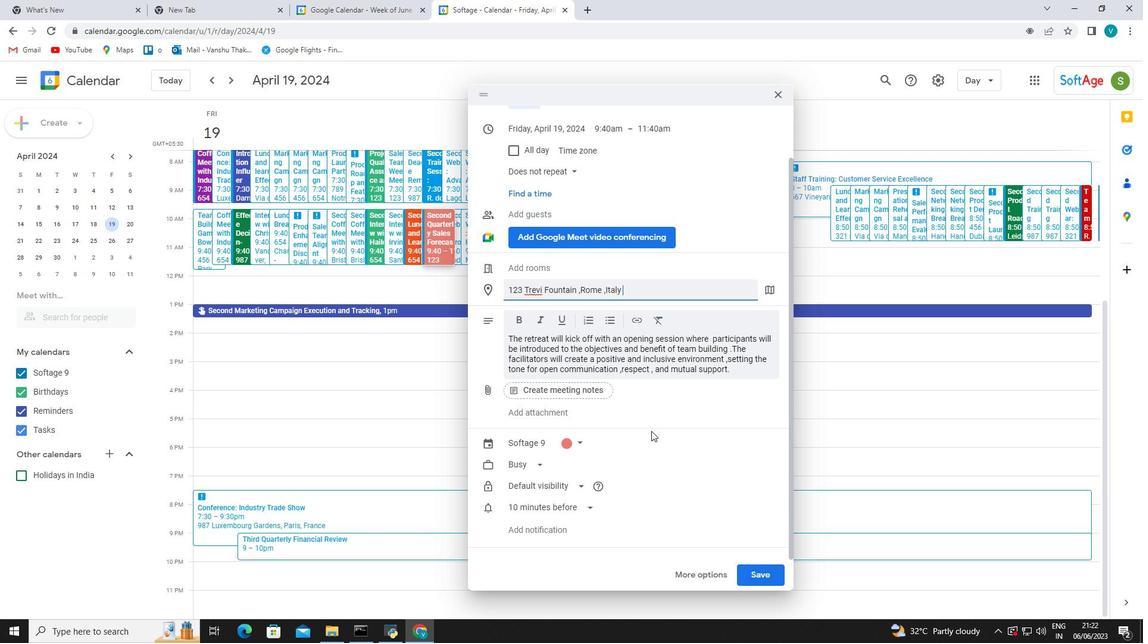 
Action: Mouse scrolled (651, 431) with delta (0, 0)
Screenshot: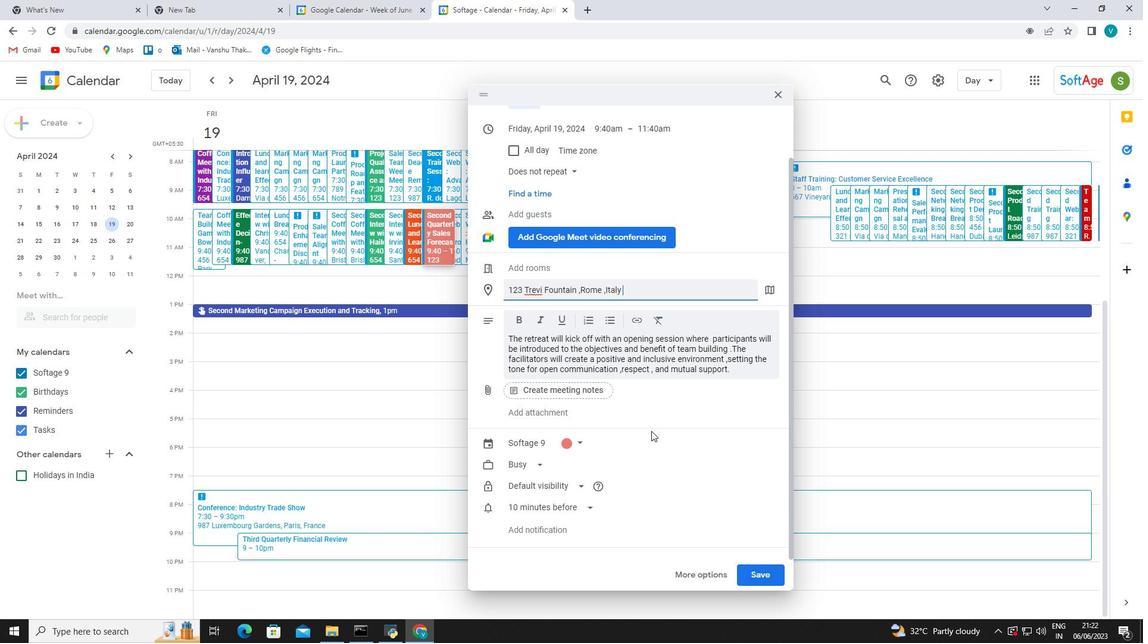
Action: Mouse scrolled (651, 431) with delta (0, 0)
Screenshot: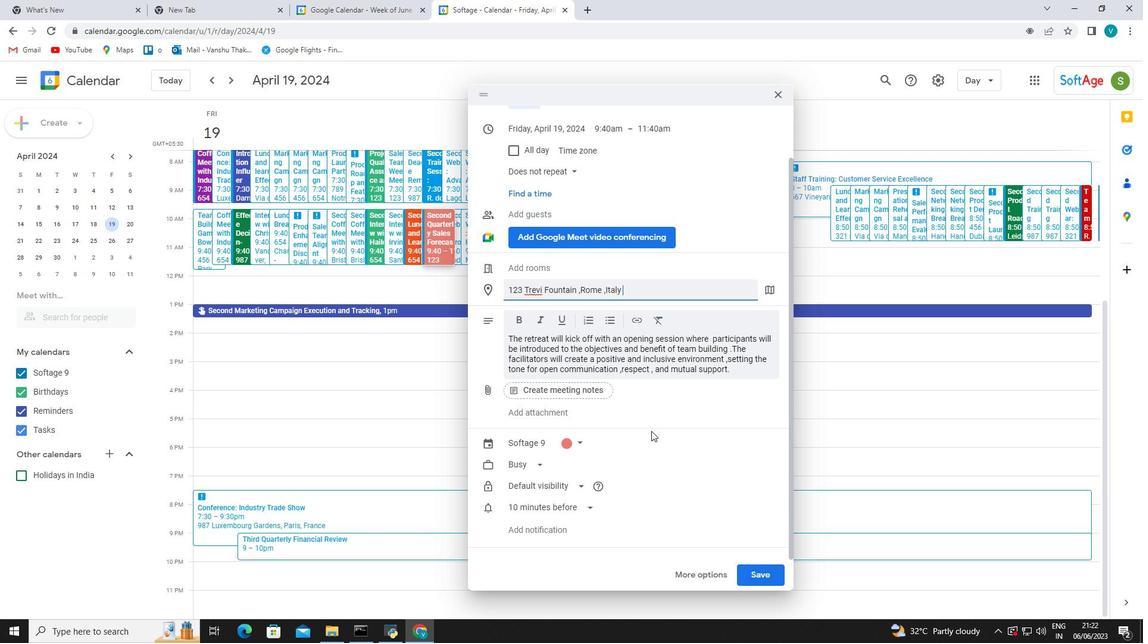 
Action: Mouse moved to (673, 262)
Screenshot: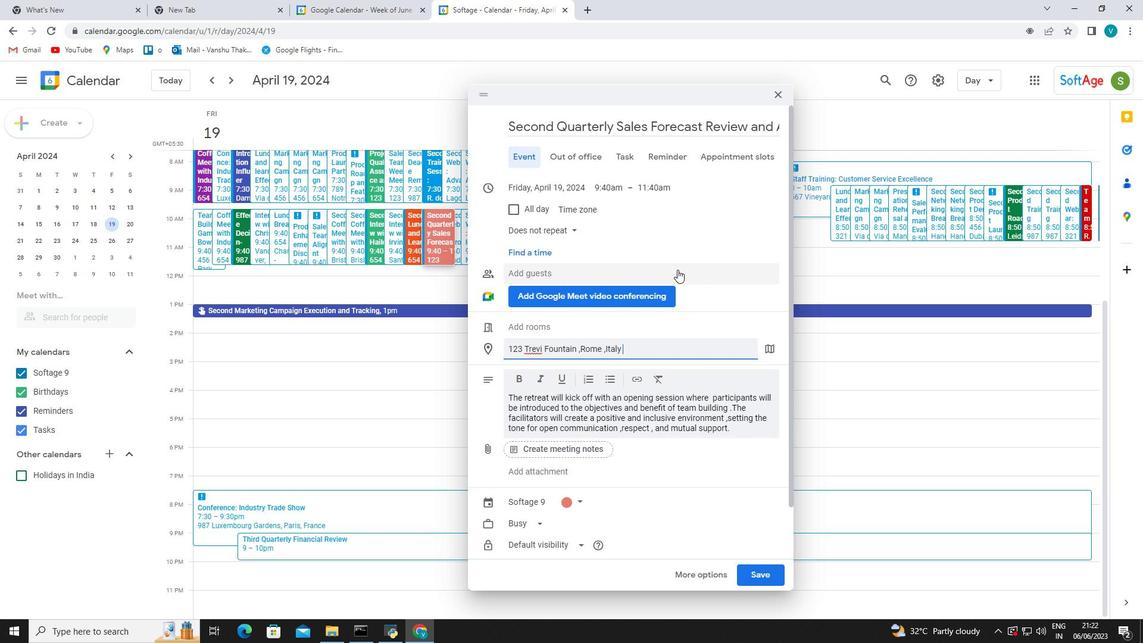 
Action: Mouse scrolled (673, 263) with delta (0, 0)
Screenshot: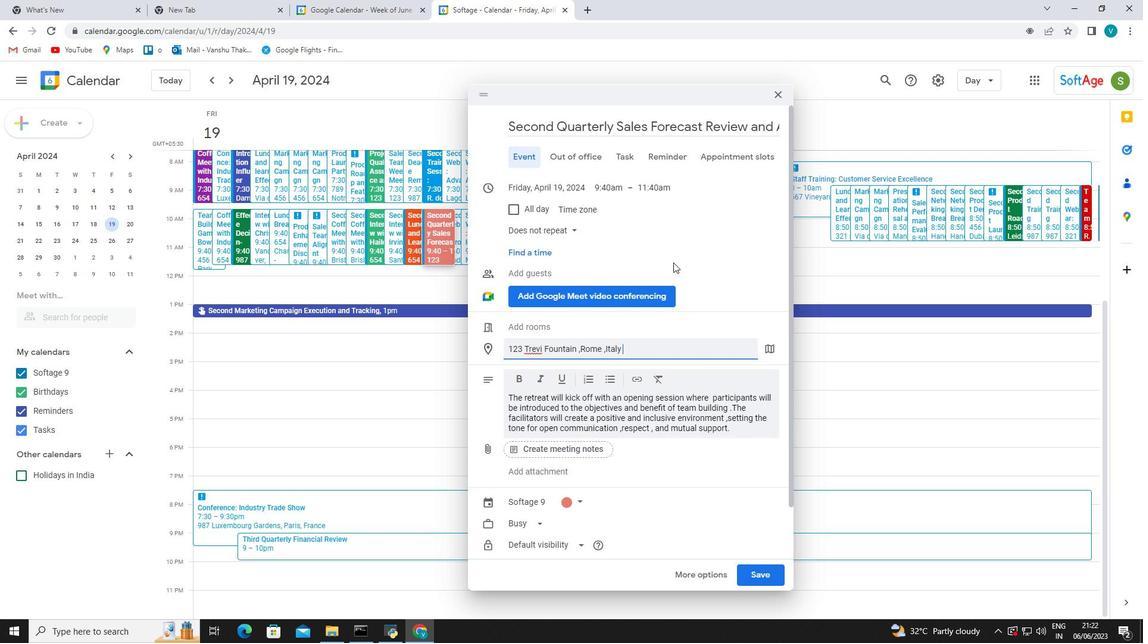 
Action: Mouse scrolled (673, 263) with delta (0, 0)
Screenshot: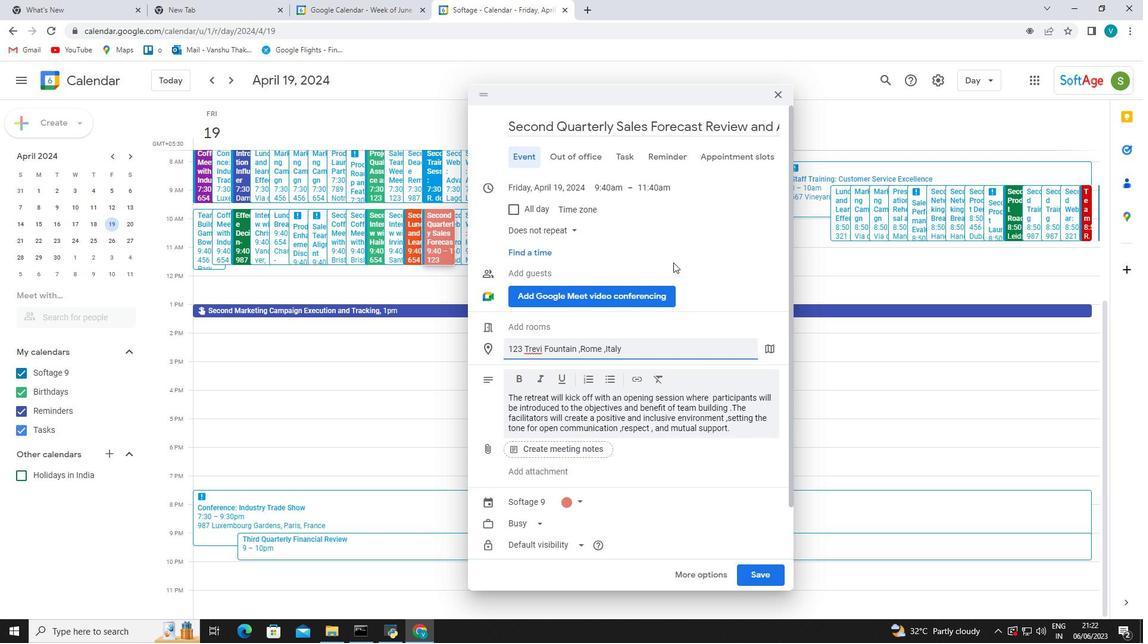 
Action: Mouse scrolled (673, 263) with delta (0, 0)
Screenshot: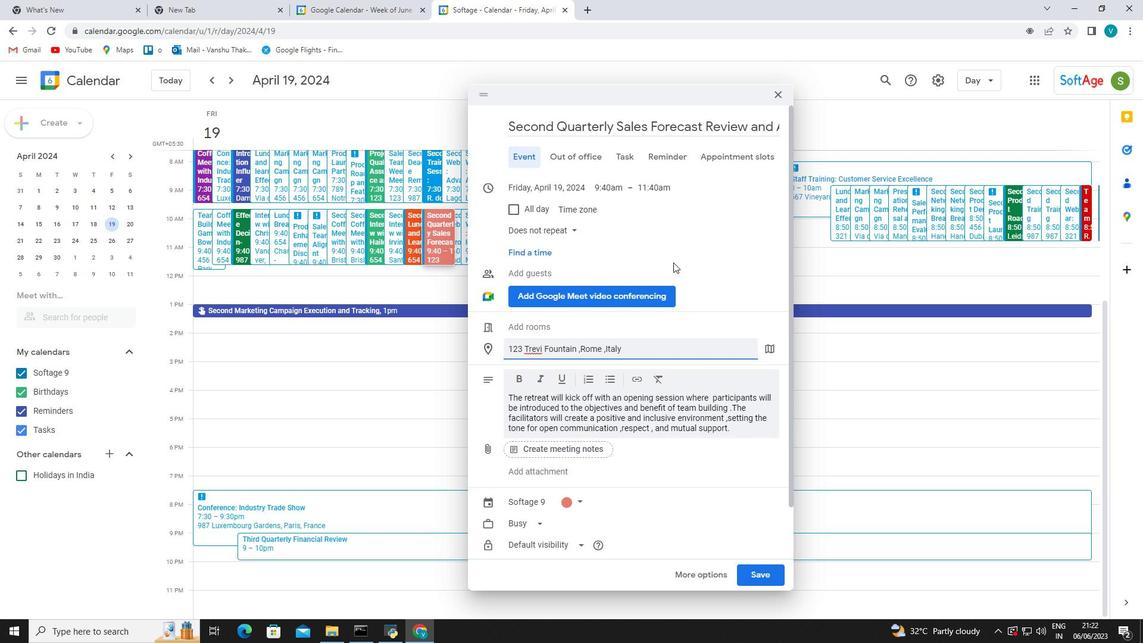 
Action: Mouse moved to (559, 272)
Screenshot: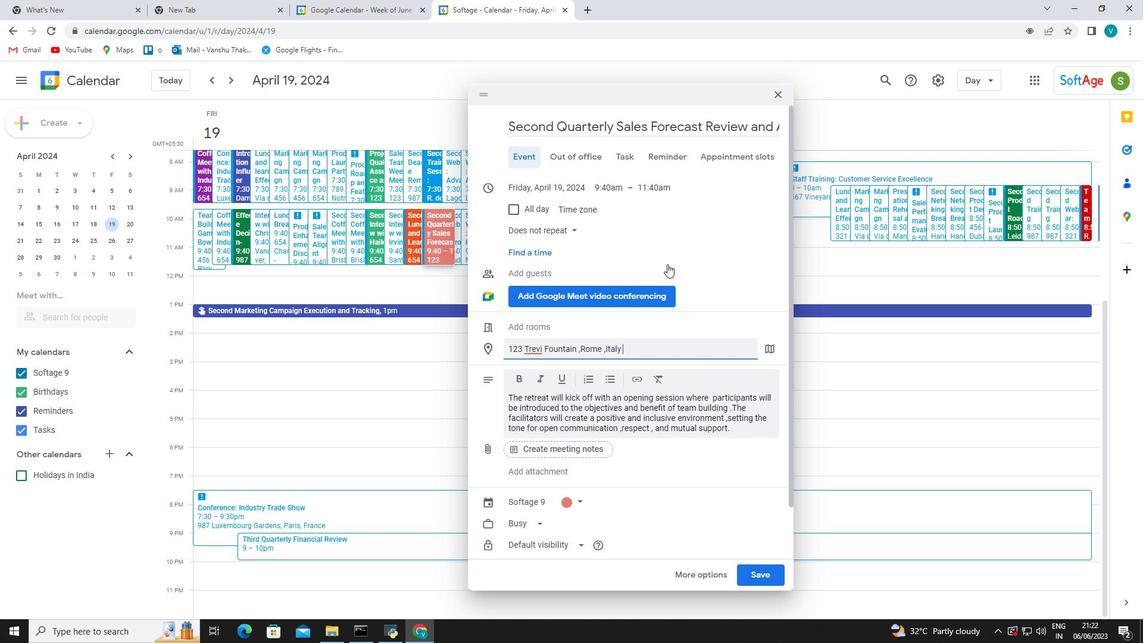 
Action: Mouse pressed left at (559, 272)
Screenshot: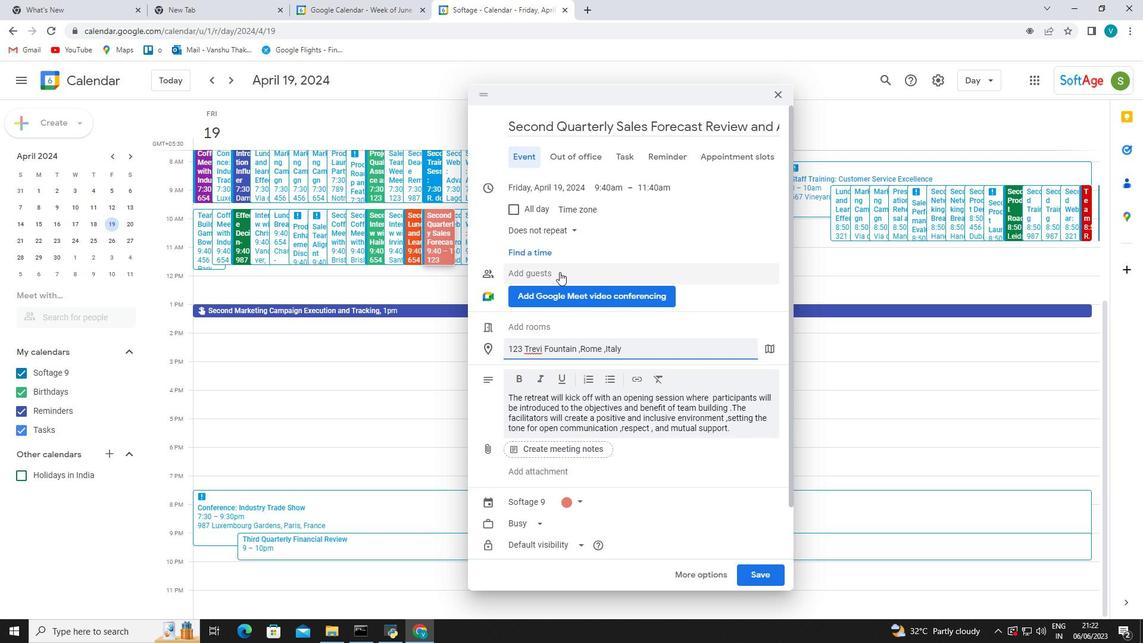 
Action: Mouse moved to (696, 259)
Screenshot: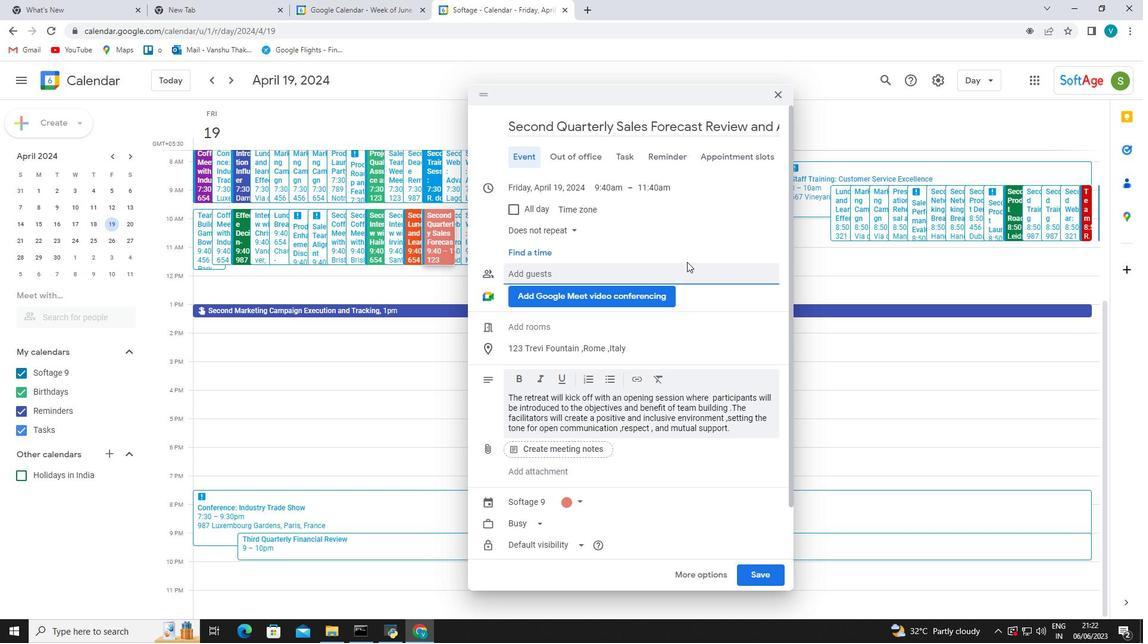 
Action: Key pressed softage.8
Screenshot: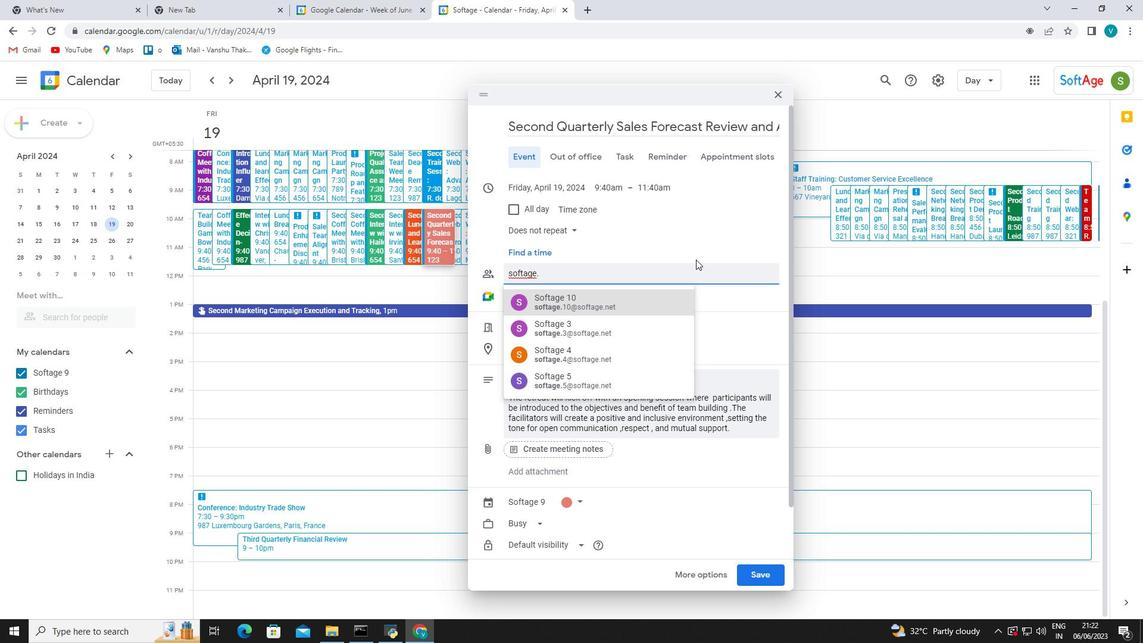 
Action: Mouse moved to (675, 297)
Screenshot: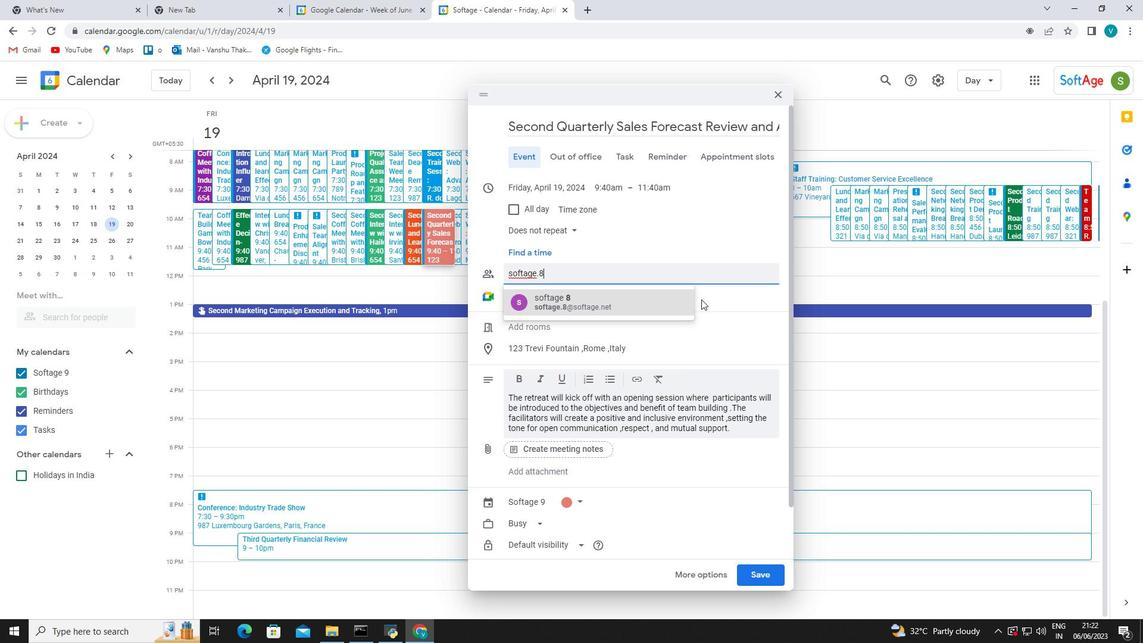 
Action: Mouse pressed left at (675, 297)
Screenshot: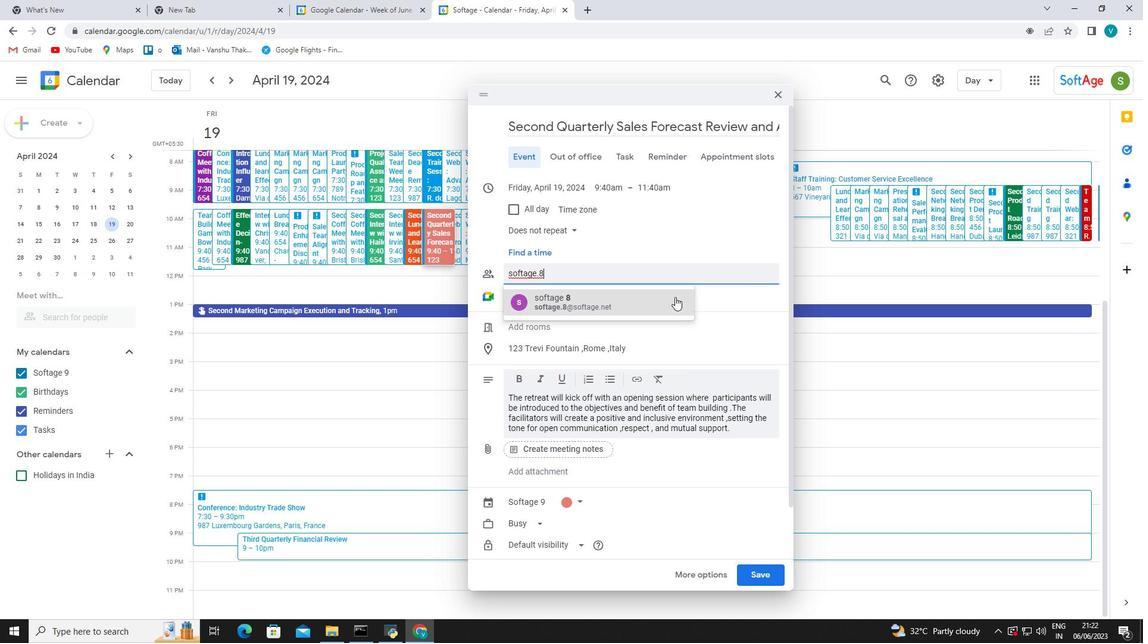 
Action: Mouse moved to (579, 283)
Screenshot: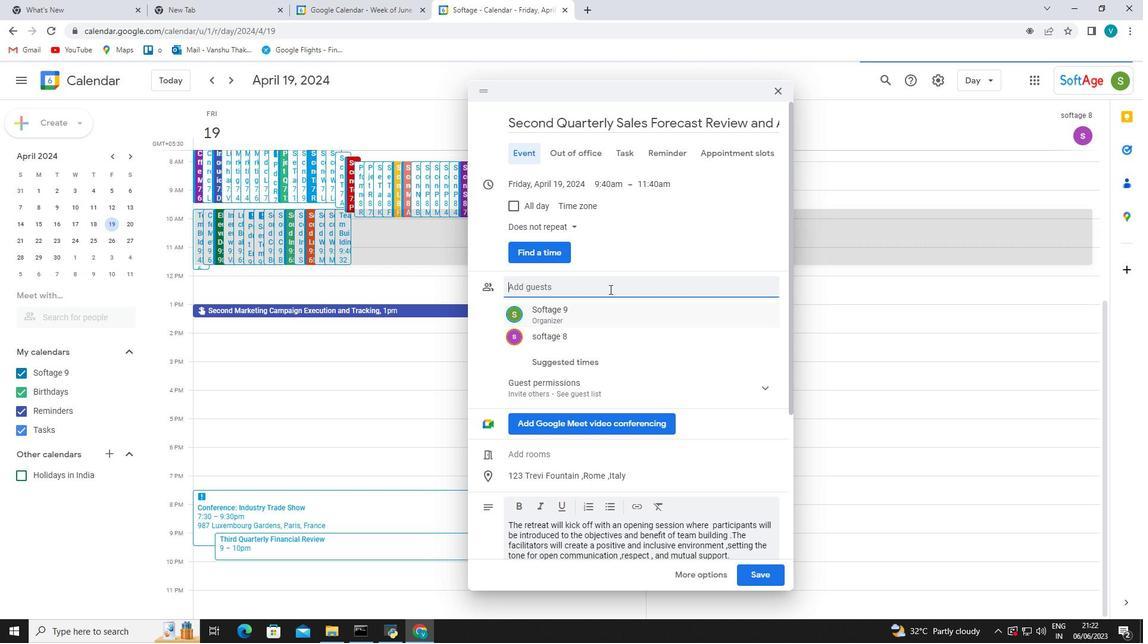 
Action: Mouse pressed left at (579, 283)
Screenshot: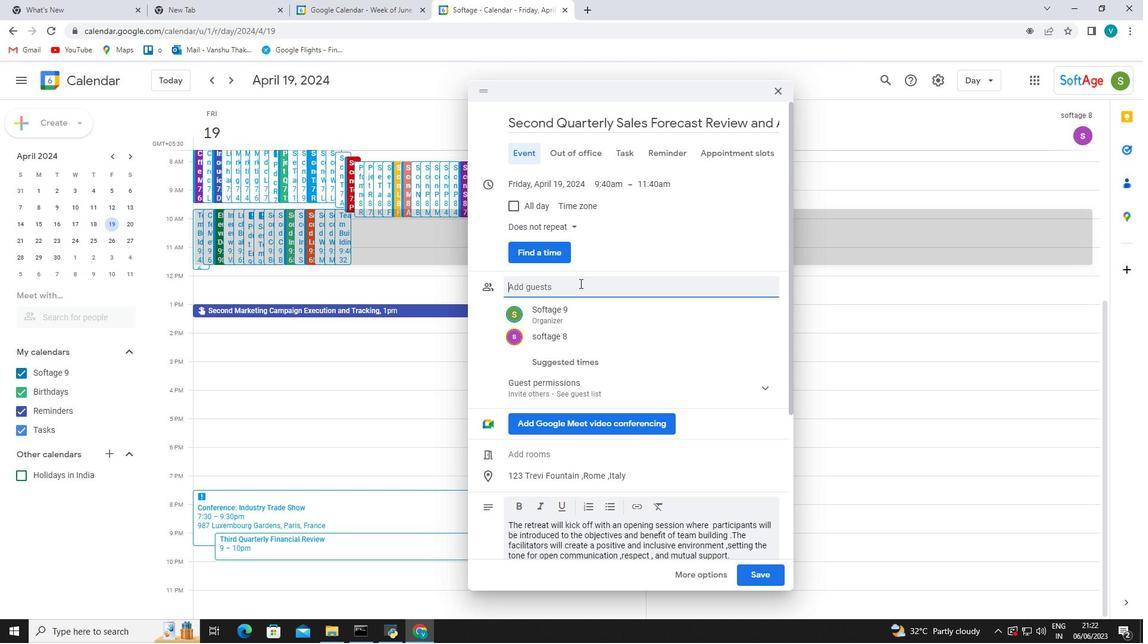 
Action: Mouse moved to (579, 283)
Screenshot: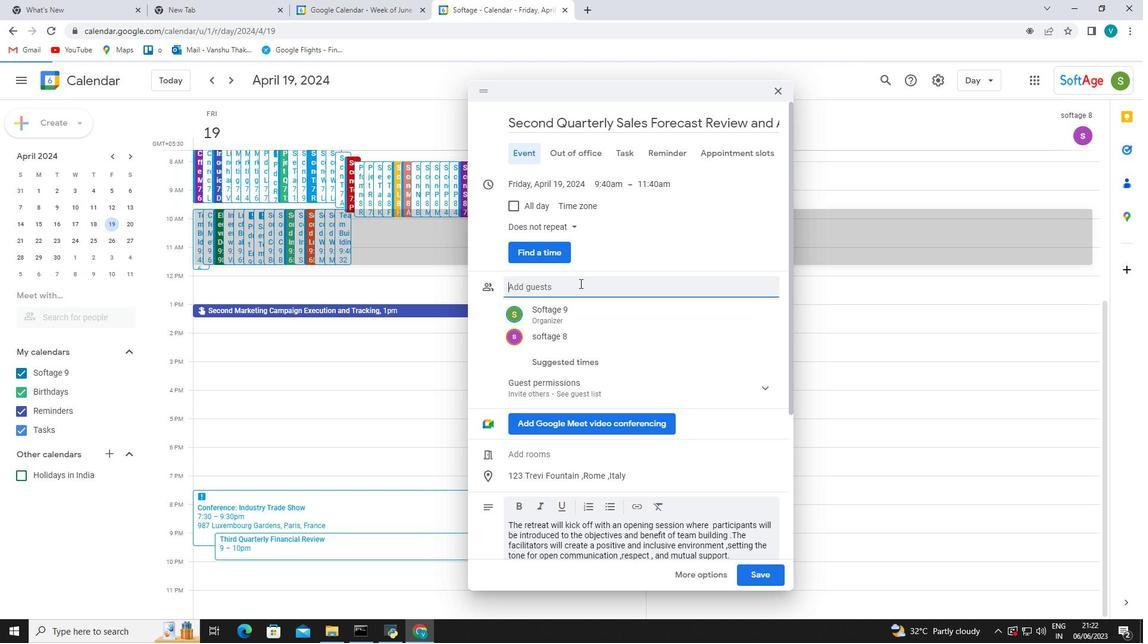 
Action: Key pressed softage.10
Screenshot: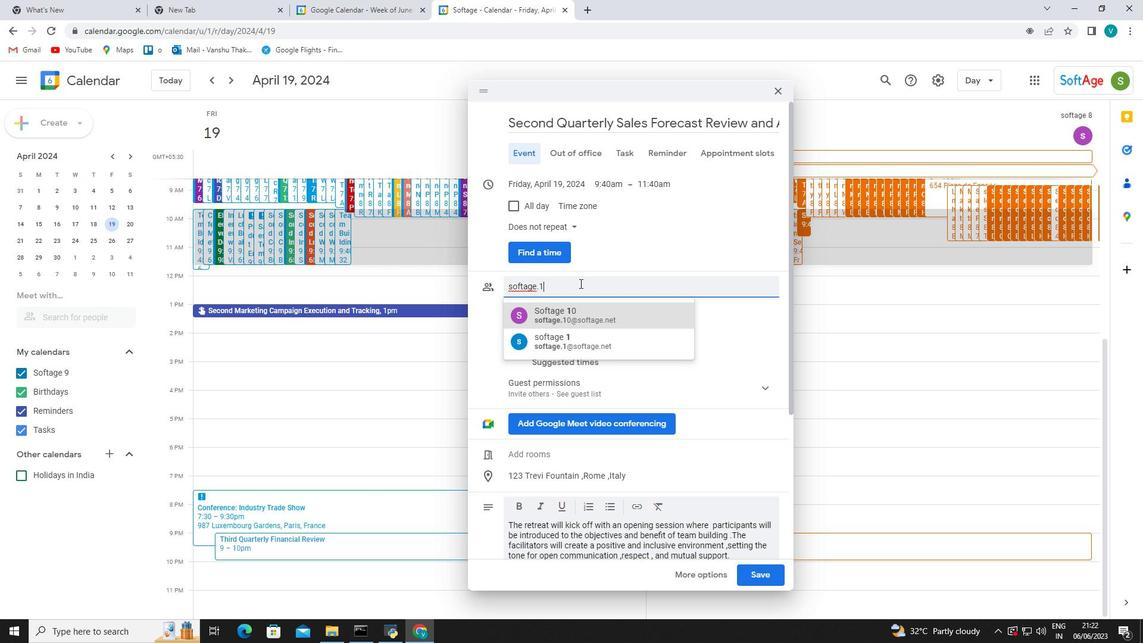 
Action: Mouse moved to (597, 318)
Screenshot: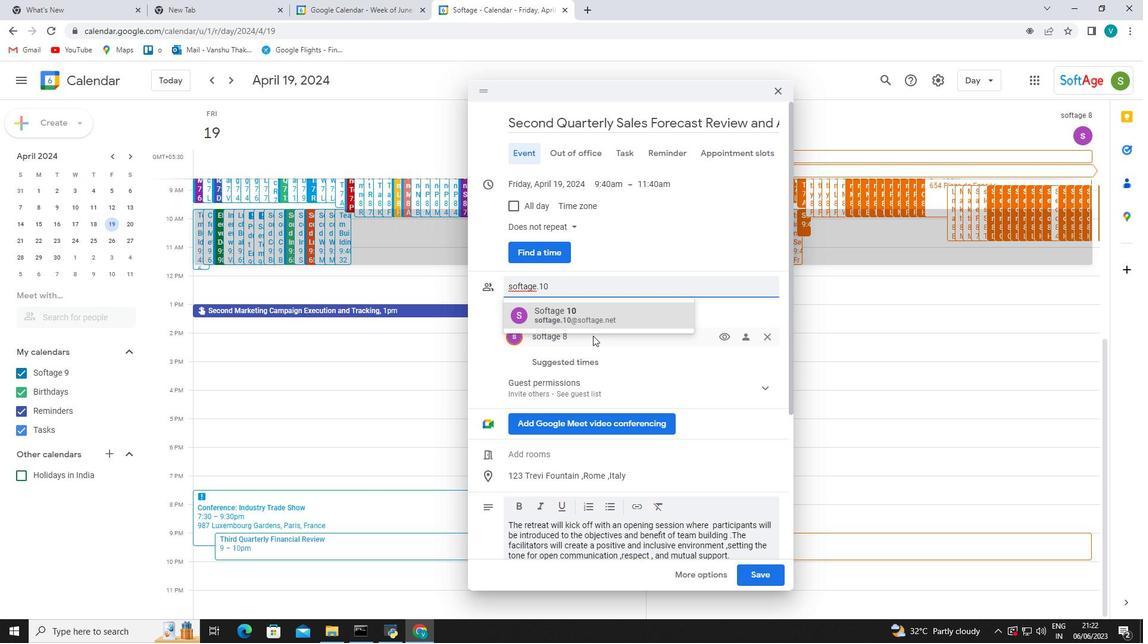 
Action: Mouse pressed left at (597, 318)
Screenshot: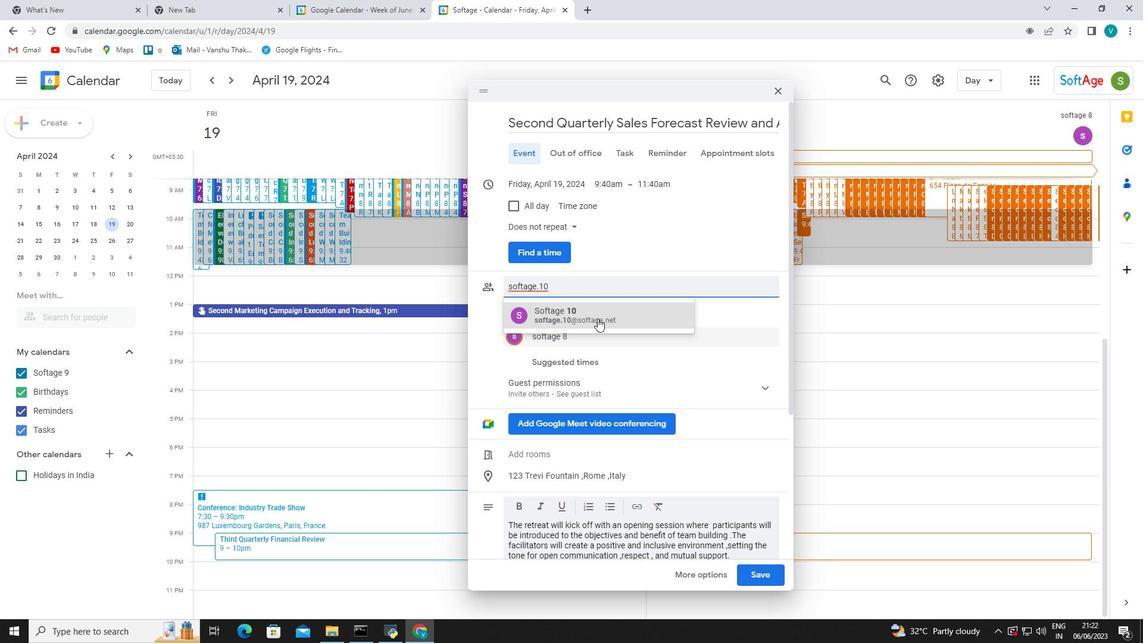 
Action: Mouse moved to (576, 226)
Screenshot: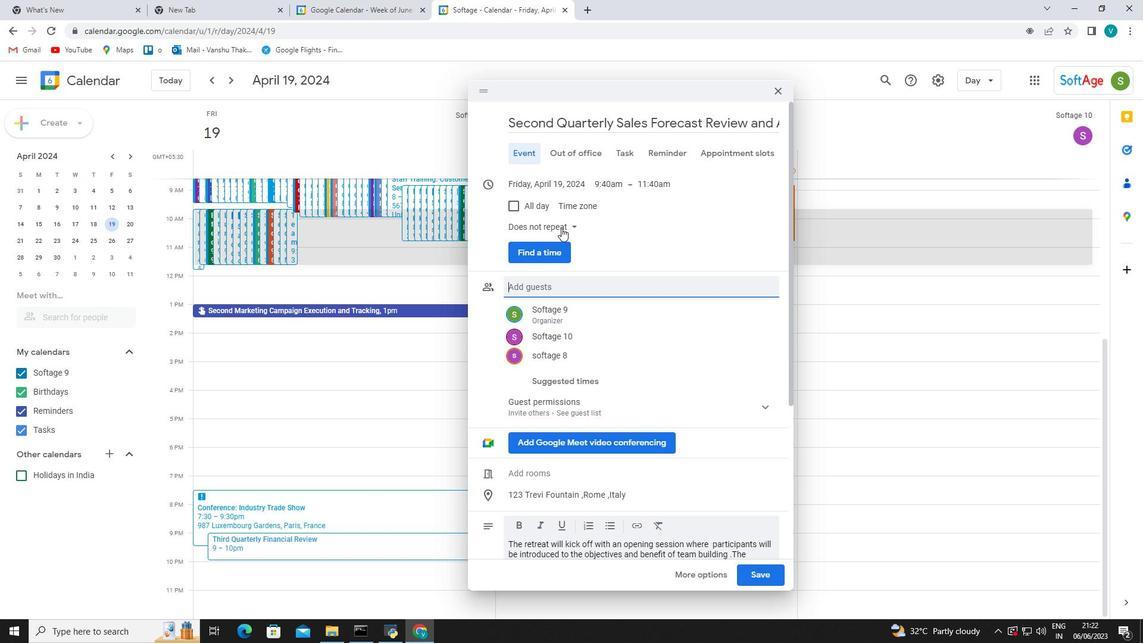 
Action: Mouse pressed left at (576, 226)
Screenshot: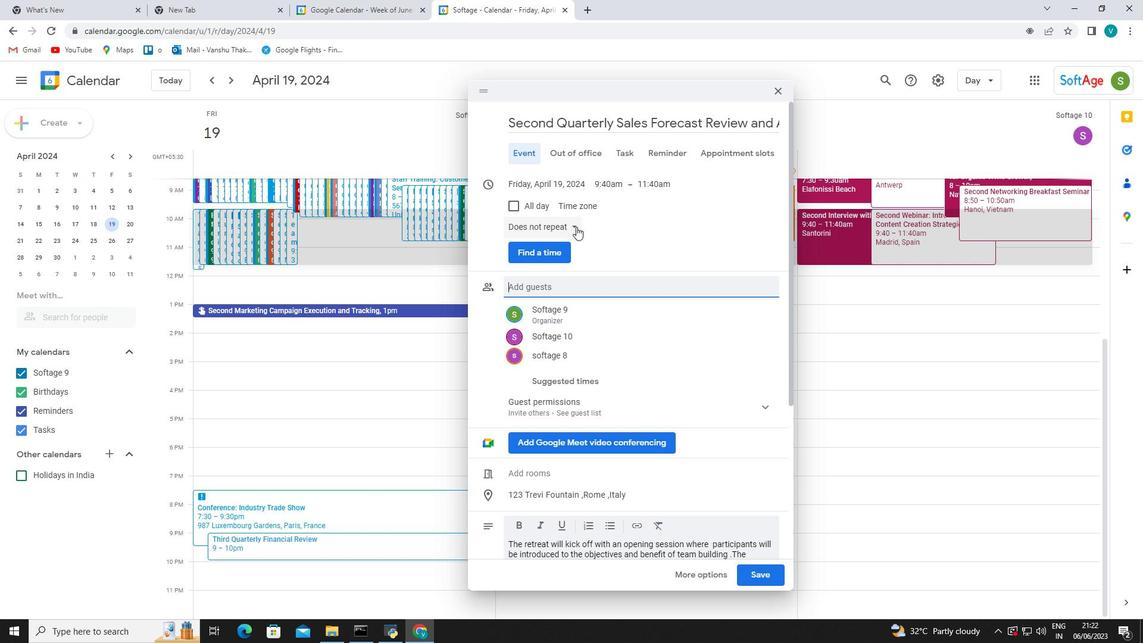 
Action: Mouse moved to (581, 332)
Screenshot: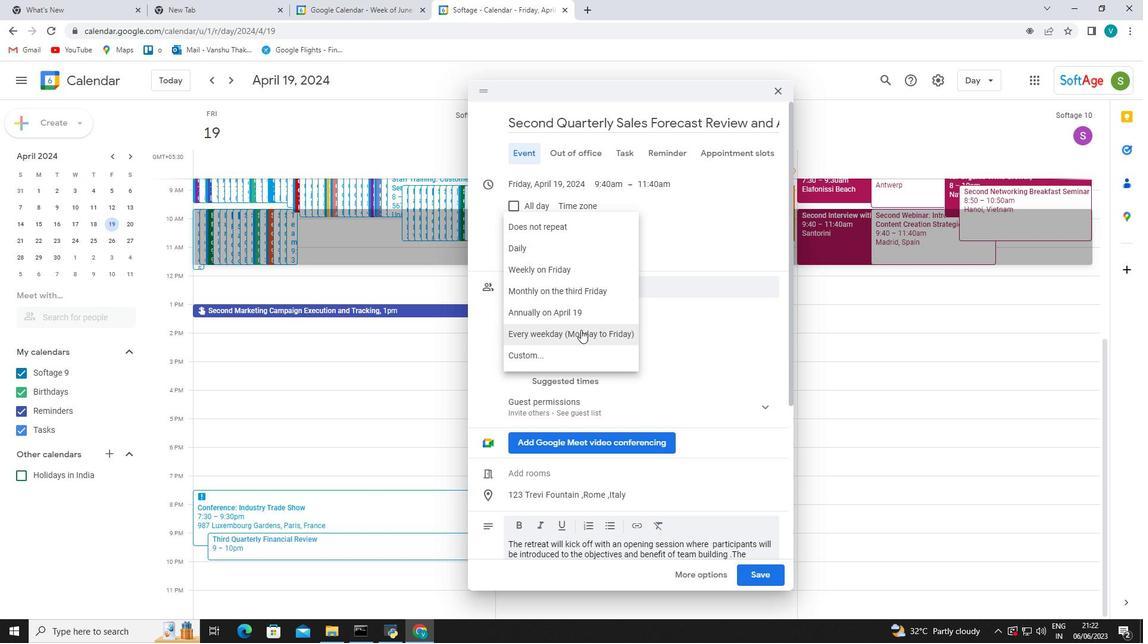 
Action: Mouse pressed left at (581, 332)
Screenshot: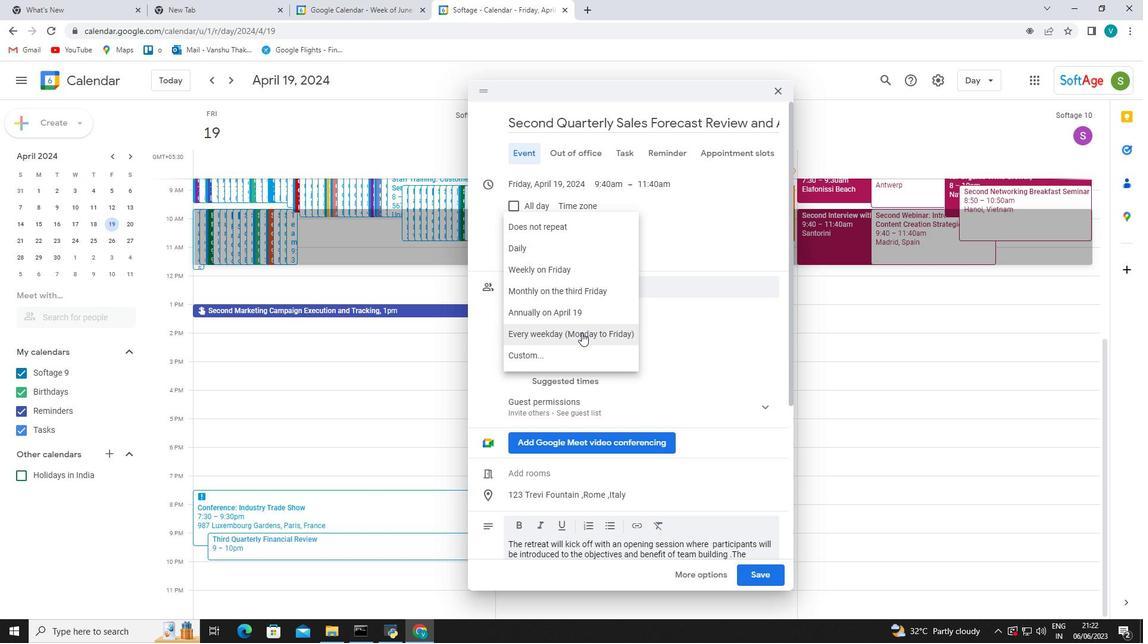 
Action: Mouse moved to (643, 425)
Screenshot: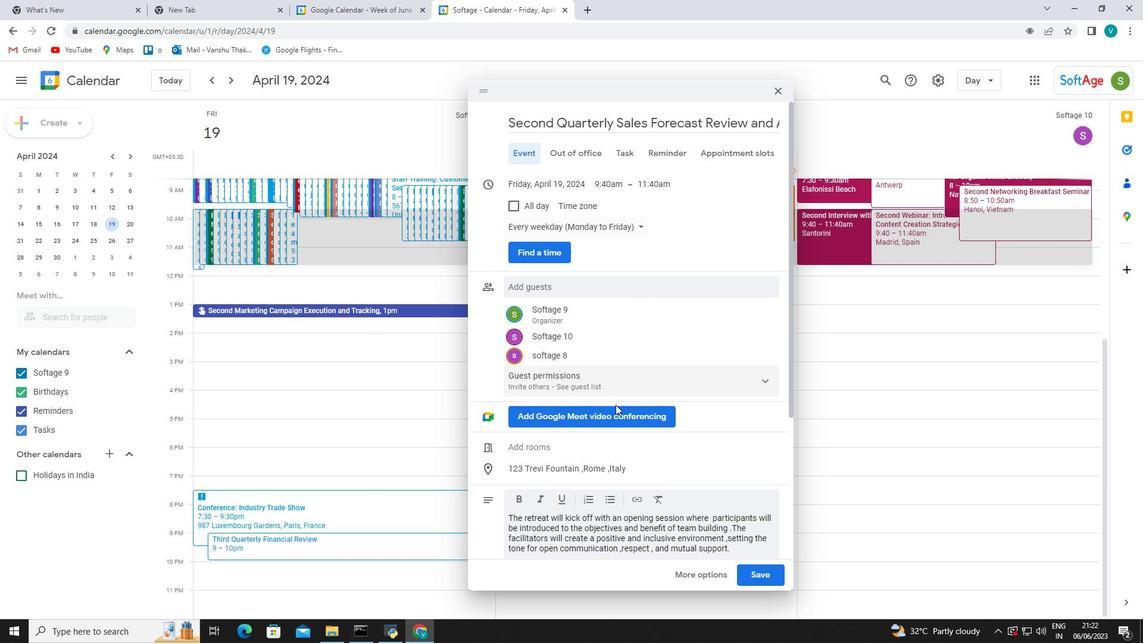 
Action: Mouse scrolled (643, 425) with delta (0, 0)
Screenshot: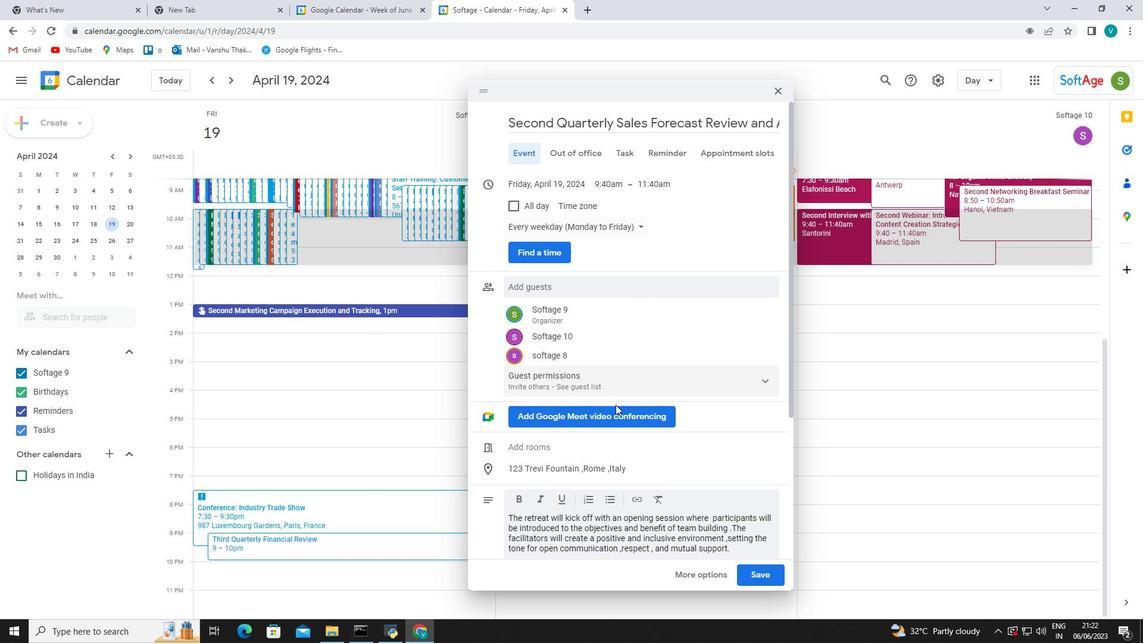 
Action: Mouse moved to (648, 428)
Screenshot: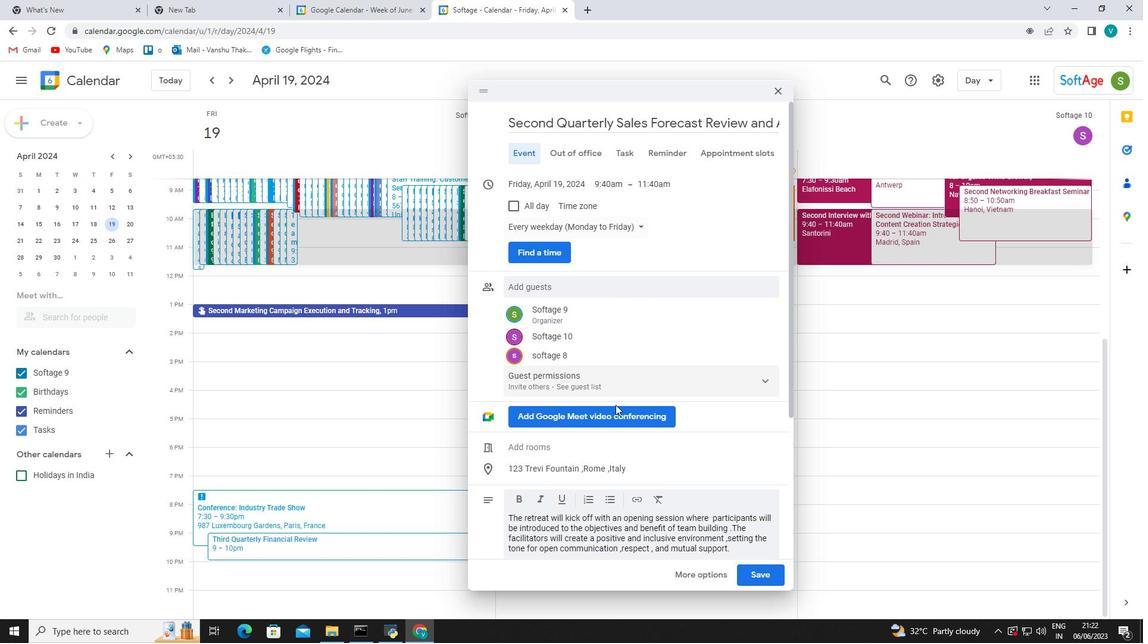 
Action: Mouse scrolled (648, 428) with delta (0, 0)
Screenshot: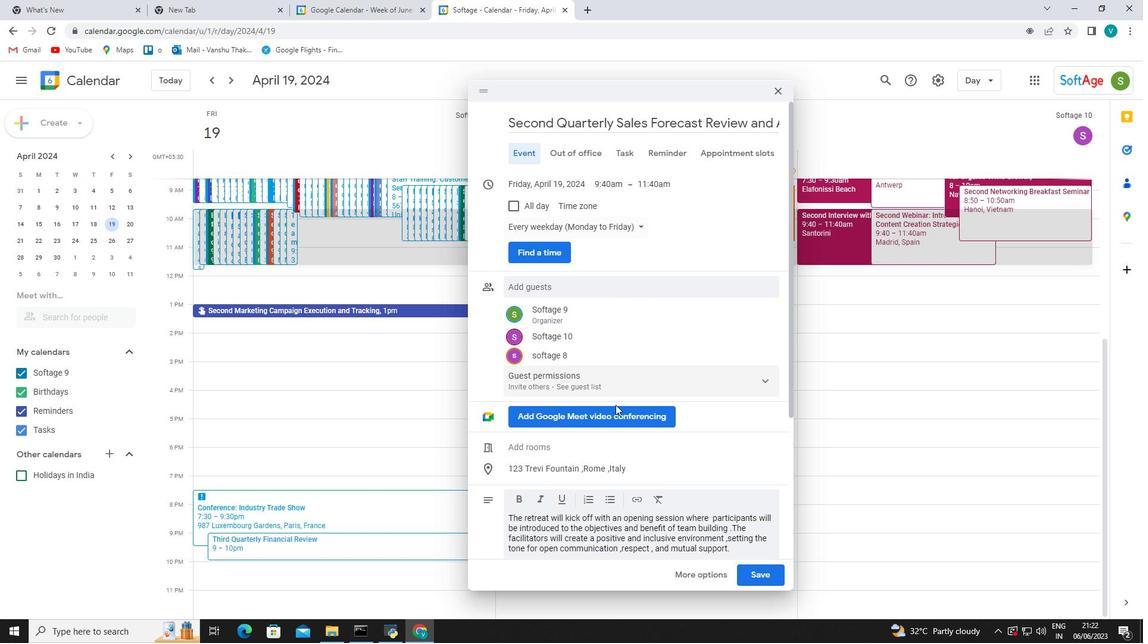
Action: Mouse scrolled (648, 428) with delta (0, 0)
Screenshot: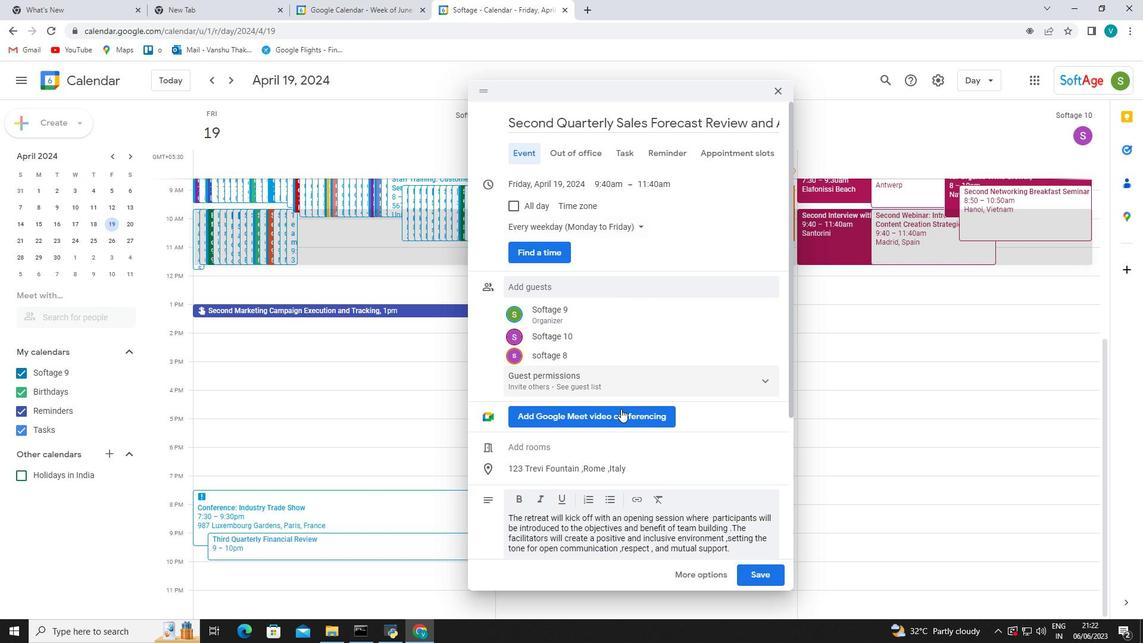 
Action: Mouse moved to (648, 429)
Screenshot: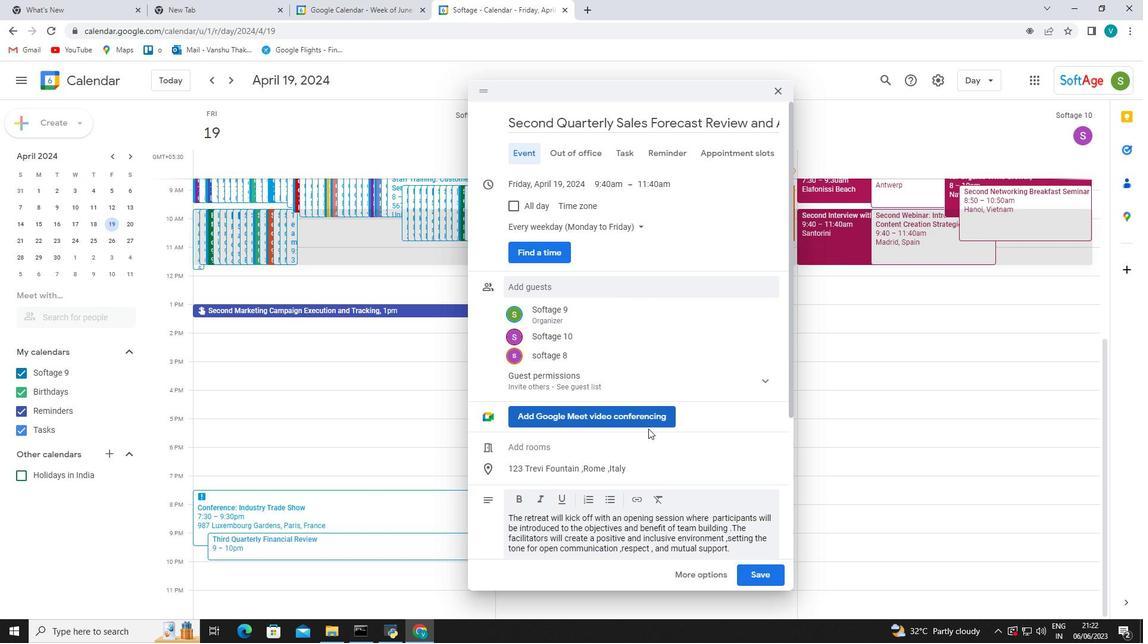 
Action: Mouse scrolled (648, 428) with delta (0, 0)
Screenshot: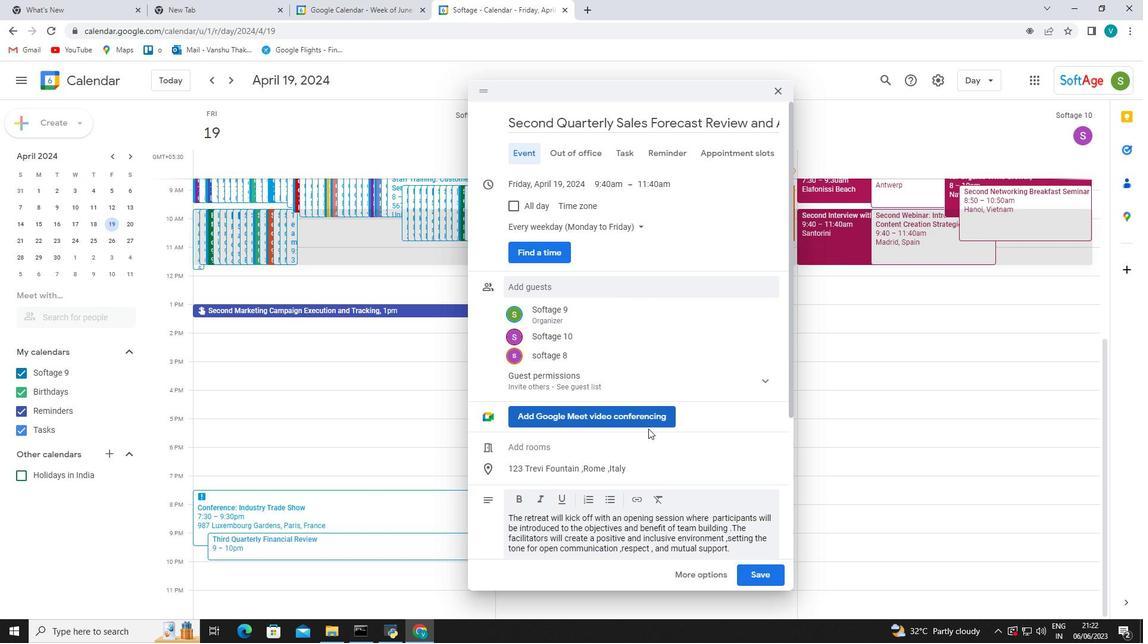 
Action: Mouse moved to (687, 467)
Screenshot: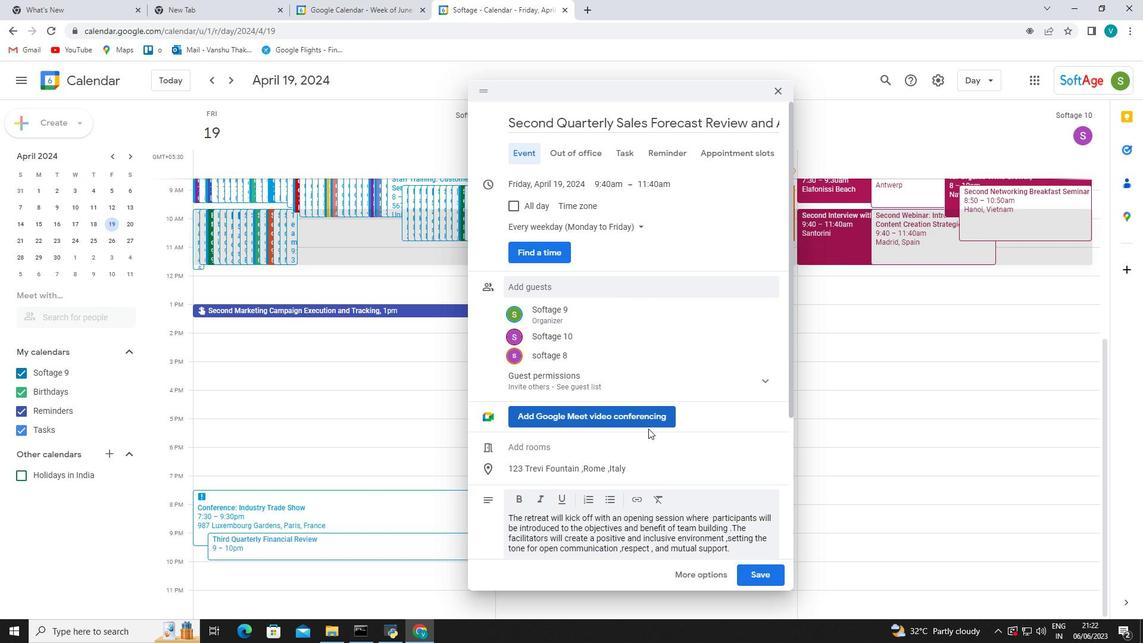 
Action: Mouse scrolled (649, 428) with delta (0, 0)
Screenshot: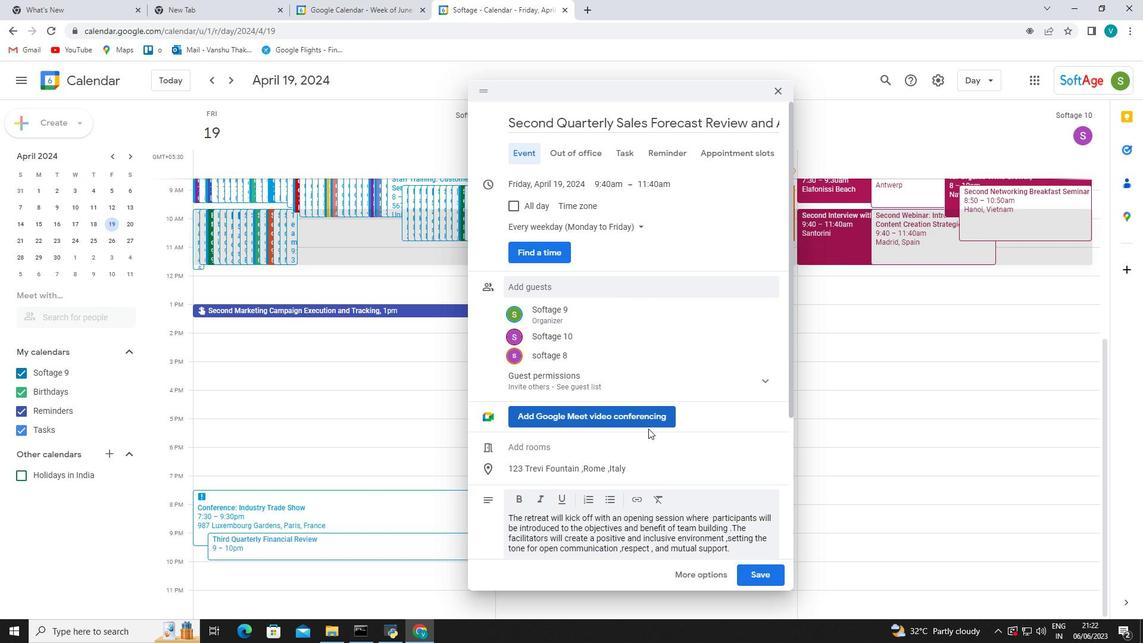 
Action: Mouse moved to (692, 482)
Screenshot: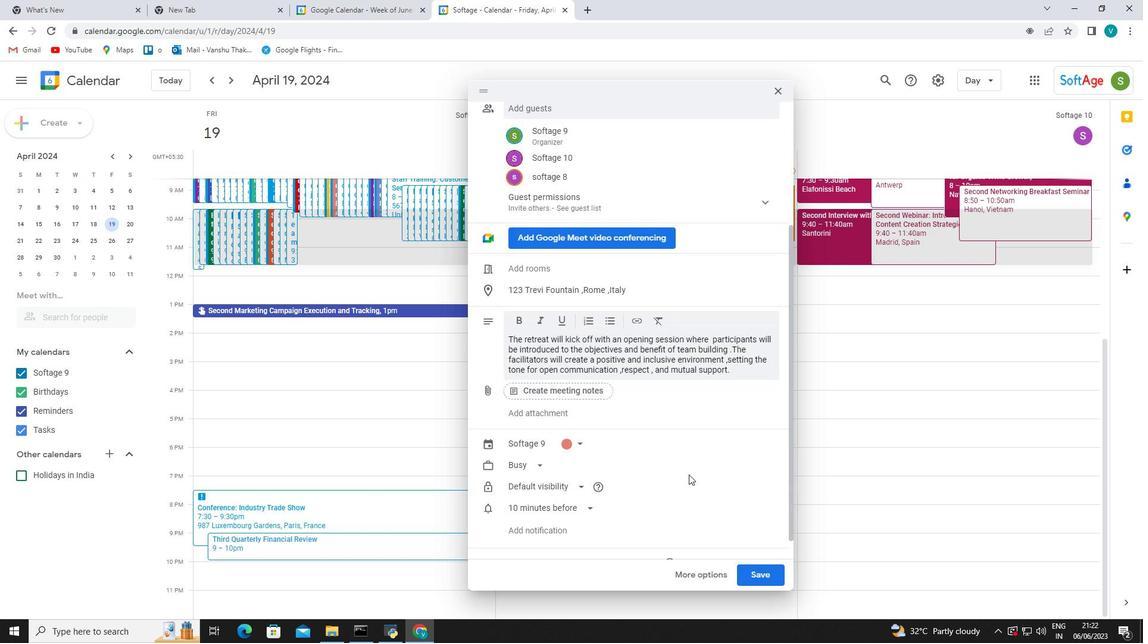 
Action: Mouse scrolled (692, 482) with delta (0, 0)
Screenshot: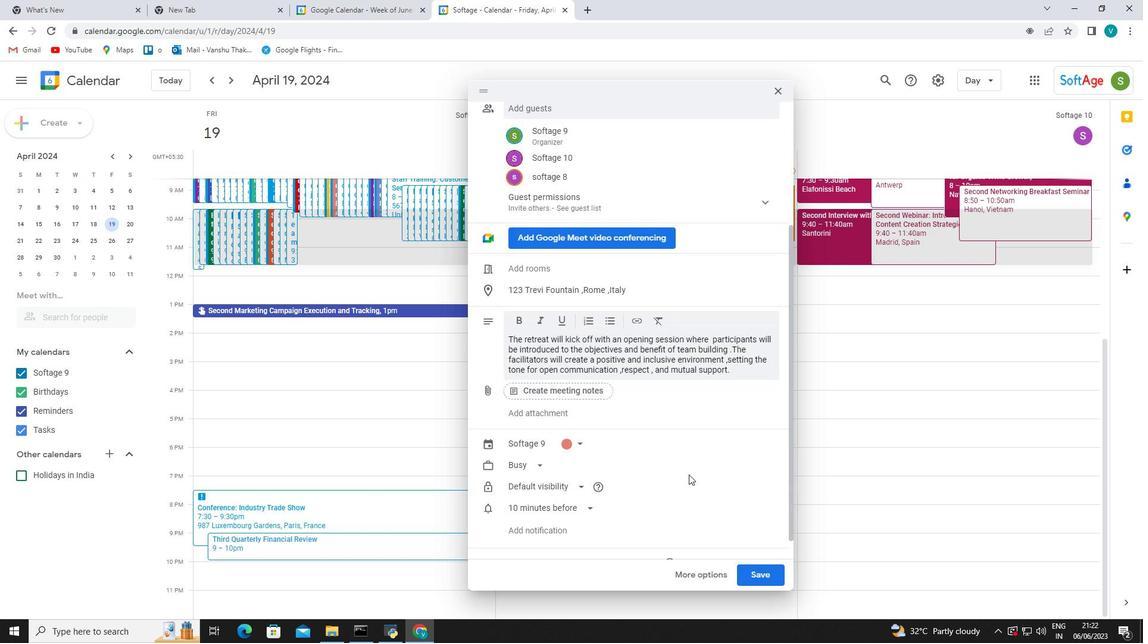 
Action: Mouse scrolled (692, 482) with delta (0, 0)
Screenshot: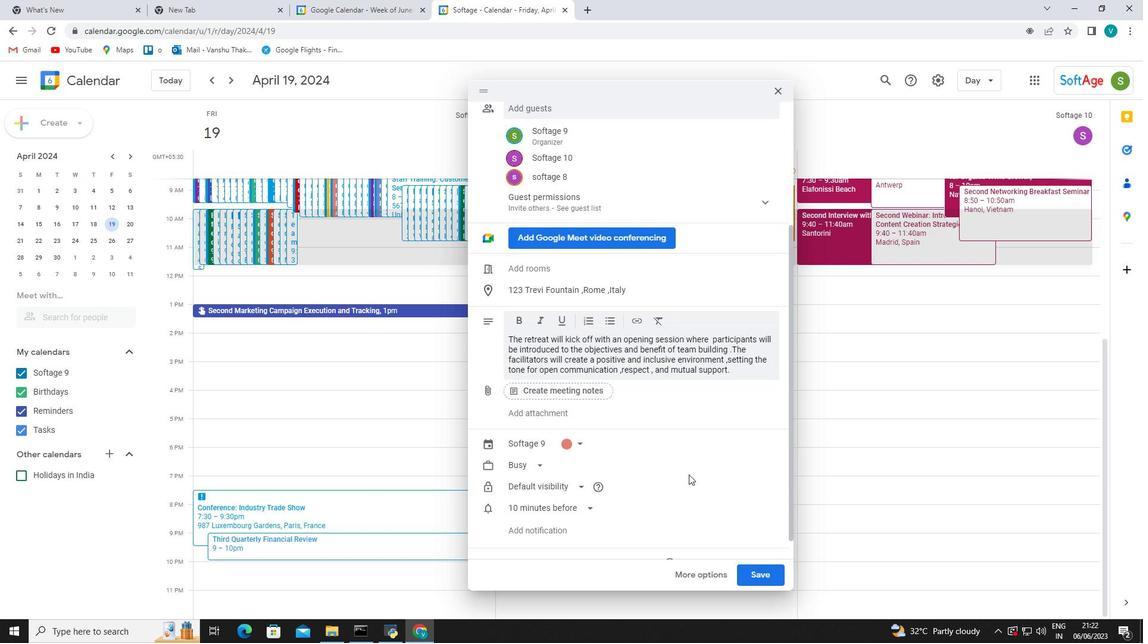 
Action: Mouse scrolled (692, 482) with delta (0, 0)
Screenshot: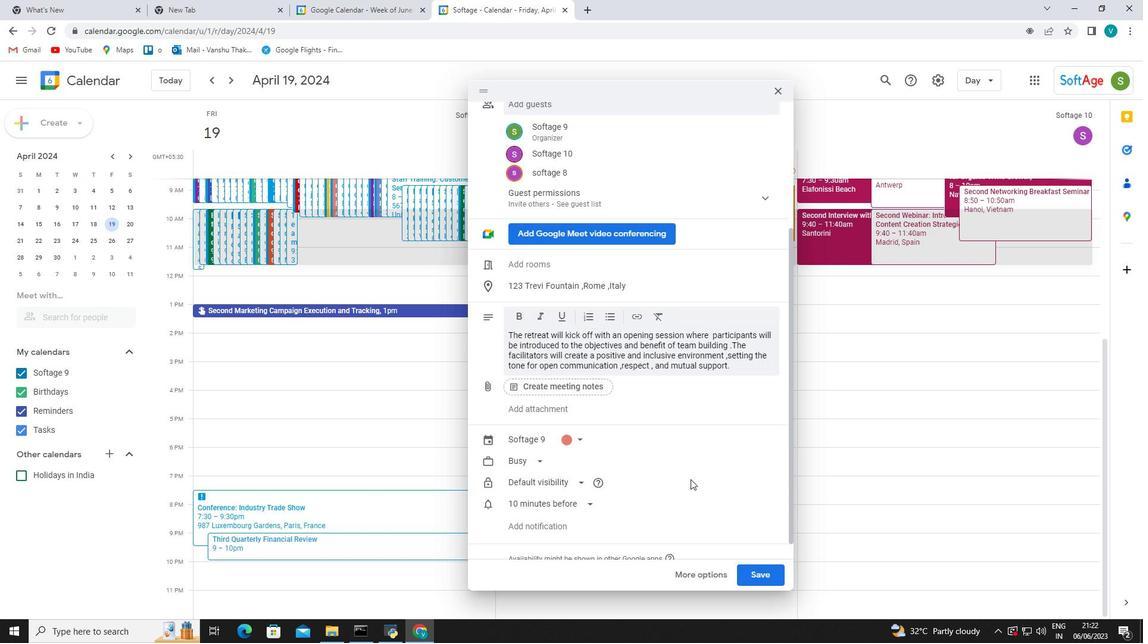 
Action: Mouse scrolled (692, 482) with delta (0, 0)
Screenshot: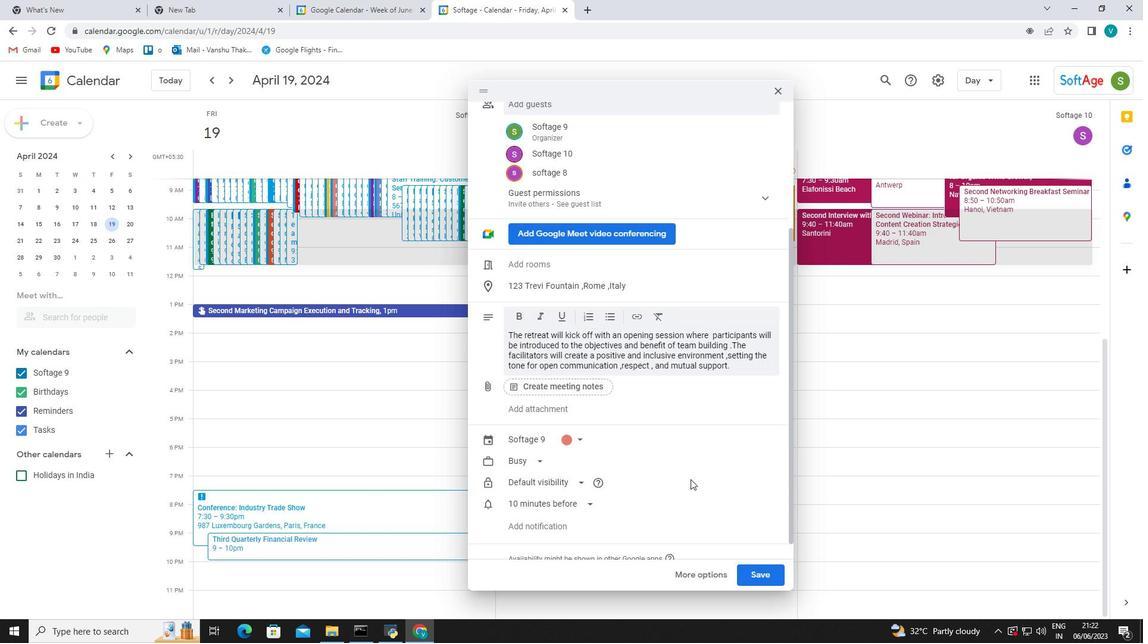 
Action: Mouse scrolled (692, 482) with delta (0, 0)
Screenshot: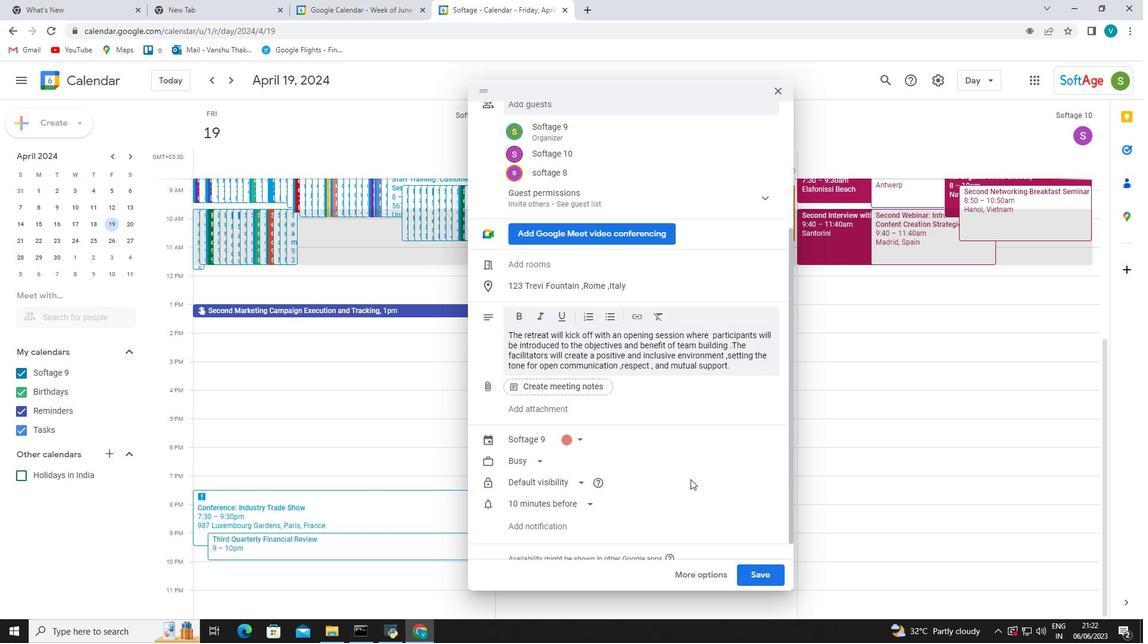 
Action: Mouse scrolled (692, 482) with delta (0, 0)
Screenshot: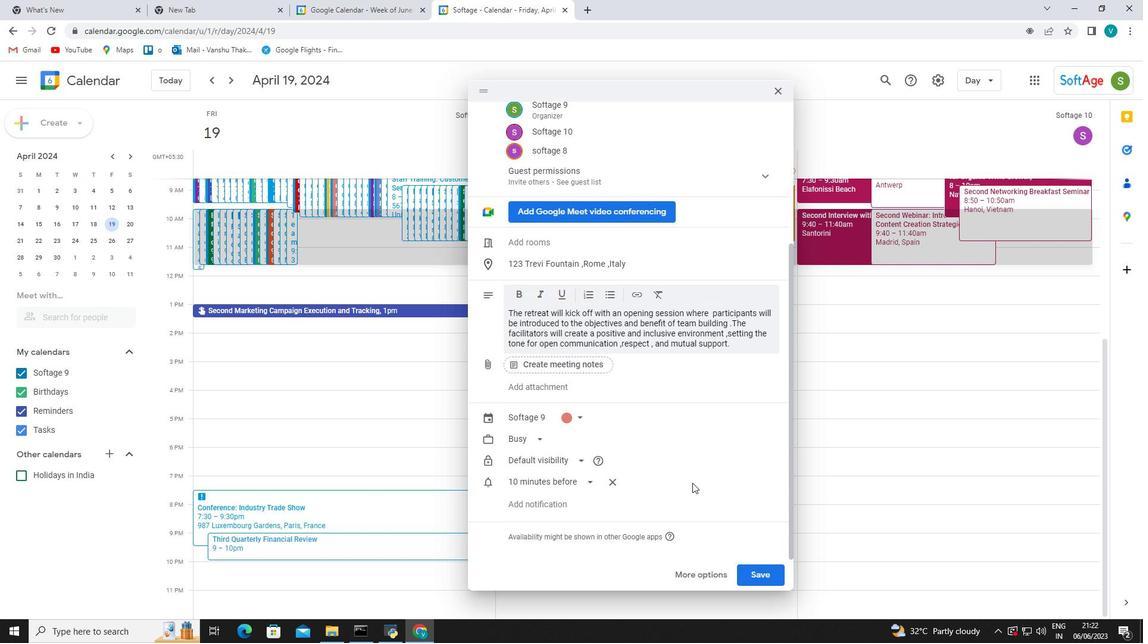 
Action: Mouse scrolled (692, 482) with delta (0, 0)
Screenshot: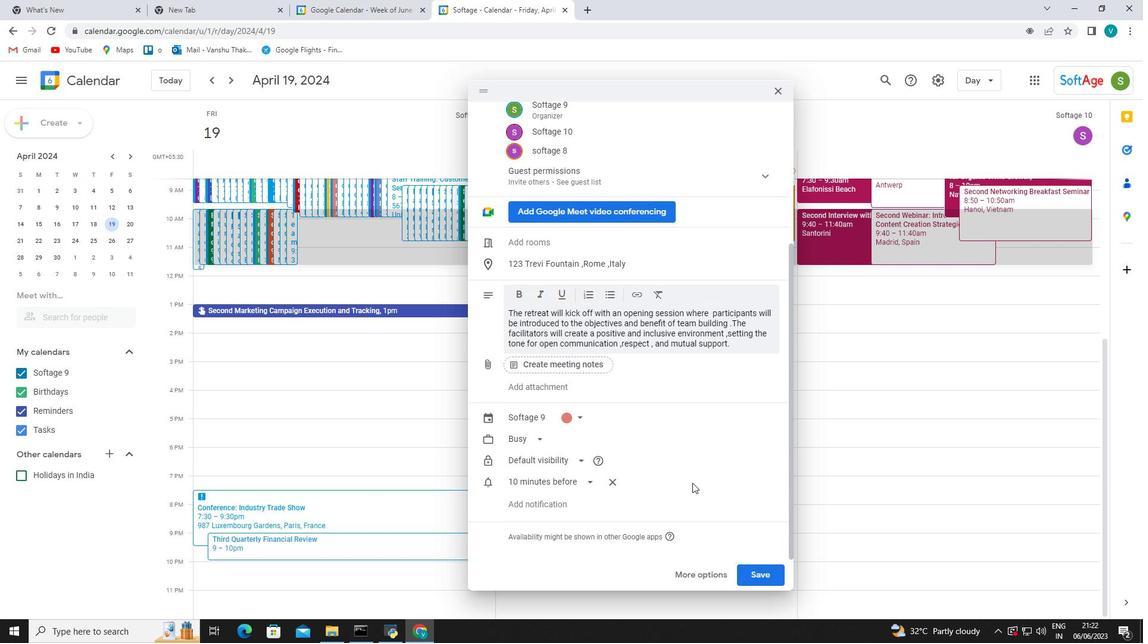 
Action: Mouse scrolled (692, 482) with delta (0, 0)
Screenshot: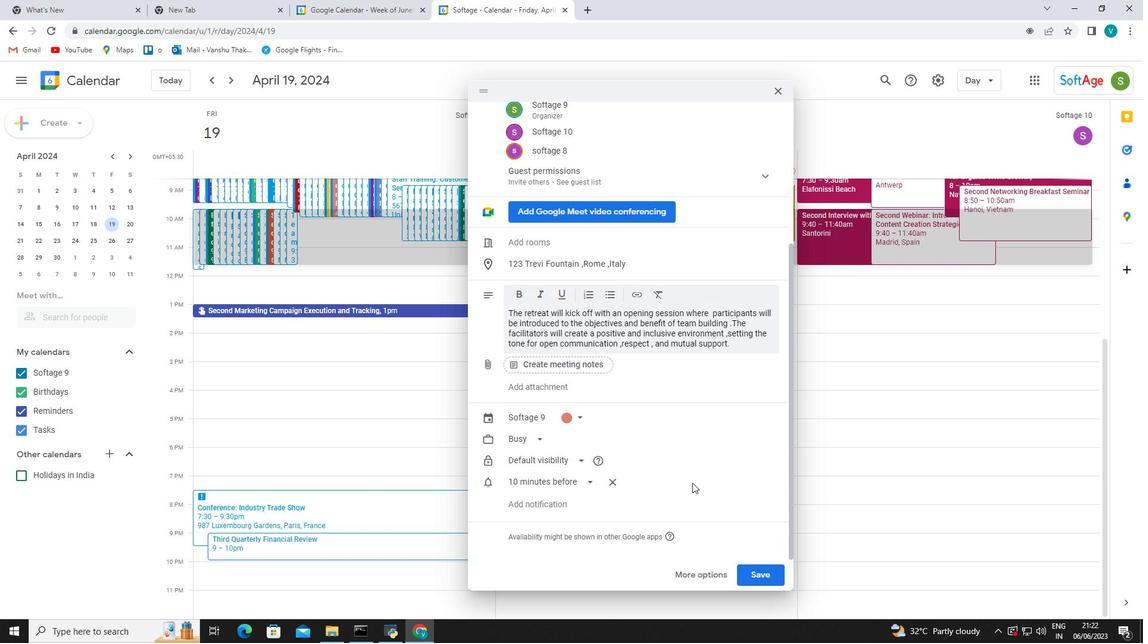 
Action: Mouse scrolled (692, 482) with delta (0, 0)
Screenshot: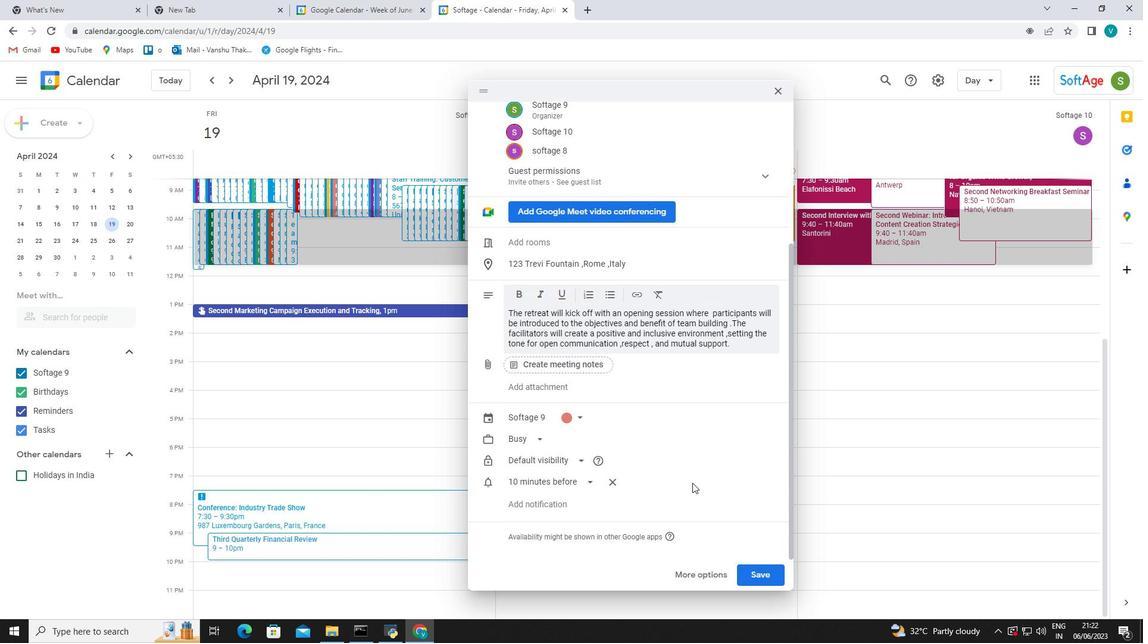 
Action: Mouse moved to (707, 467)
Screenshot: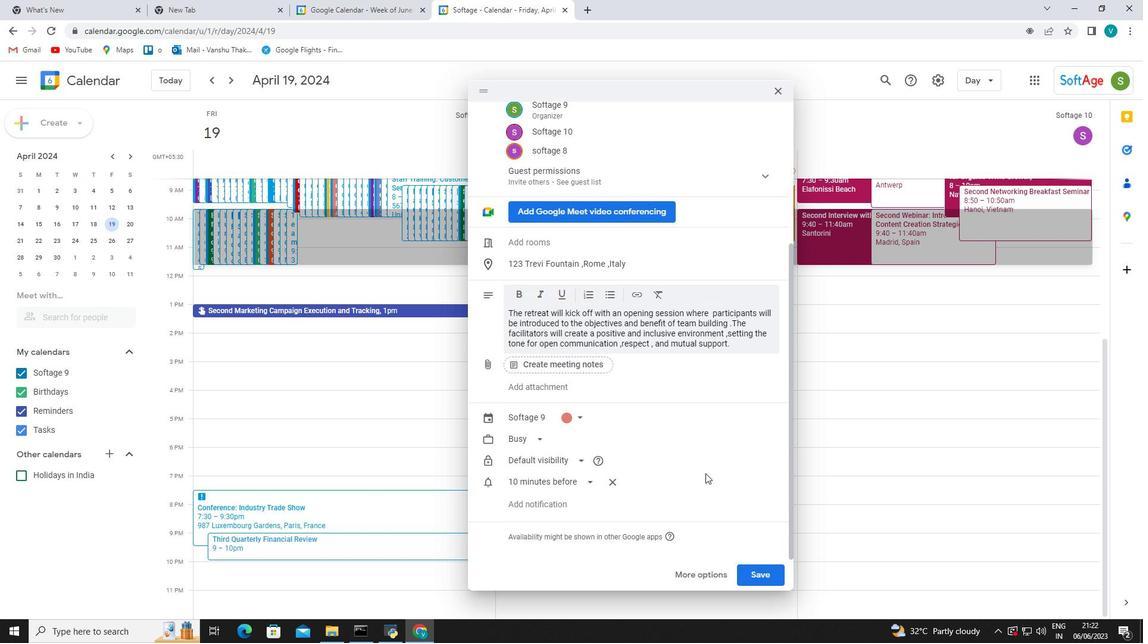 
Action: Mouse scrolled (707, 469) with delta (0, 0)
Screenshot: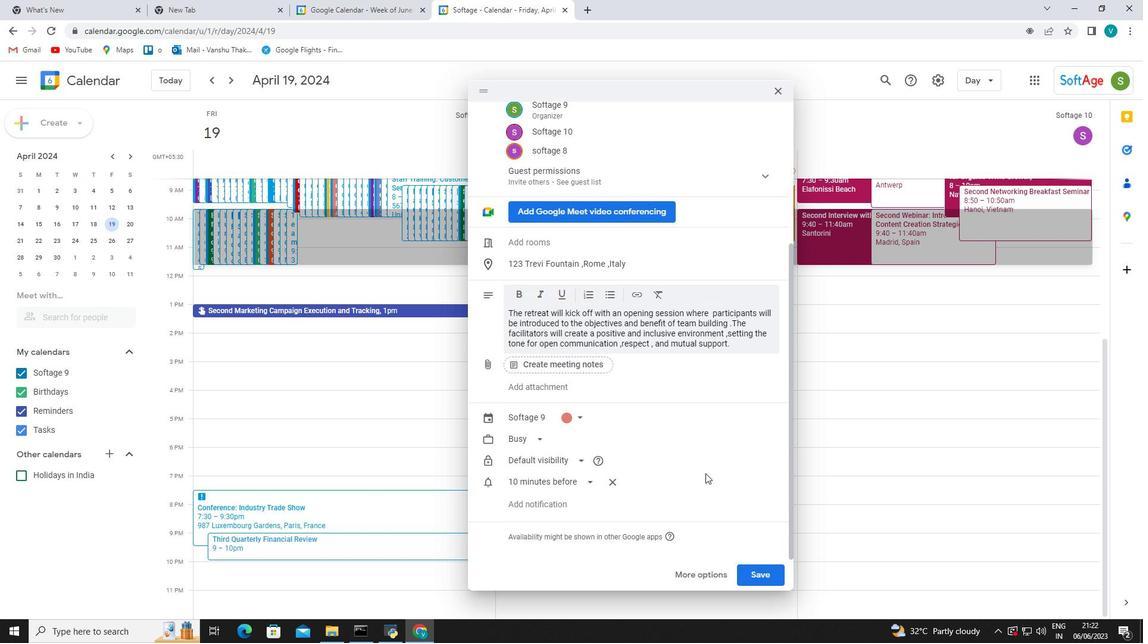 
Action: Mouse scrolled (707, 468) with delta (0, 0)
Screenshot: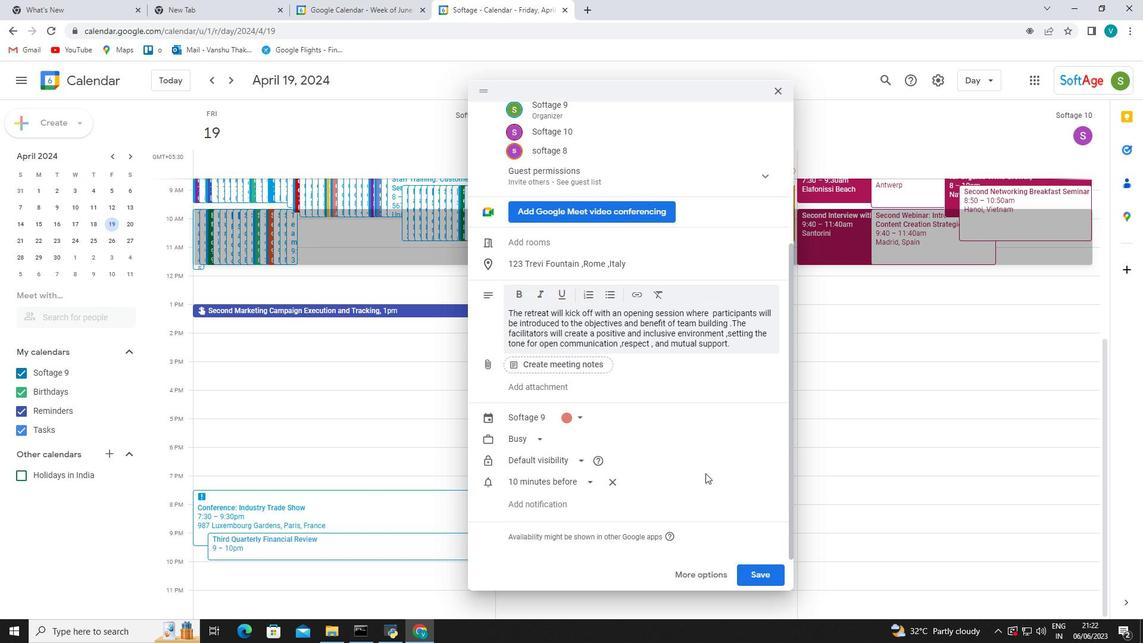 
Action: Mouse scrolled (707, 468) with delta (0, 0)
Screenshot: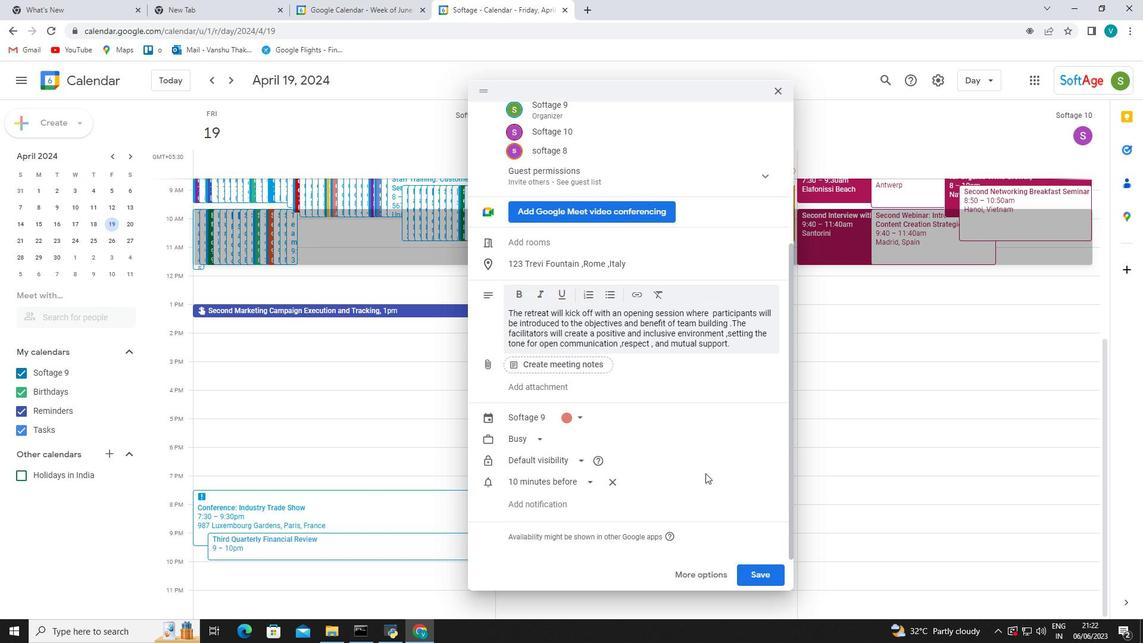 
Action: Mouse scrolled (707, 468) with delta (0, 0)
Screenshot: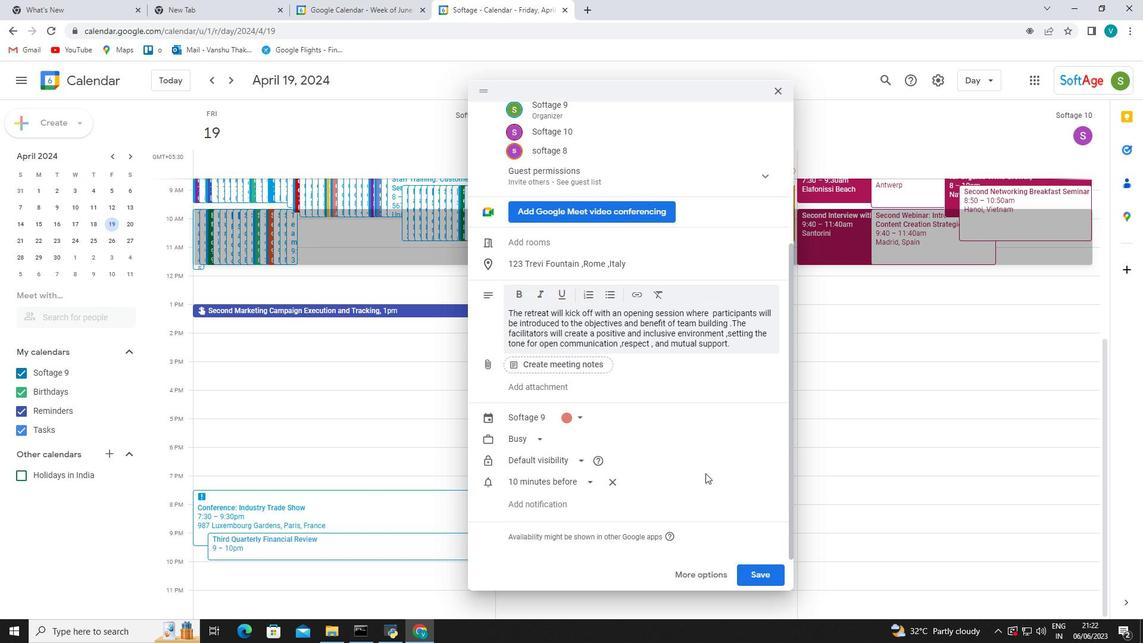 
Action: Mouse scrolled (707, 468) with delta (0, 0)
Screenshot: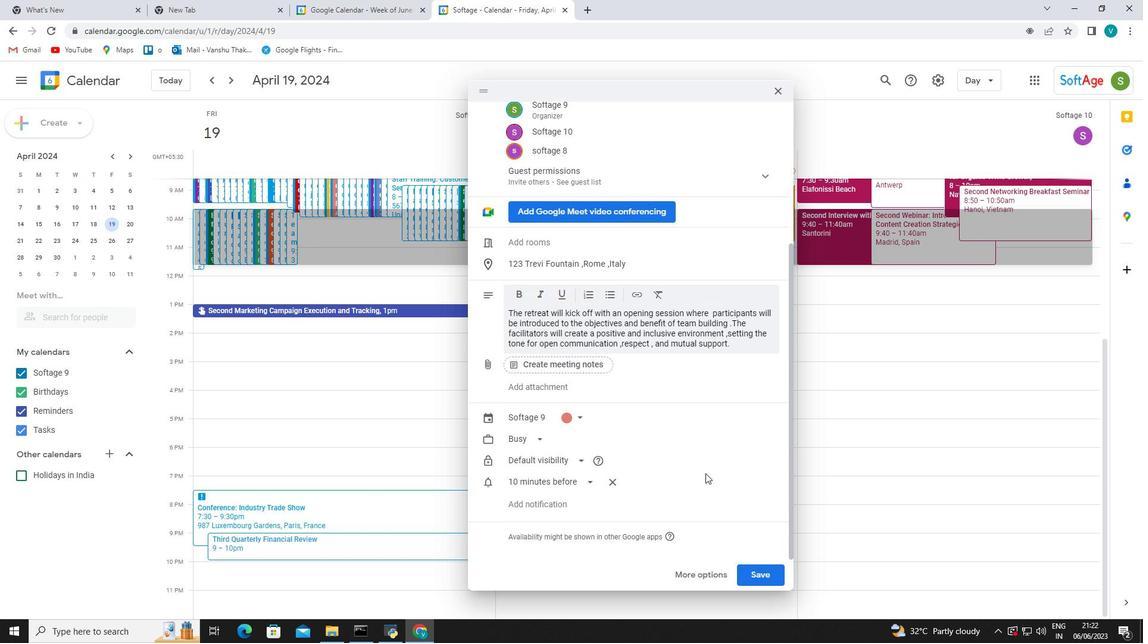 
Action: Mouse scrolled (707, 468) with delta (0, 0)
Screenshot: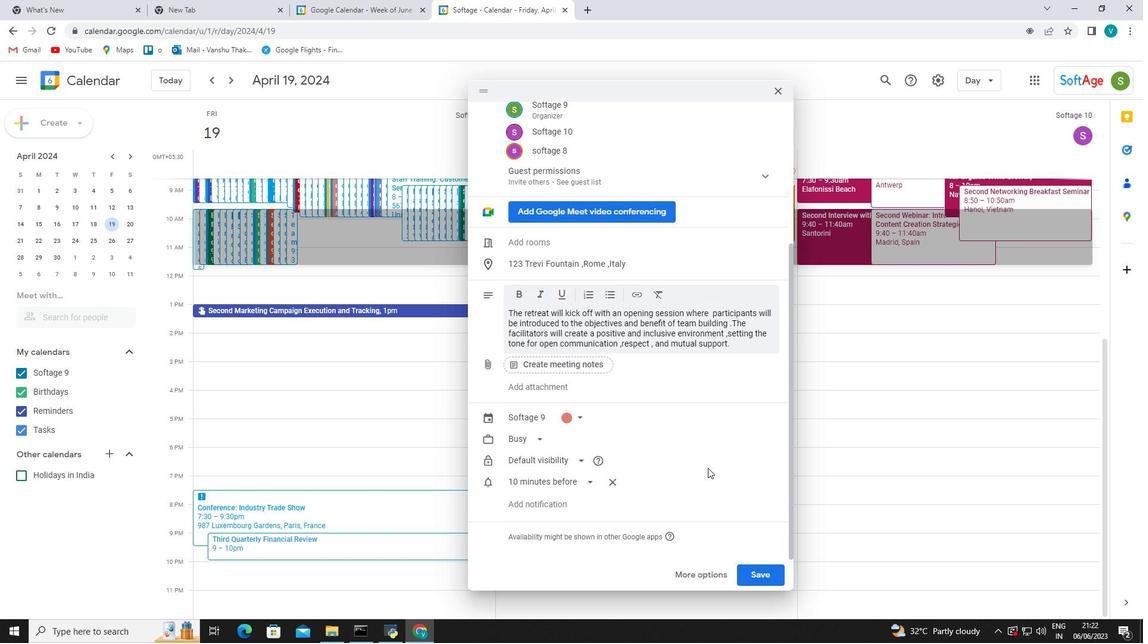 
Action: Mouse moved to (708, 467)
Screenshot: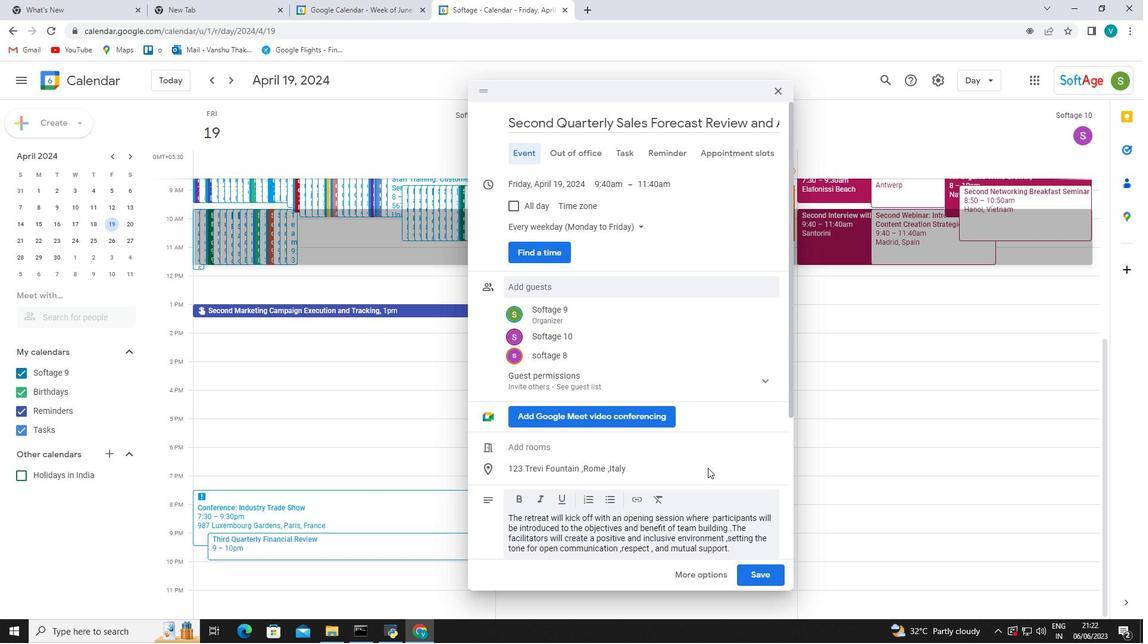 
Action: Mouse scrolled (708, 467) with delta (0, 0)
Screenshot: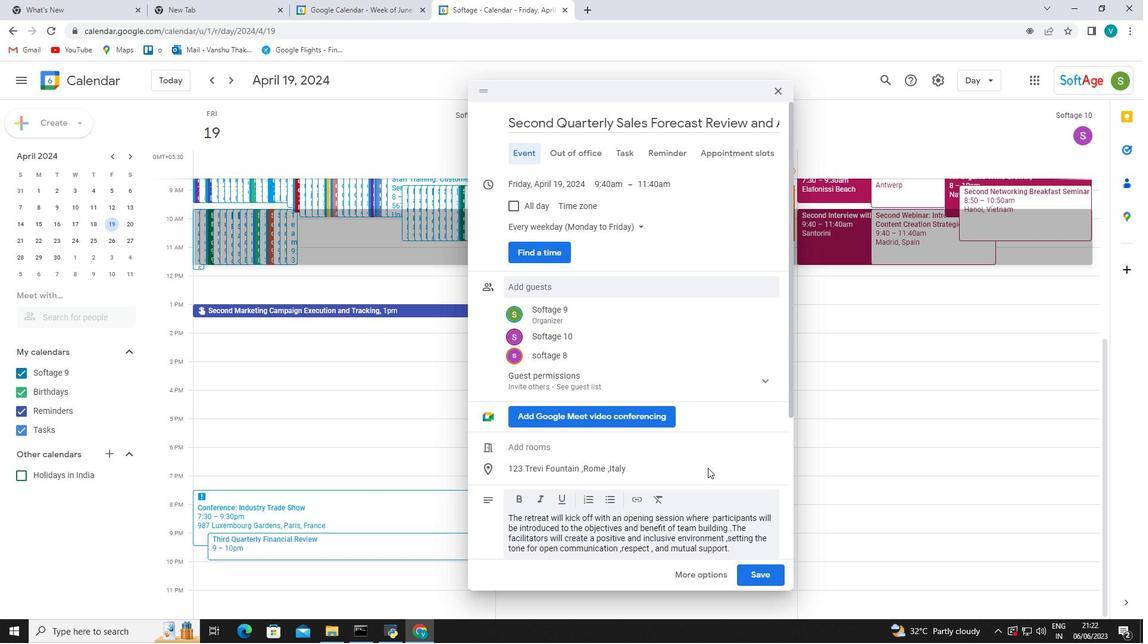 
Action: Mouse scrolled (708, 467) with delta (0, 0)
Screenshot: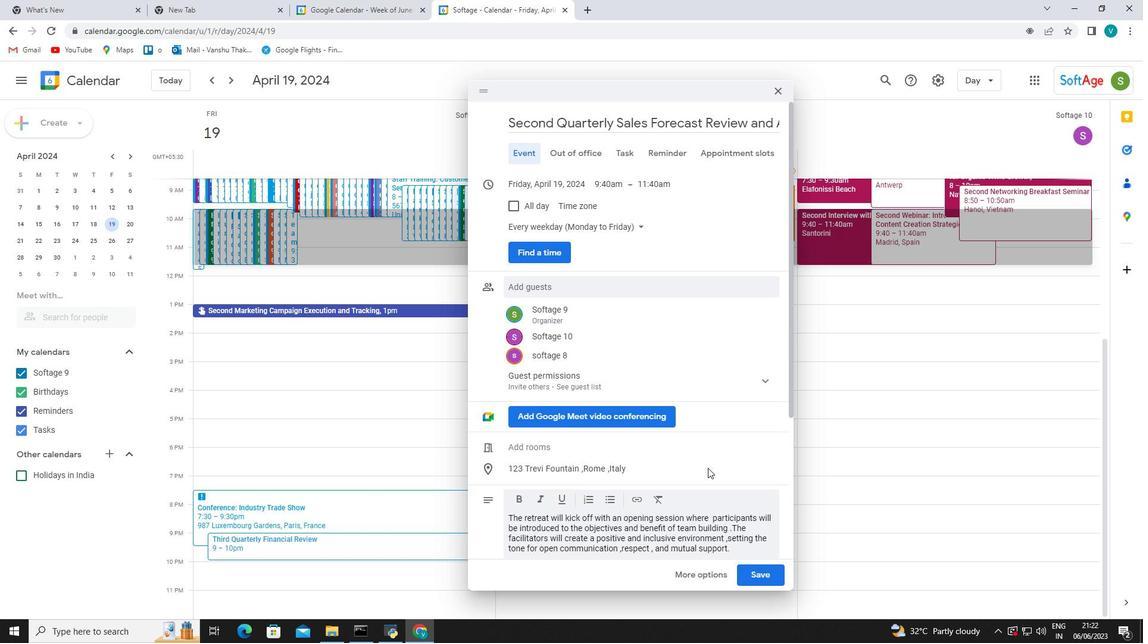 
Action: Mouse moved to (710, 466)
Screenshot: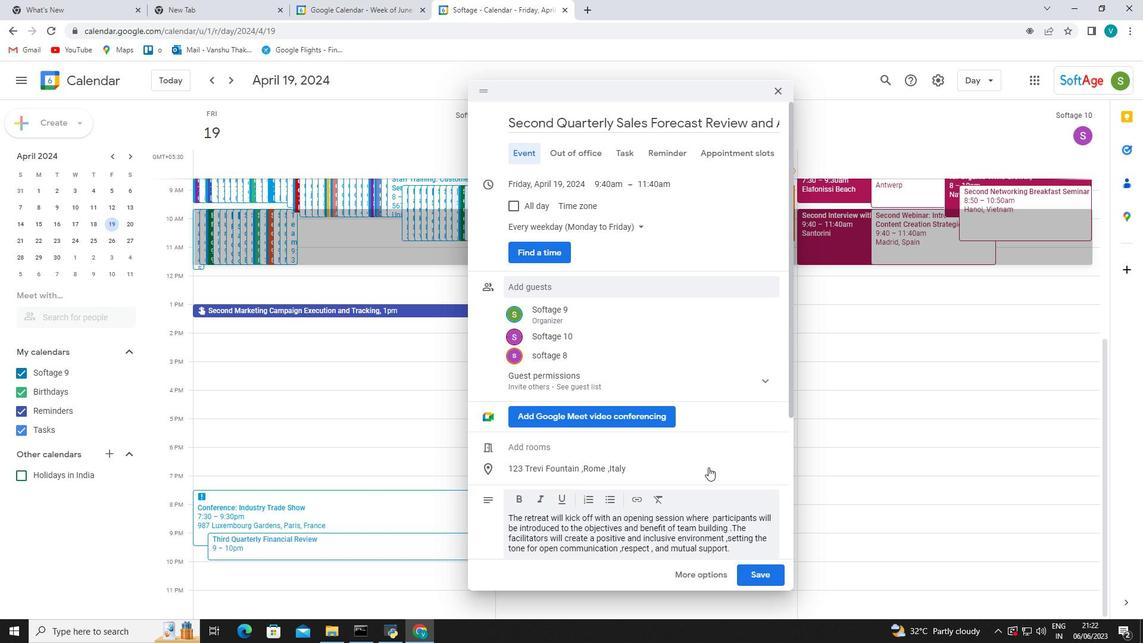 
Action: Mouse scrolled (710, 465) with delta (0, 0)
Screenshot: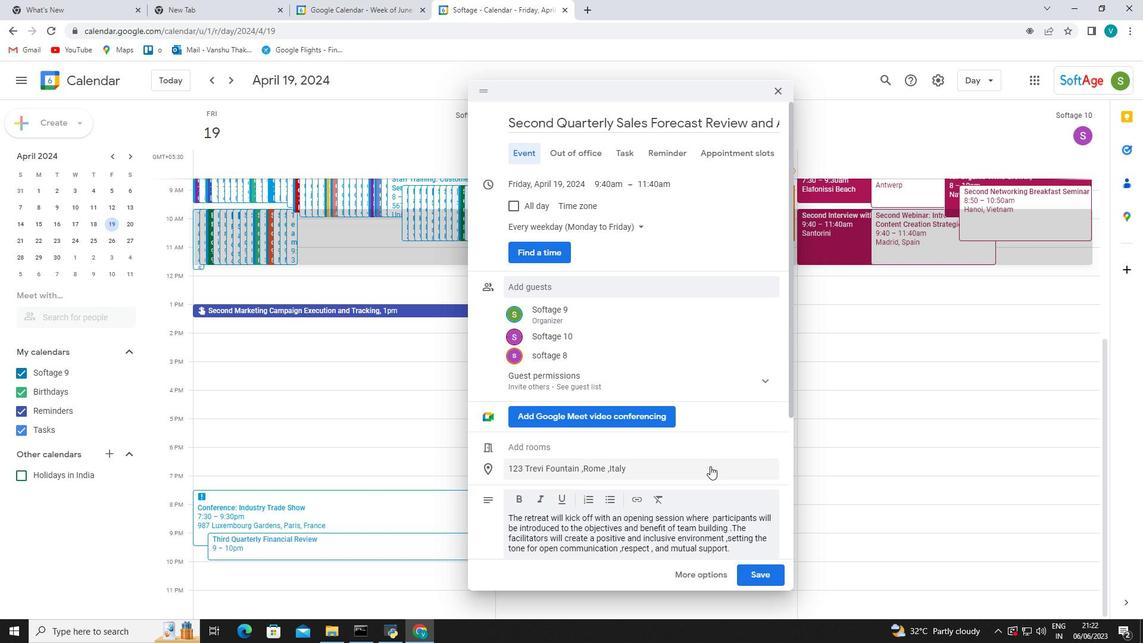 
Action: Mouse scrolled (710, 465) with delta (0, 0)
Screenshot: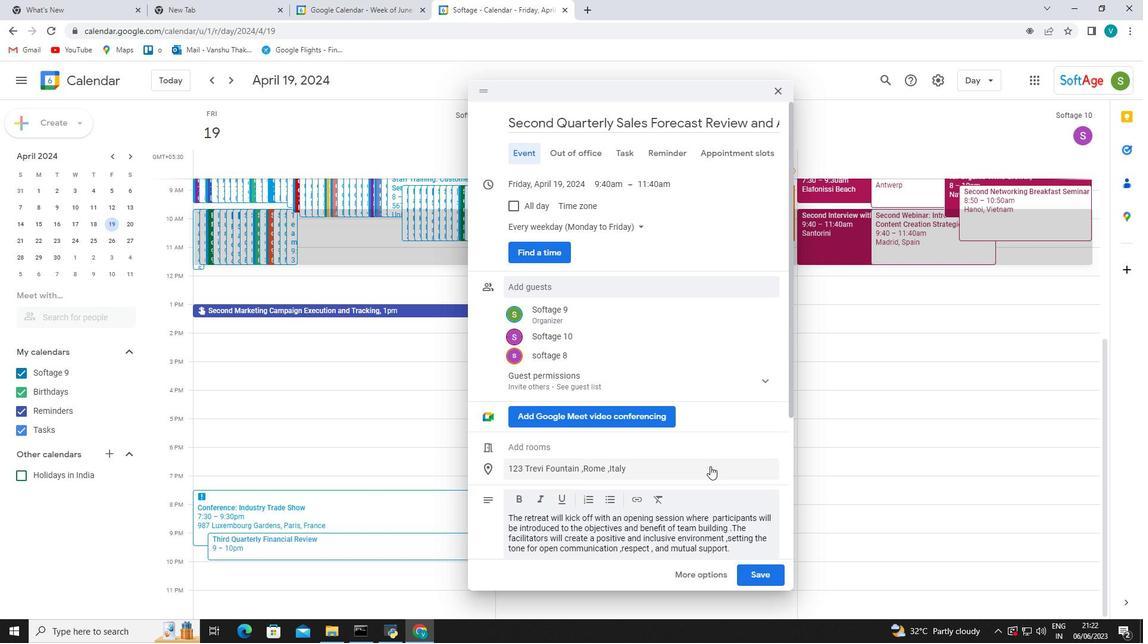 
Action: Mouse scrolled (710, 465) with delta (0, 0)
Screenshot: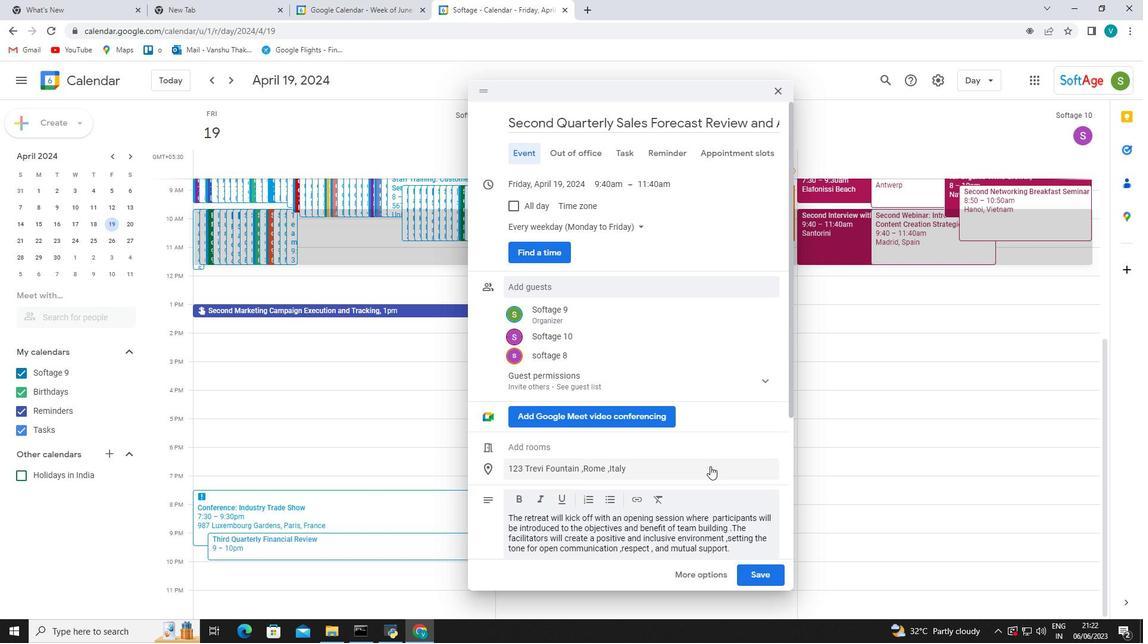 
Action: Mouse scrolled (710, 465) with delta (0, 0)
Screenshot: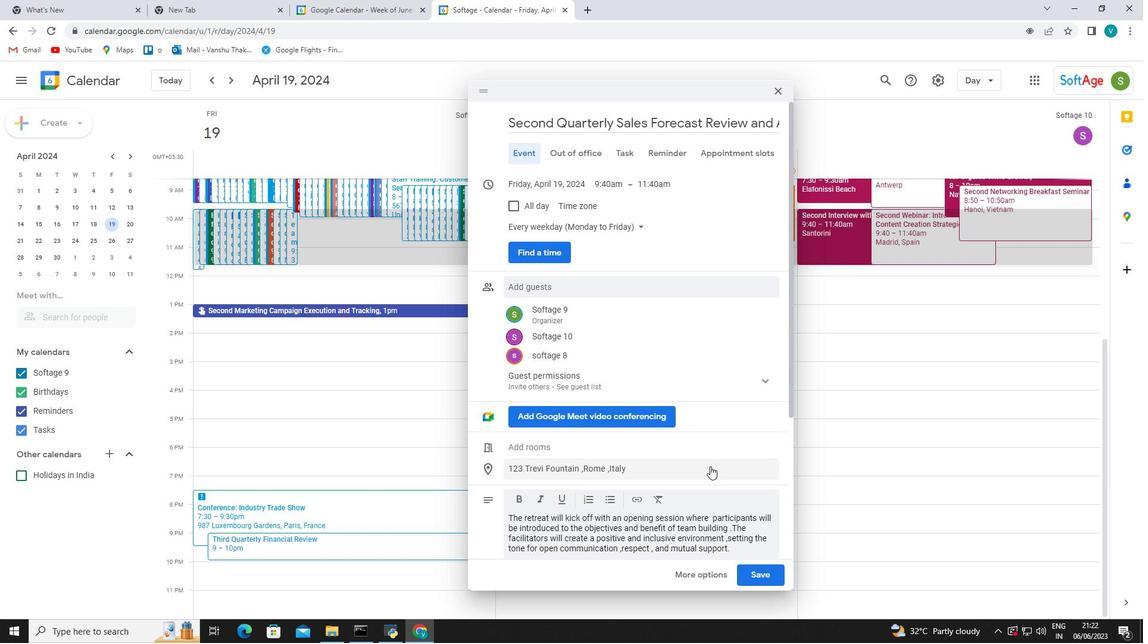 
Action: Mouse scrolled (710, 465) with delta (0, 0)
Screenshot: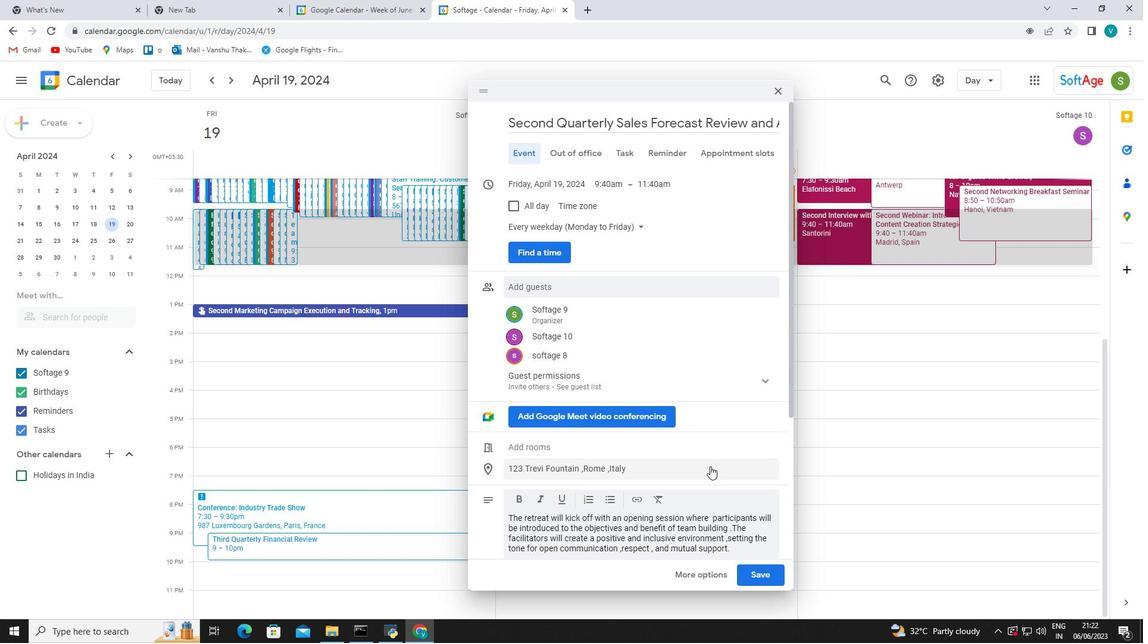 
Action: Mouse scrolled (710, 465) with delta (0, 0)
Screenshot: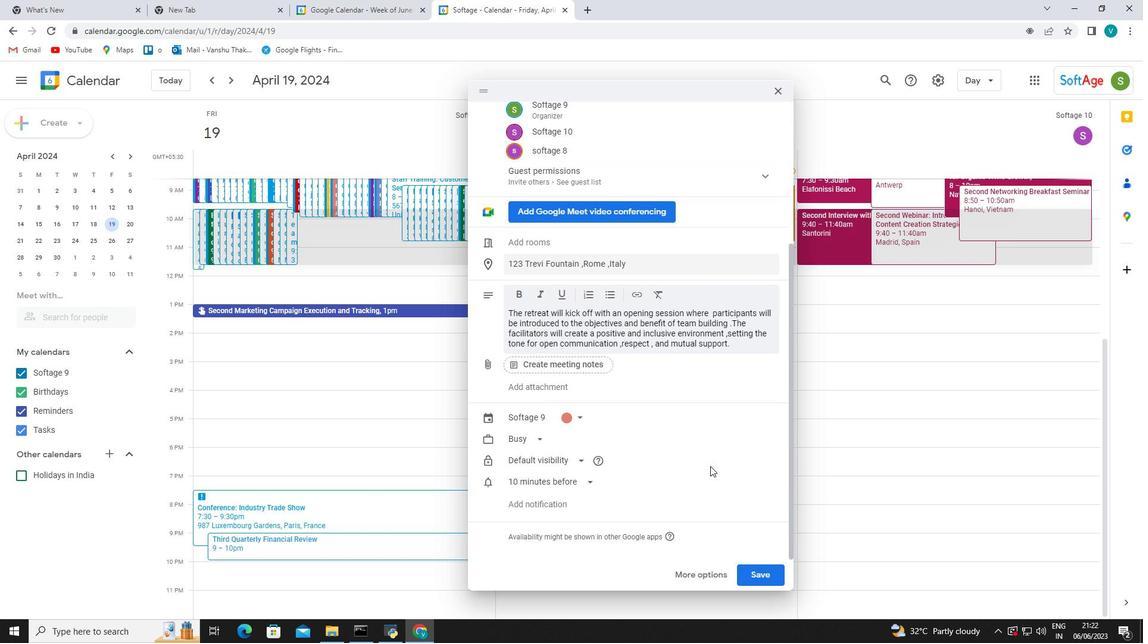 
Action: Mouse scrolled (710, 465) with delta (0, 0)
Screenshot: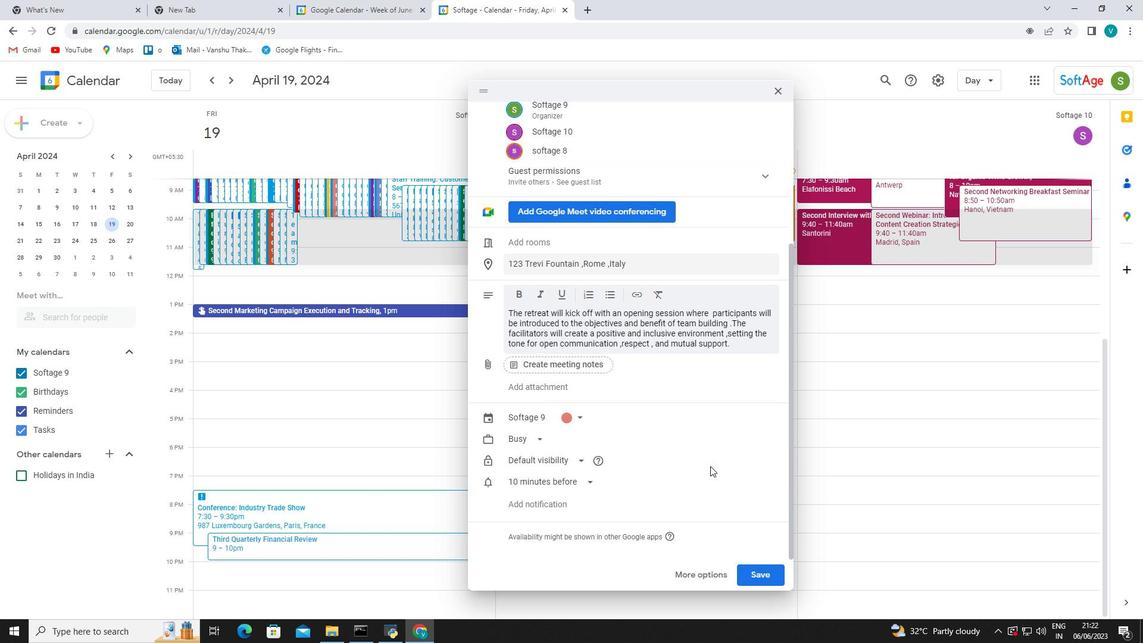 
Action: Mouse scrolled (710, 465) with delta (0, 0)
Screenshot: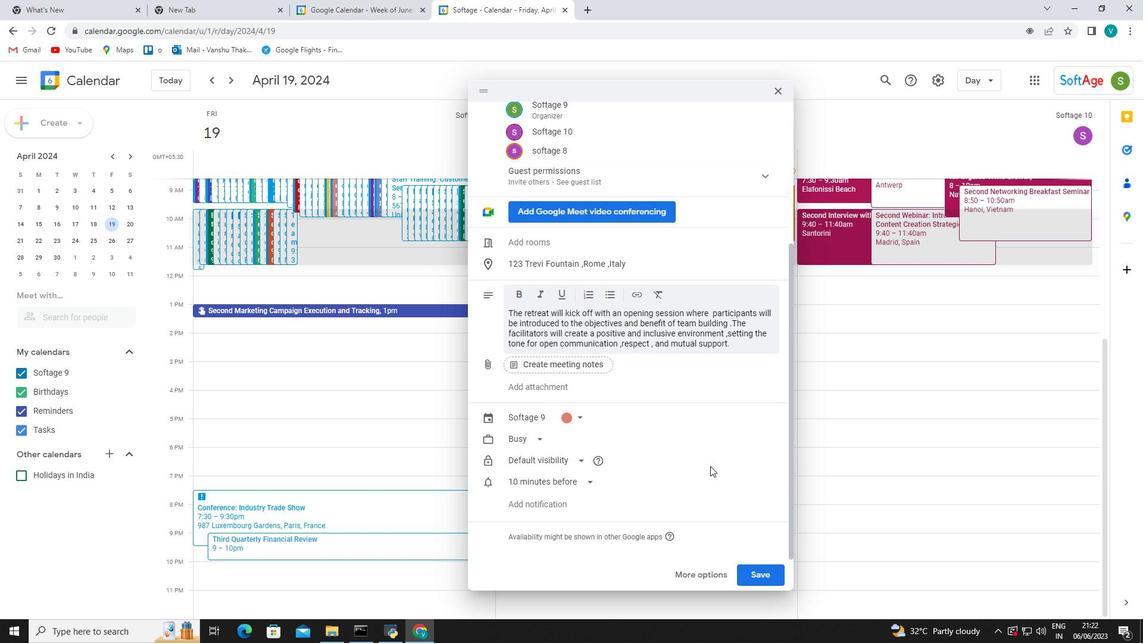 
Action: Mouse scrolled (710, 465) with delta (0, 0)
Screenshot: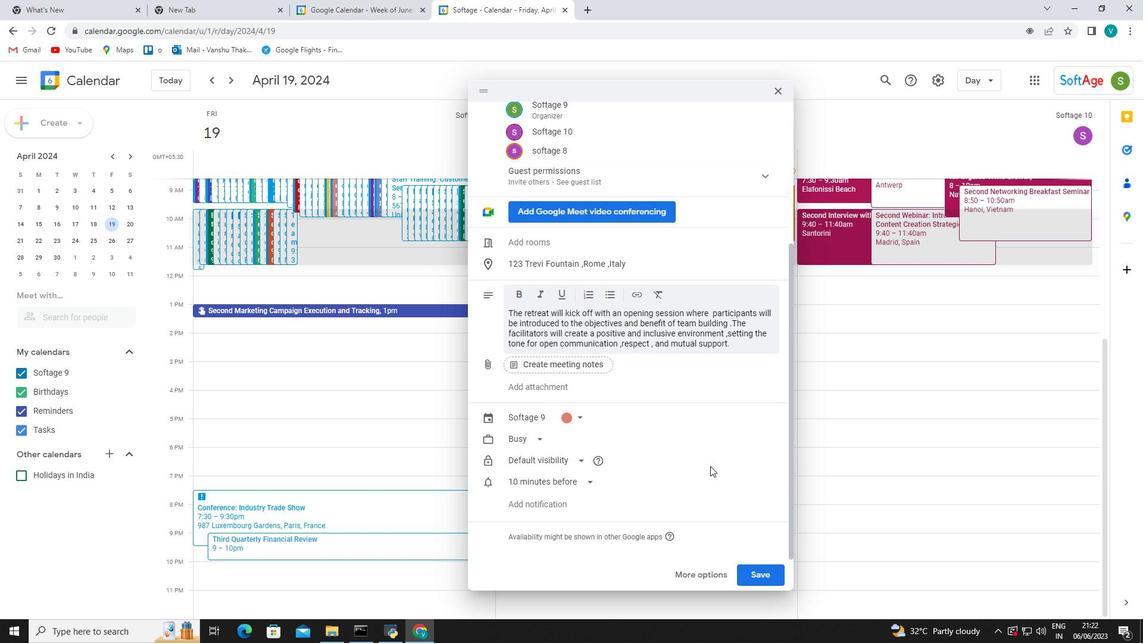 
Action: Mouse scrolled (710, 465) with delta (0, 0)
Screenshot: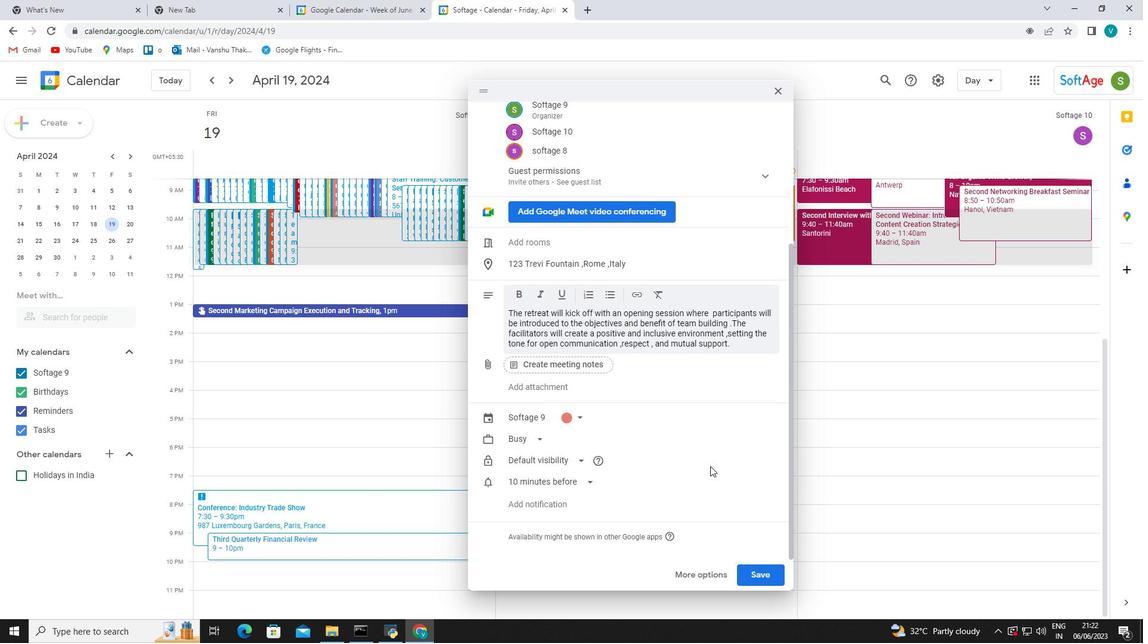 
Action: Mouse scrolled (710, 465) with delta (0, 0)
Screenshot: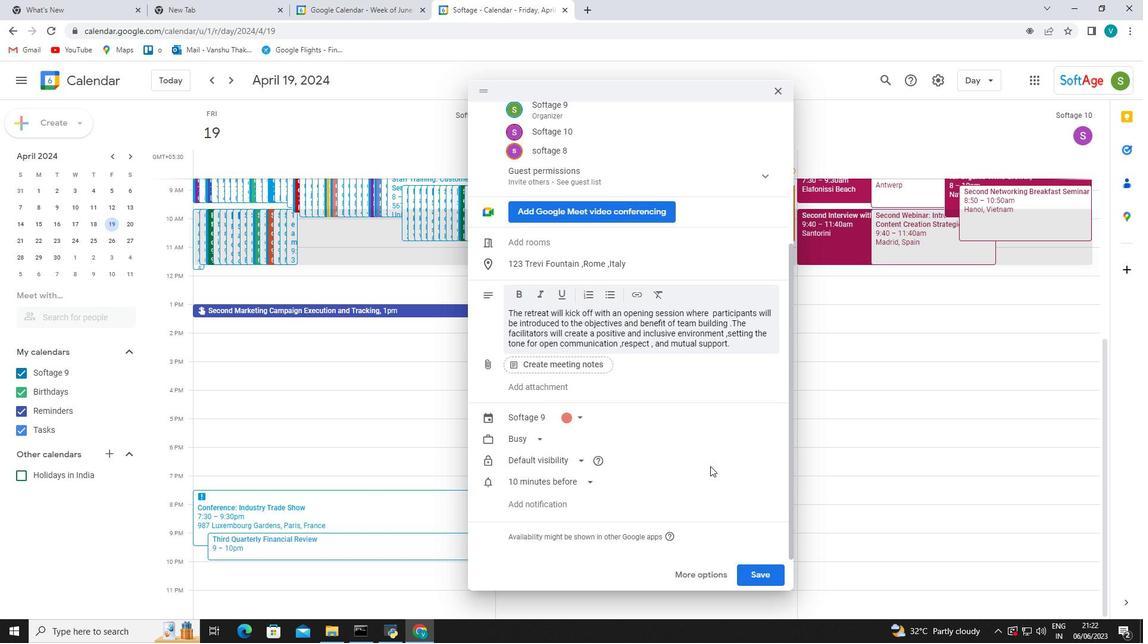 
Action: Mouse moved to (747, 579)
Screenshot: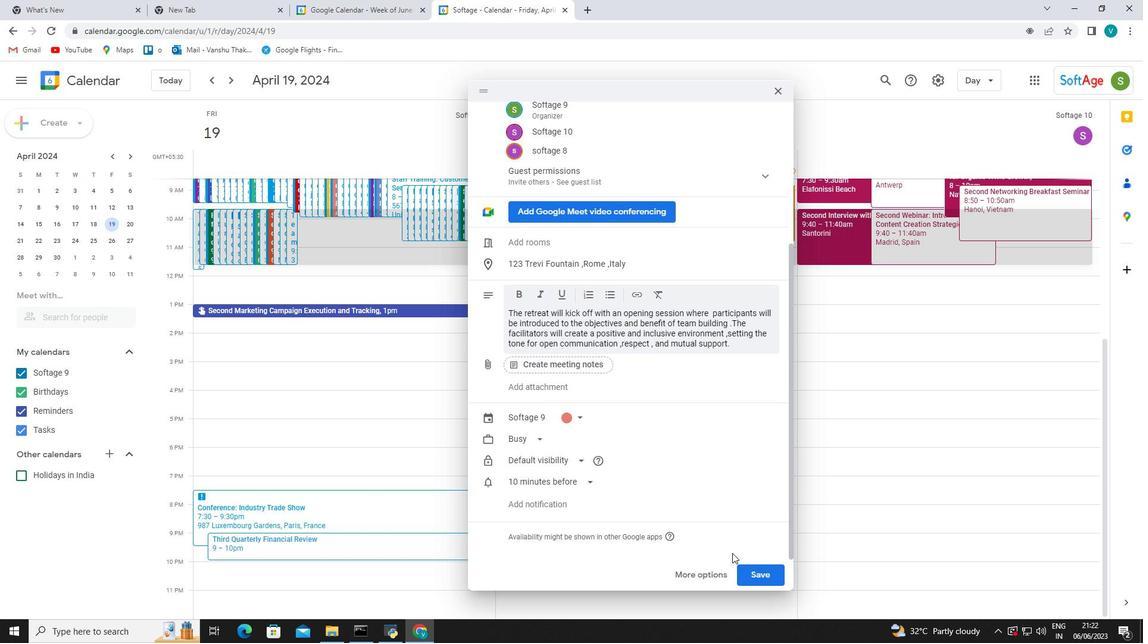 
Action: Mouse pressed left at (747, 579)
Screenshot: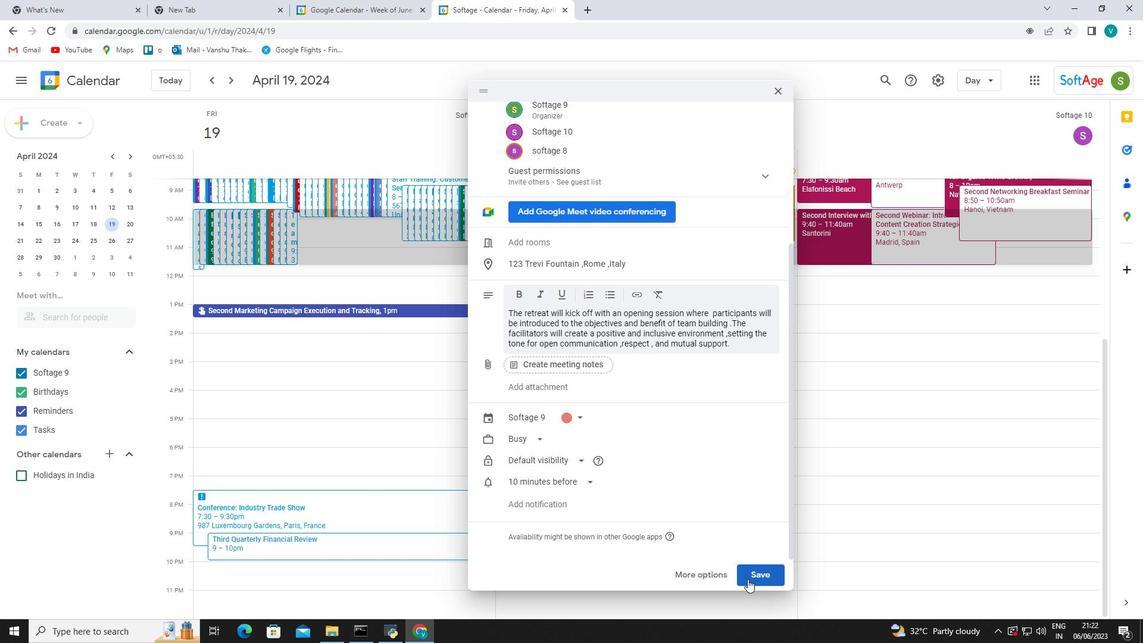 
Action: Mouse moved to (694, 372)
Screenshot: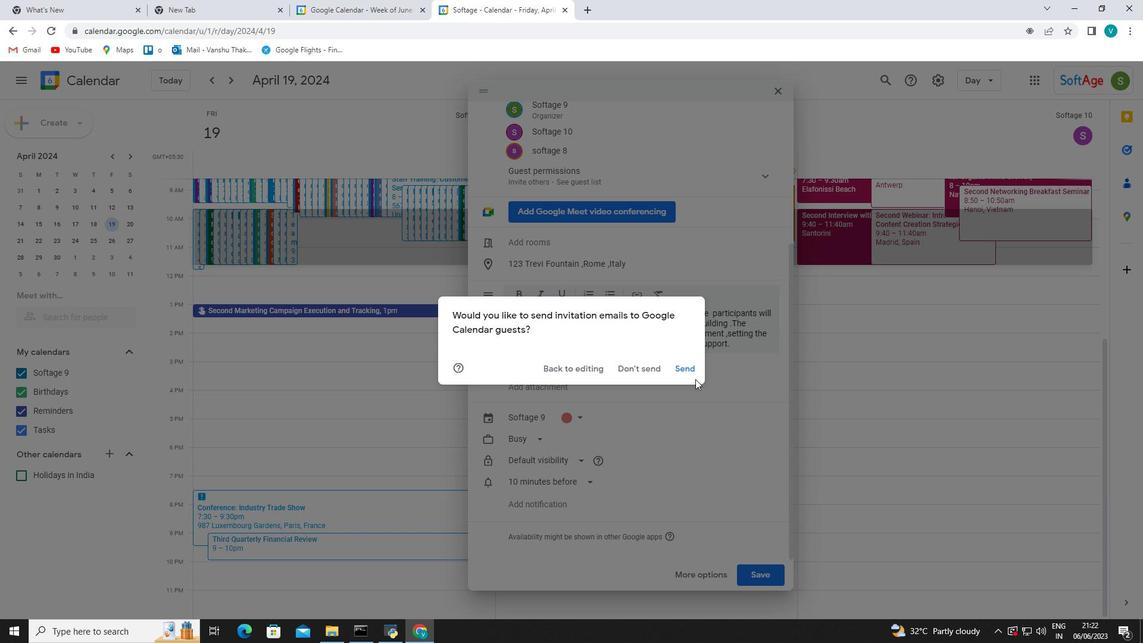 
Action: Mouse pressed left at (694, 372)
Screenshot: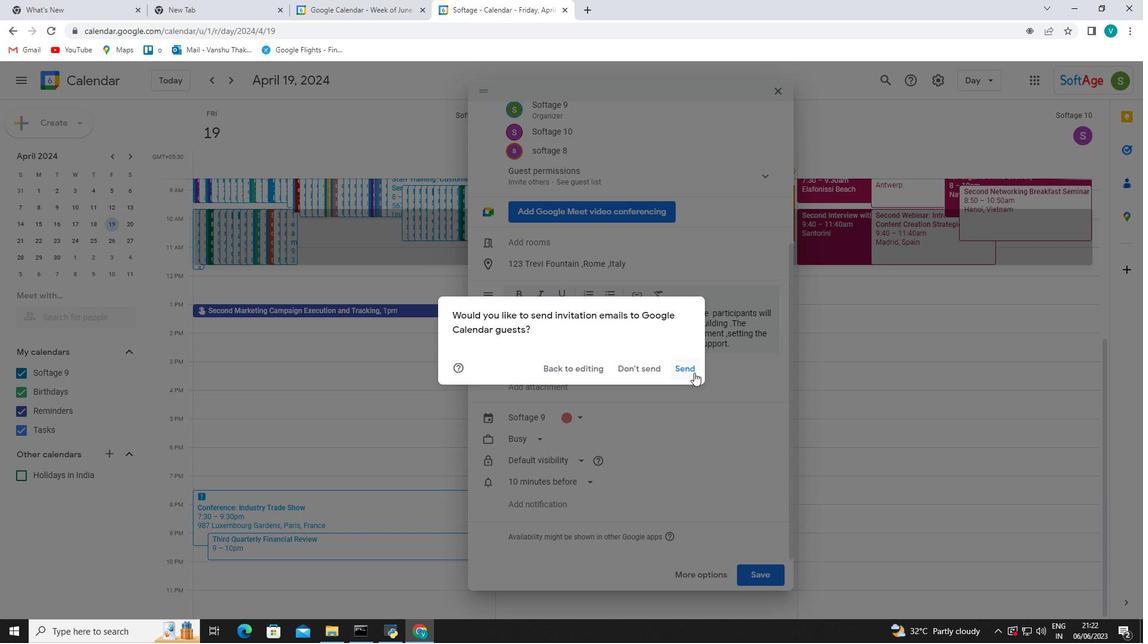 
